 Task: Add a signature Jocelyn Rodriguez containing Have a great National Mens Day, Jocelyn Rodriguez to email address softage.8@softage.net and add a label Social media
Action: Mouse moved to (919, 54)
Screenshot: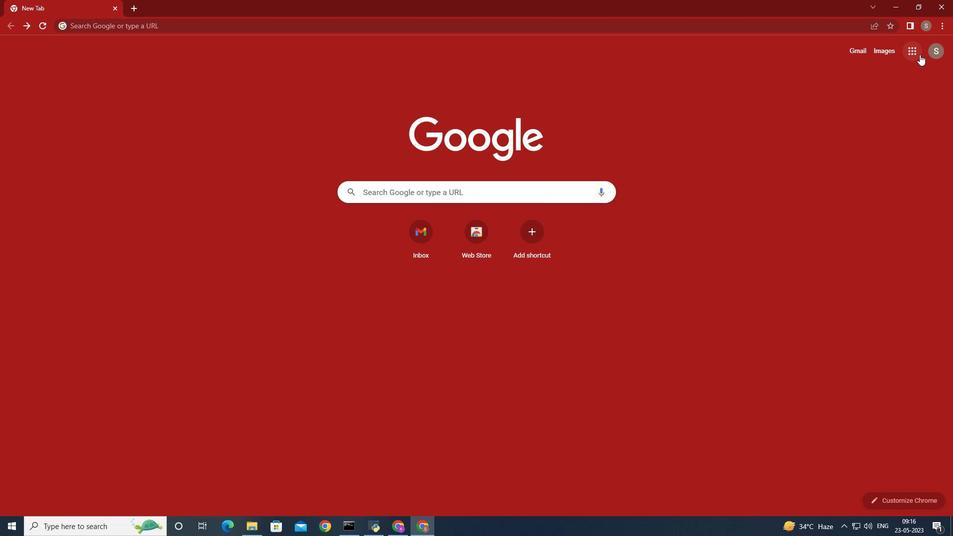 
Action: Mouse pressed left at (919, 54)
Screenshot: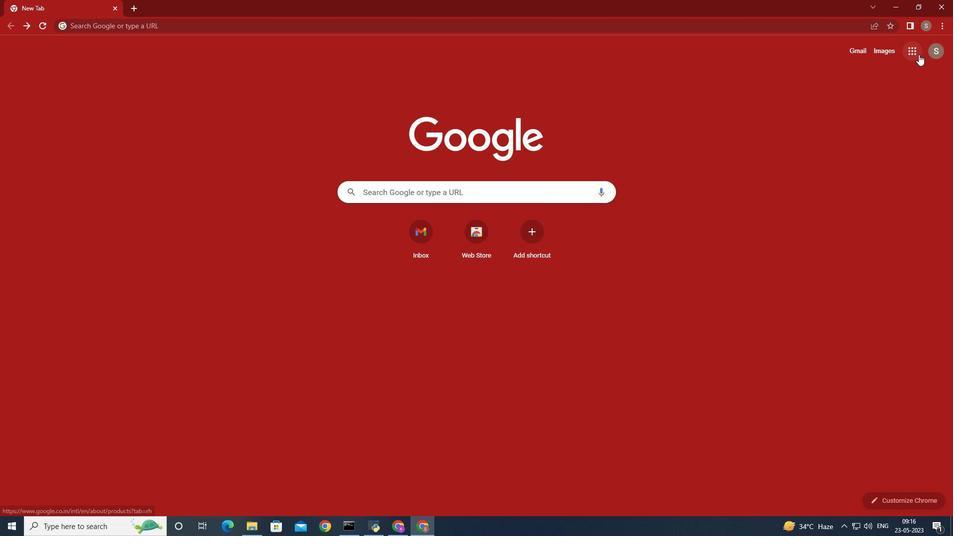 
Action: Mouse moved to (881, 94)
Screenshot: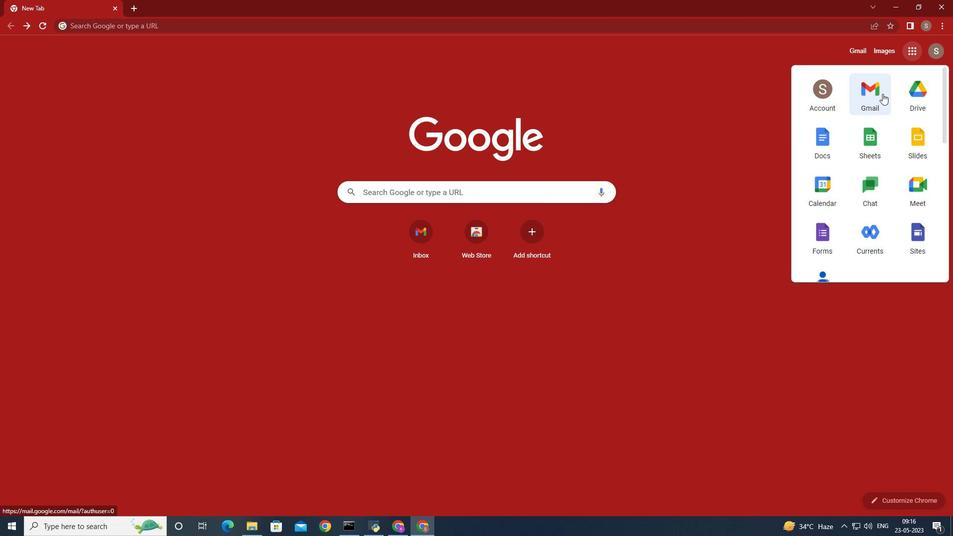 
Action: Mouse pressed left at (881, 94)
Screenshot: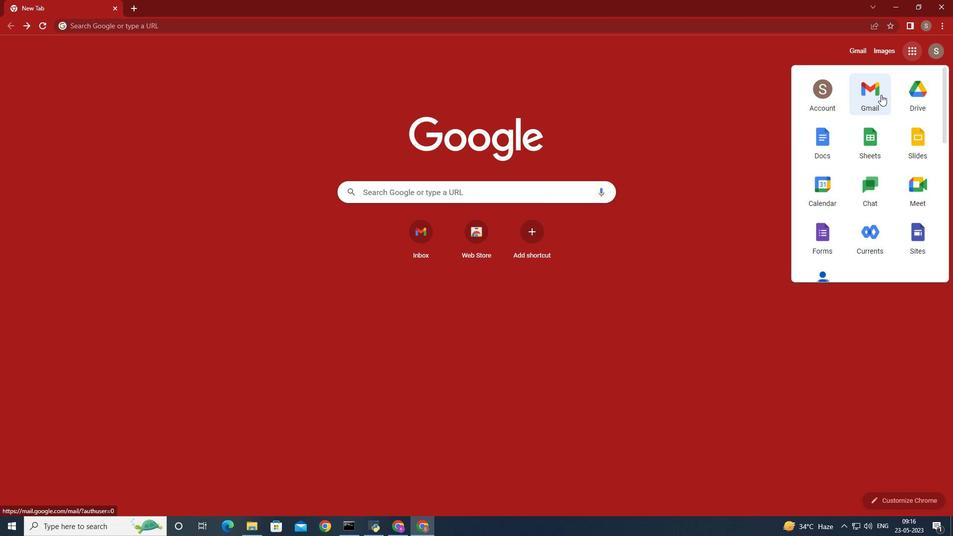 
Action: Mouse moved to (844, 75)
Screenshot: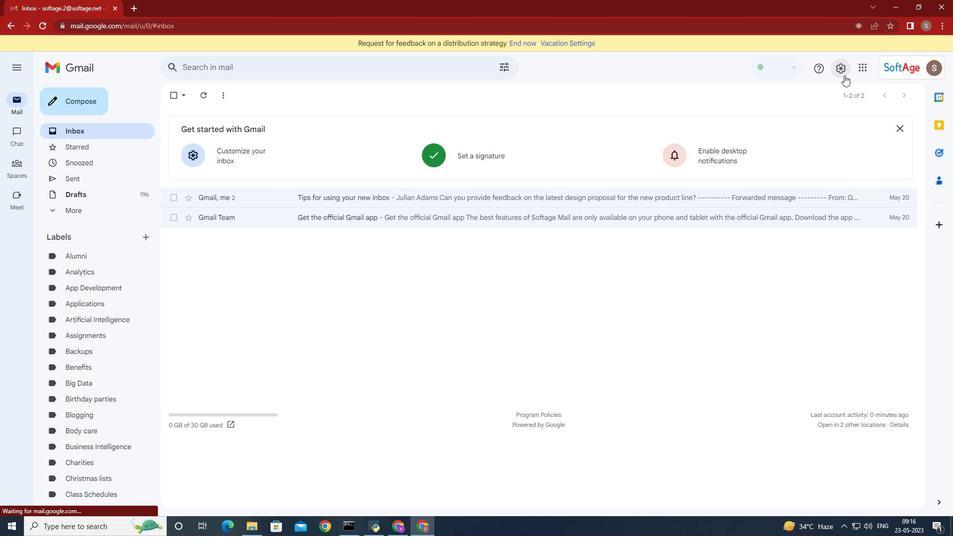 
Action: Mouse pressed left at (844, 75)
Screenshot: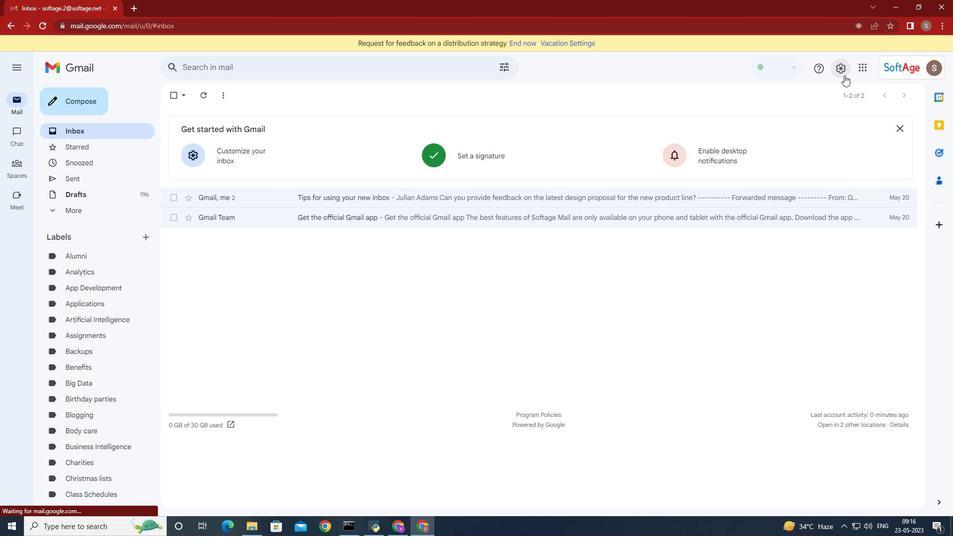 
Action: Mouse moved to (855, 120)
Screenshot: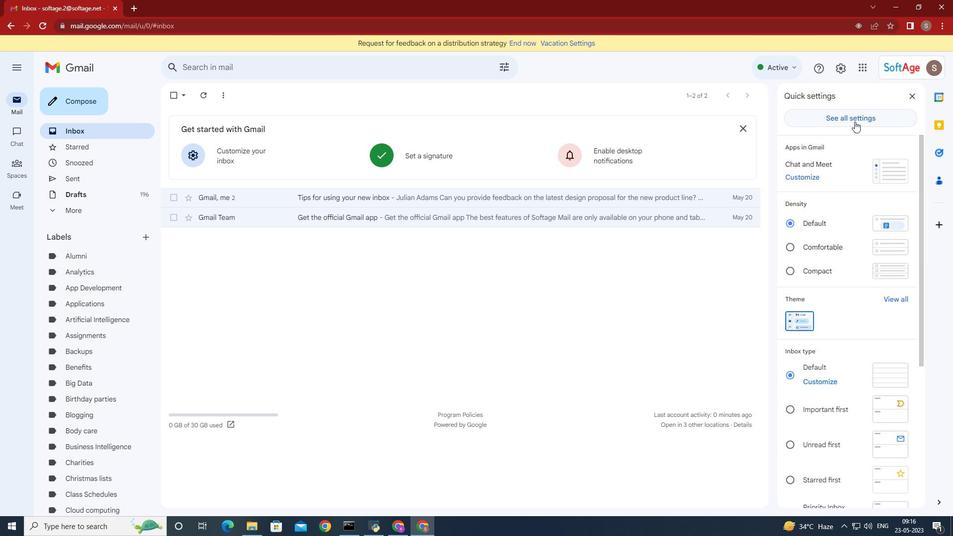 
Action: Mouse pressed left at (855, 120)
Screenshot: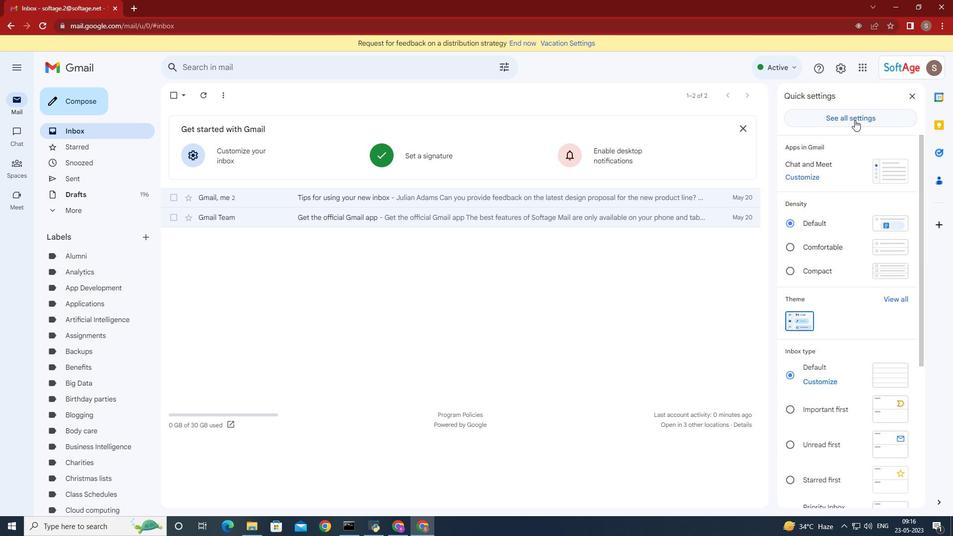 
Action: Mouse moved to (628, 236)
Screenshot: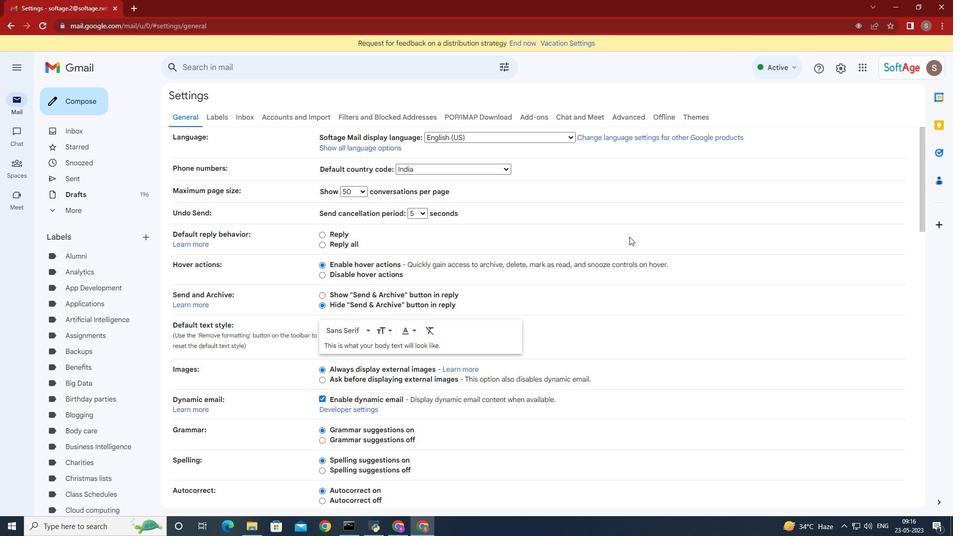 
Action: Mouse scrolled (628, 236) with delta (0, 0)
Screenshot: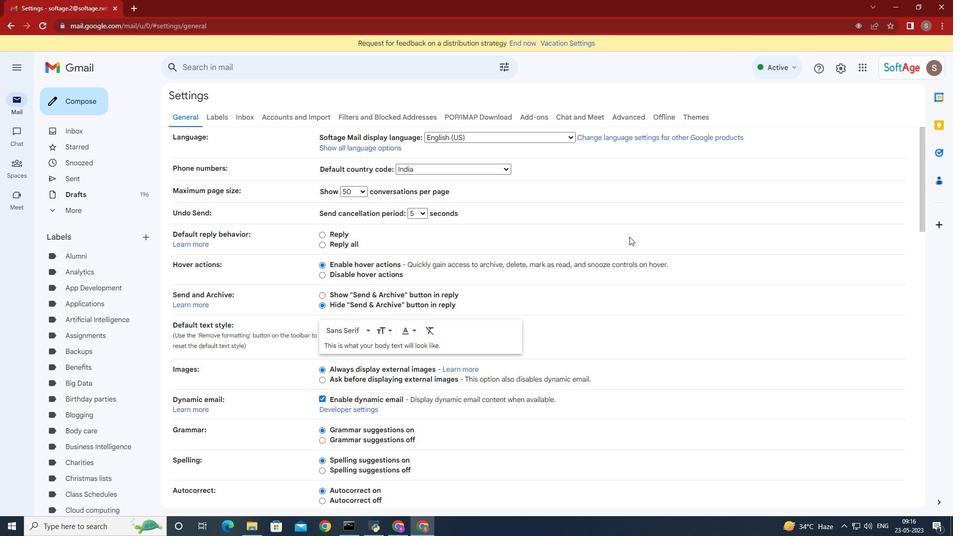 
Action: Mouse moved to (627, 236)
Screenshot: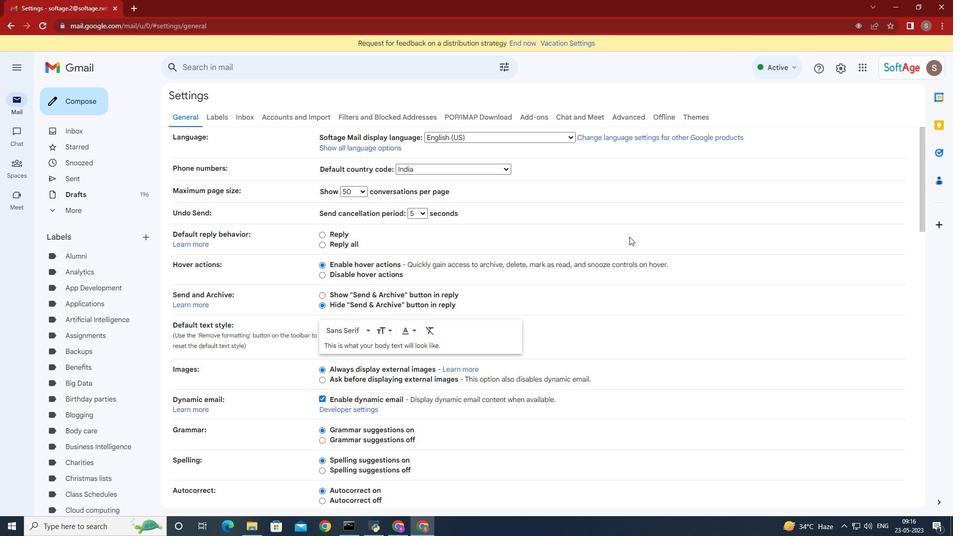 
Action: Mouse scrolled (627, 236) with delta (0, 0)
Screenshot: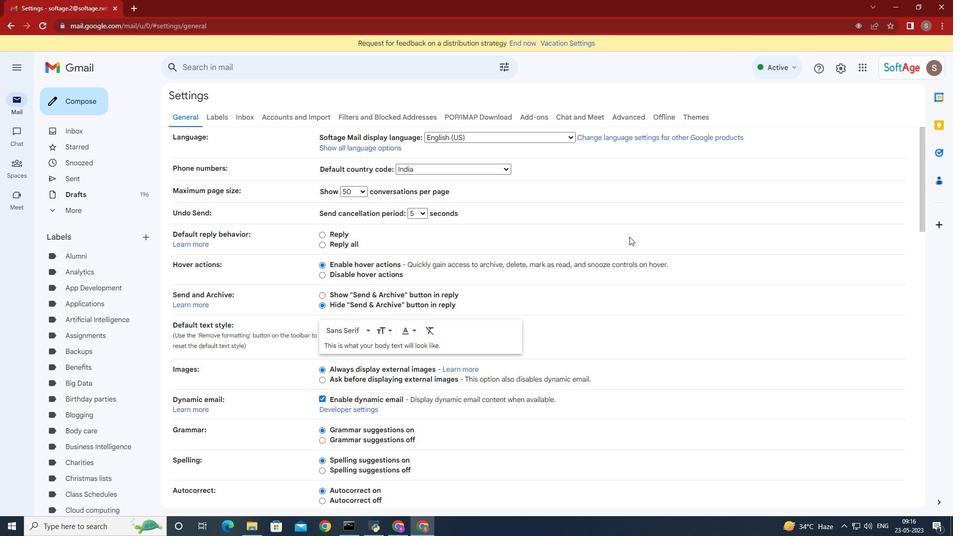 
Action: Mouse moved to (626, 236)
Screenshot: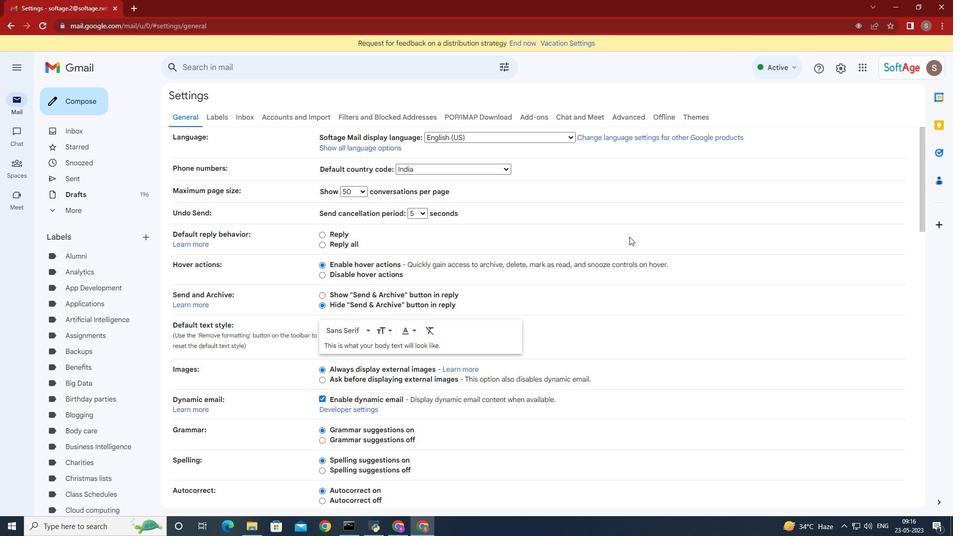 
Action: Mouse scrolled (626, 236) with delta (0, 0)
Screenshot: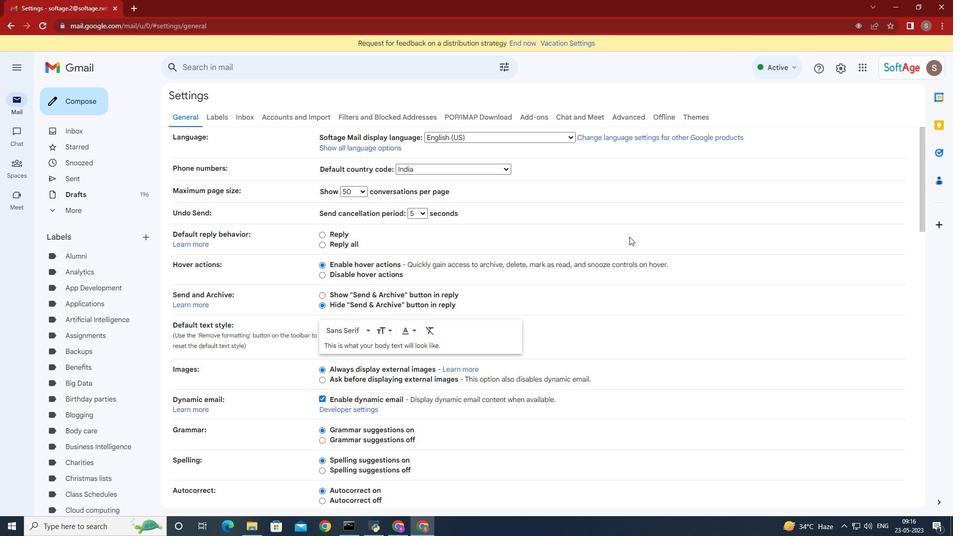 
Action: Mouse moved to (626, 236)
Screenshot: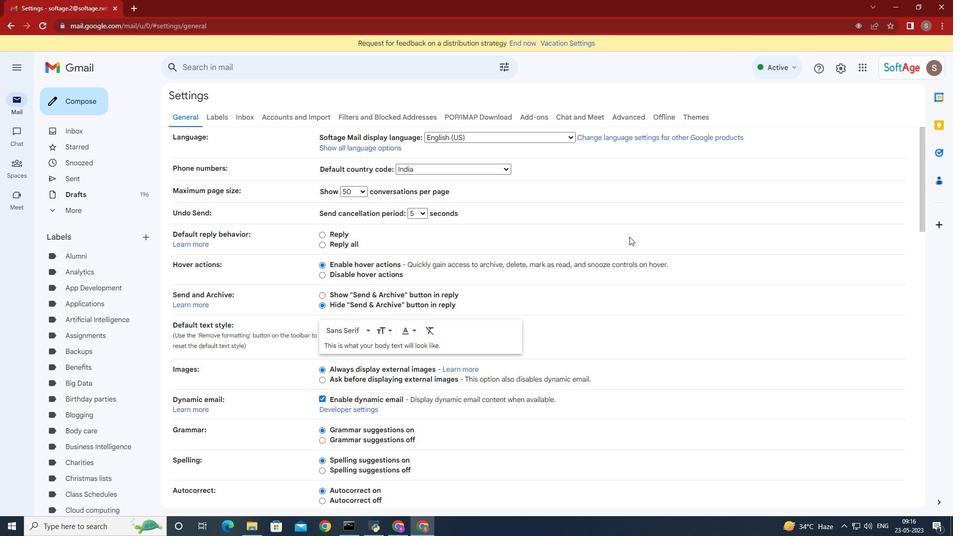 
Action: Mouse scrolled (626, 236) with delta (0, 0)
Screenshot: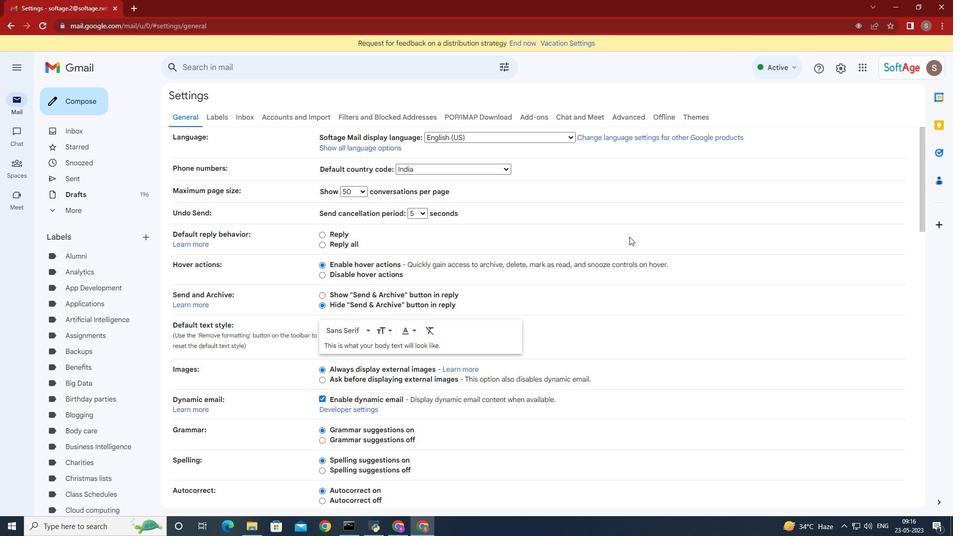 
Action: Mouse moved to (624, 236)
Screenshot: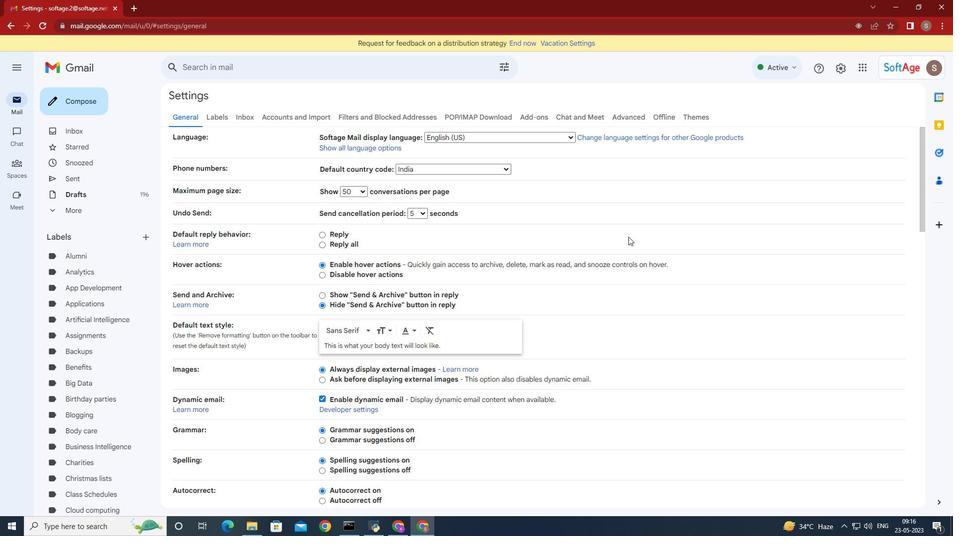 
Action: Mouse scrolled (624, 235) with delta (0, 0)
Screenshot: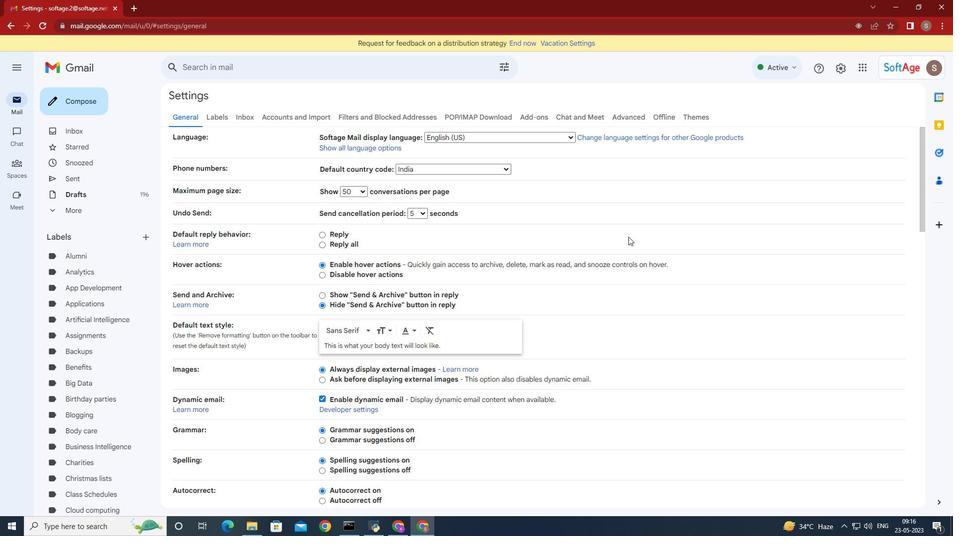 
Action: Mouse moved to (621, 234)
Screenshot: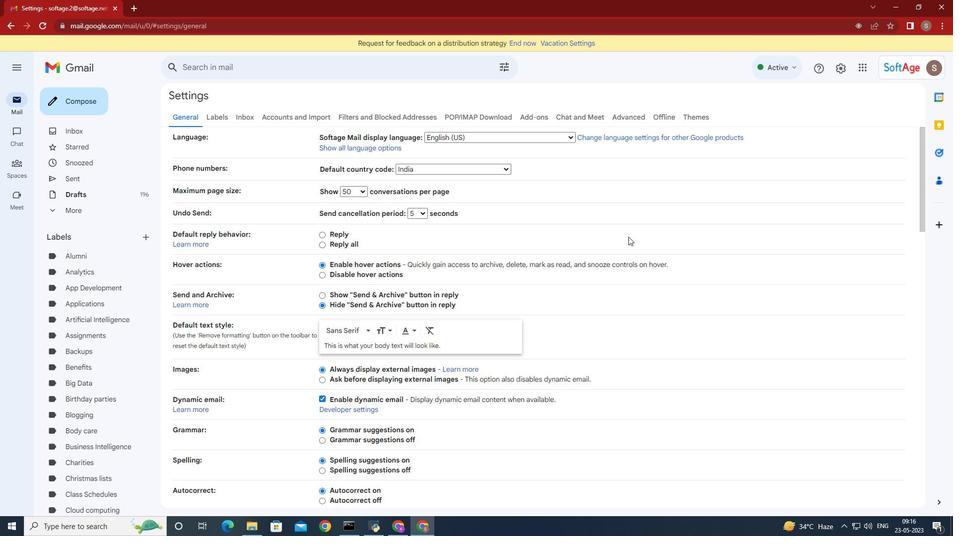 
Action: Mouse scrolled (622, 235) with delta (0, 0)
Screenshot: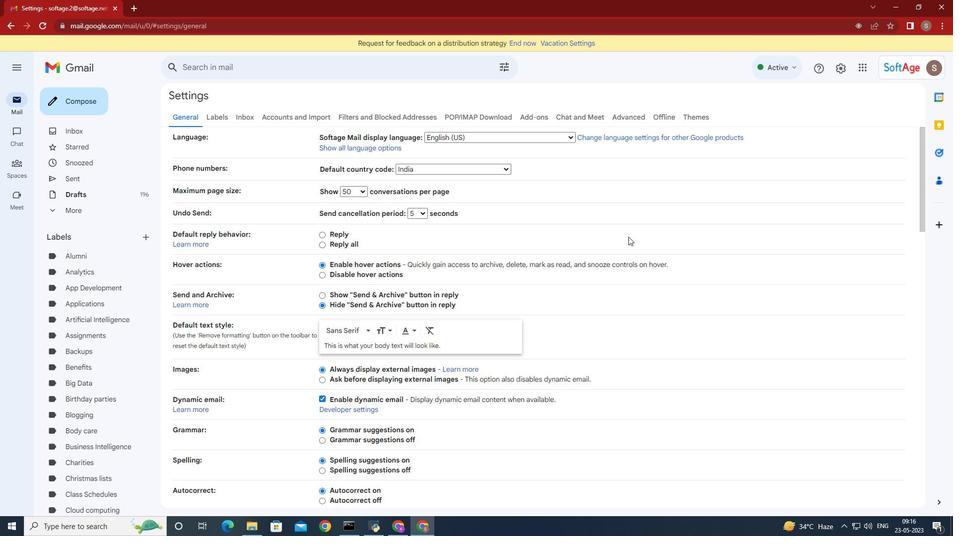 
Action: Mouse moved to (604, 240)
Screenshot: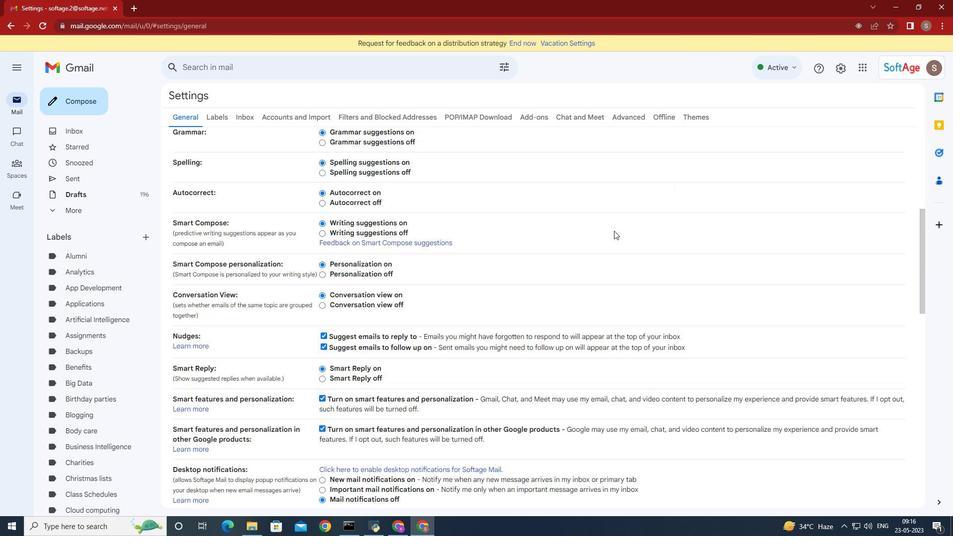 
Action: Mouse scrolled (604, 240) with delta (0, 0)
Screenshot: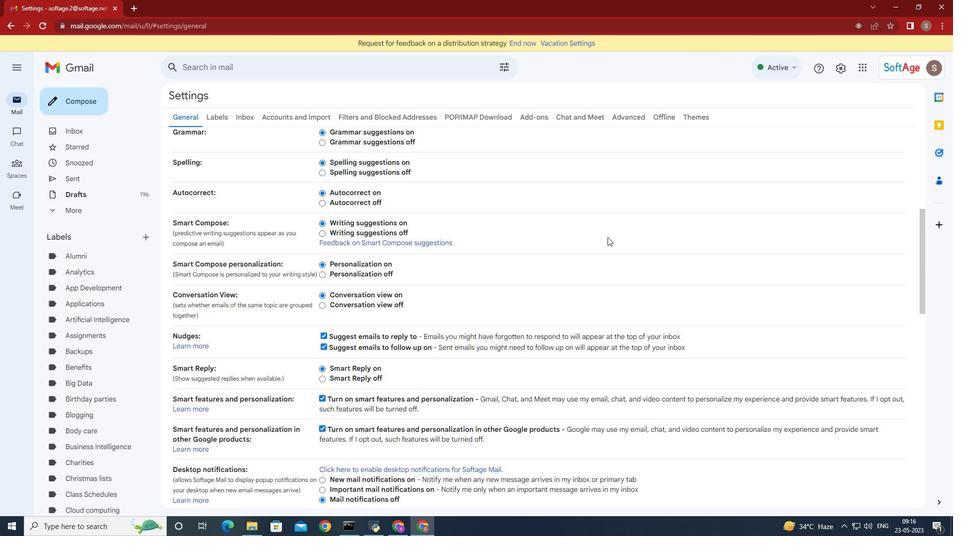 
Action: Mouse moved to (603, 241)
Screenshot: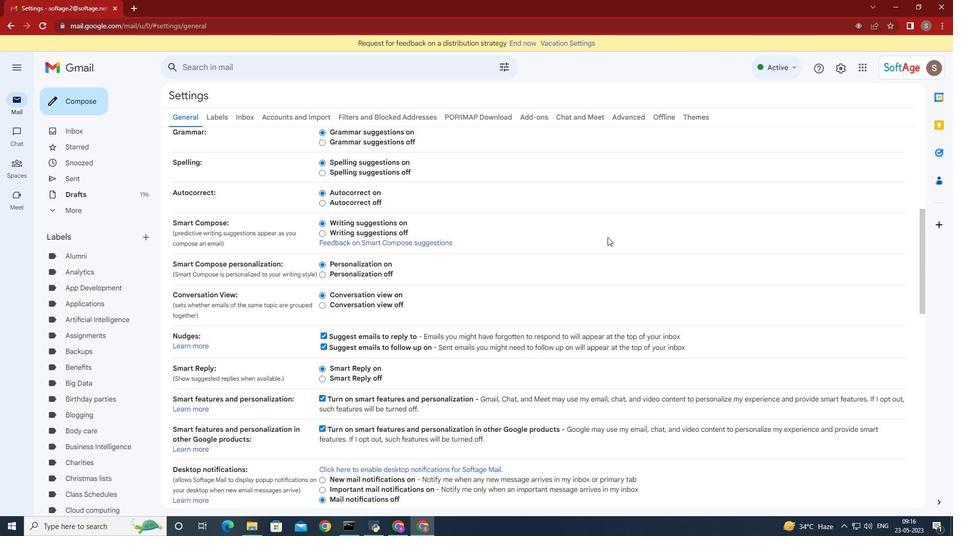 
Action: Mouse scrolled (603, 241) with delta (0, 0)
Screenshot: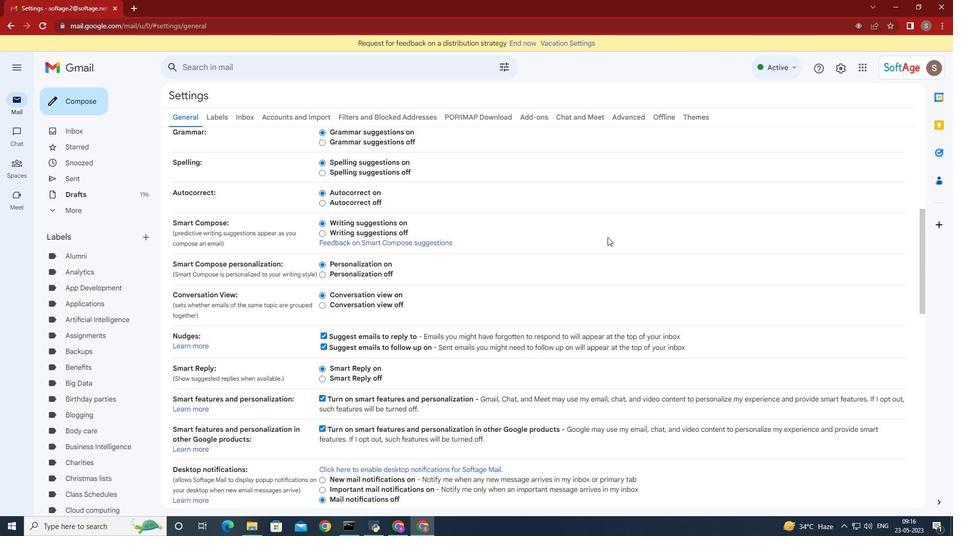 
Action: Mouse moved to (603, 241)
Screenshot: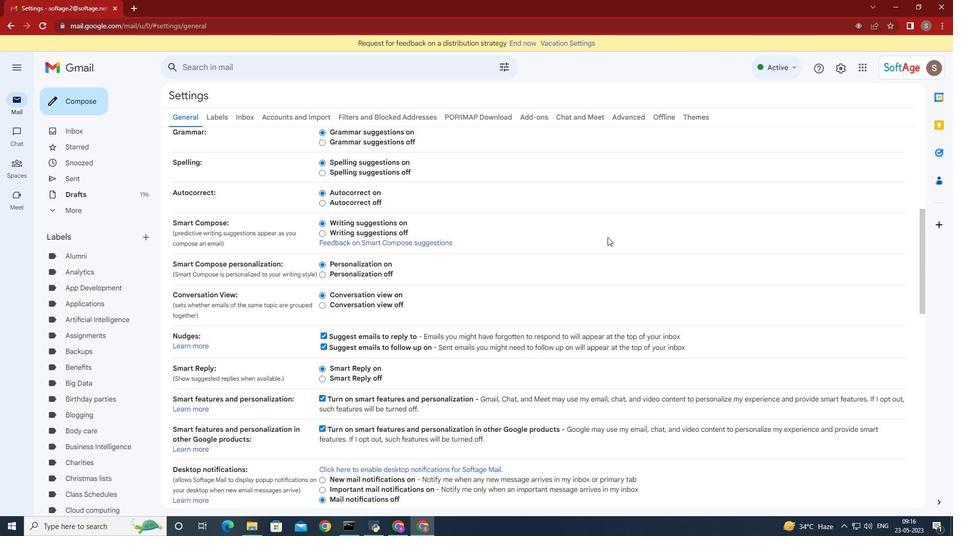 
Action: Mouse scrolled (603, 241) with delta (0, 0)
Screenshot: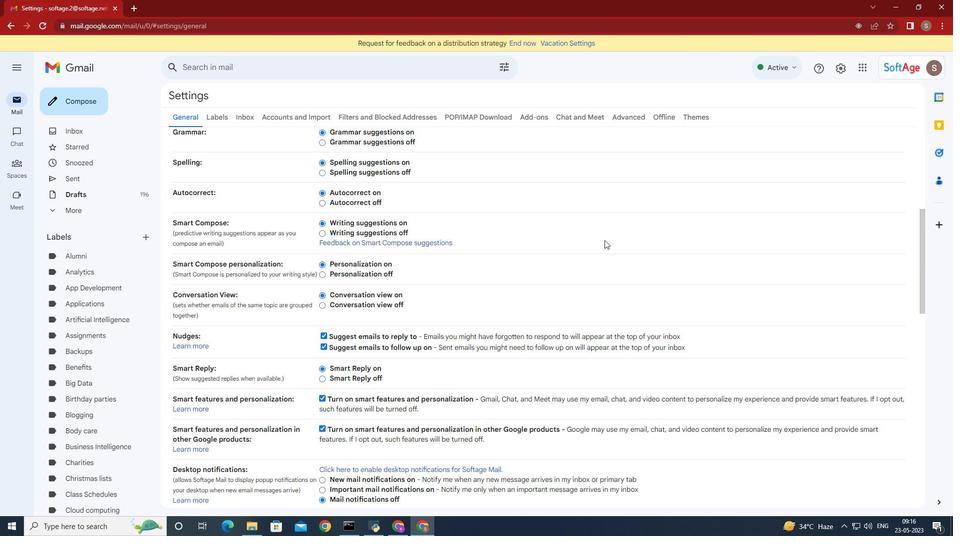 
Action: Mouse scrolled (603, 241) with delta (0, 0)
Screenshot: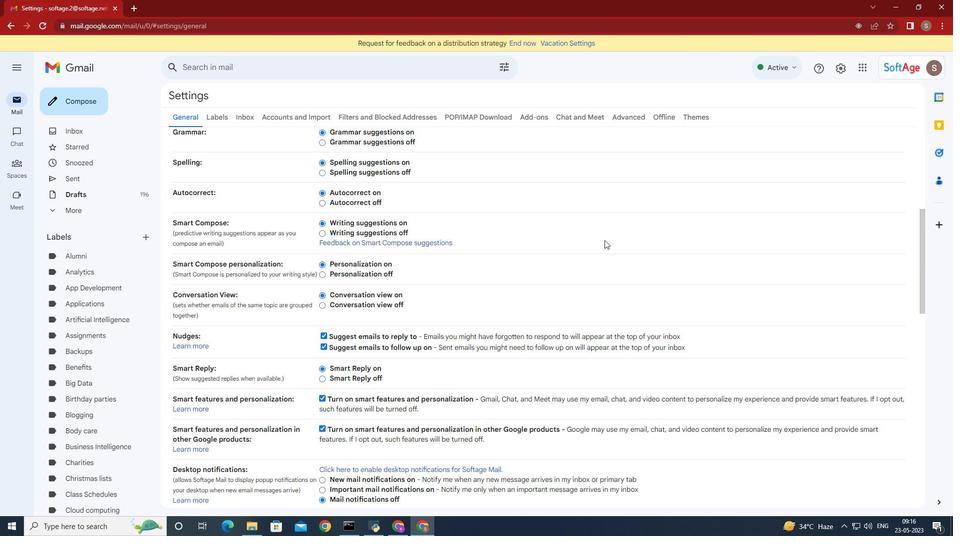 
Action: Mouse scrolled (603, 241) with delta (0, 0)
Screenshot: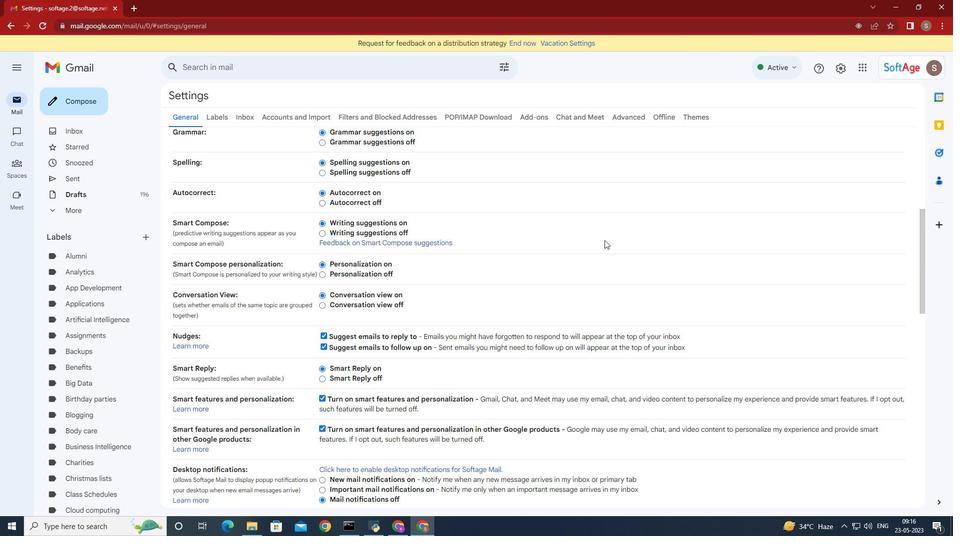 
Action: Mouse moved to (603, 241)
Screenshot: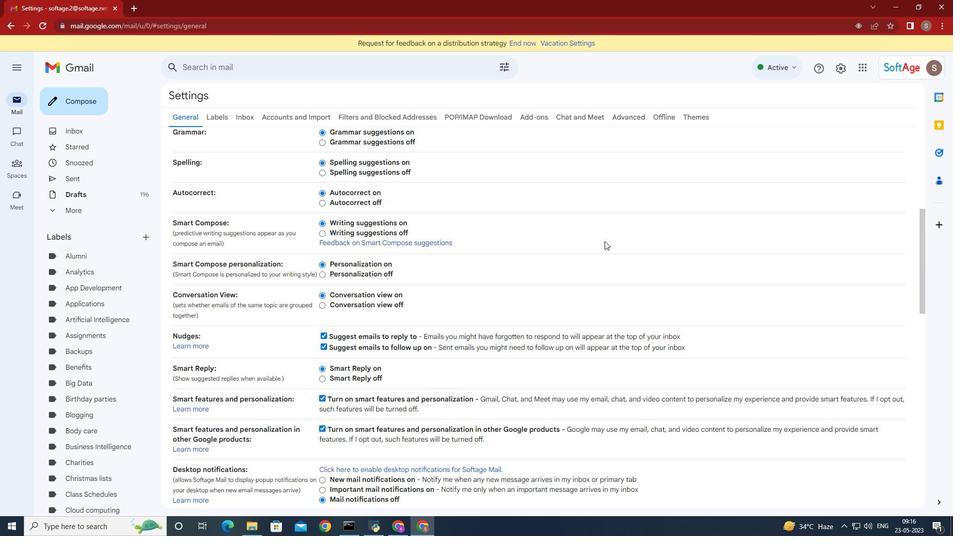 
Action: Mouse scrolled (603, 241) with delta (0, 0)
Screenshot: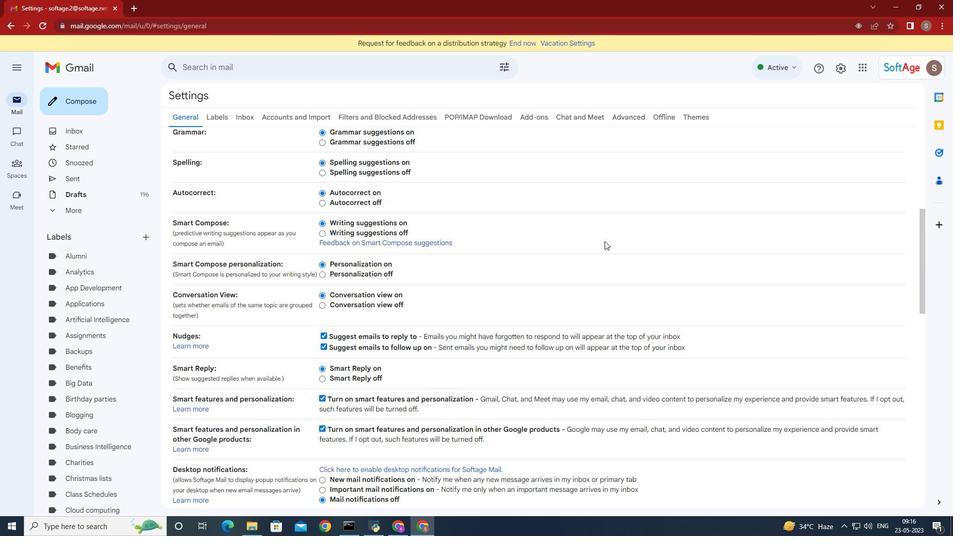 
Action: Mouse moved to (603, 241)
Screenshot: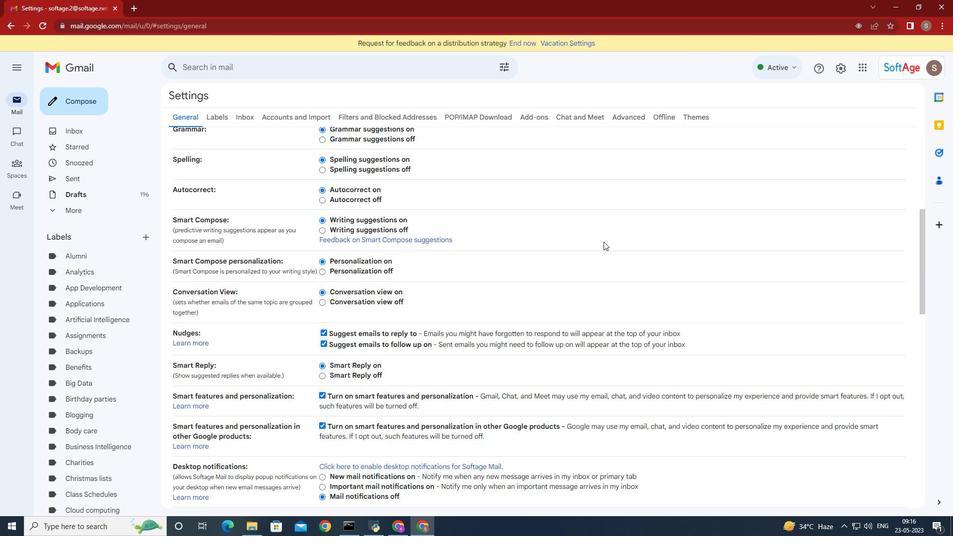 
Action: Mouse scrolled (603, 241) with delta (0, 0)
Screenshot: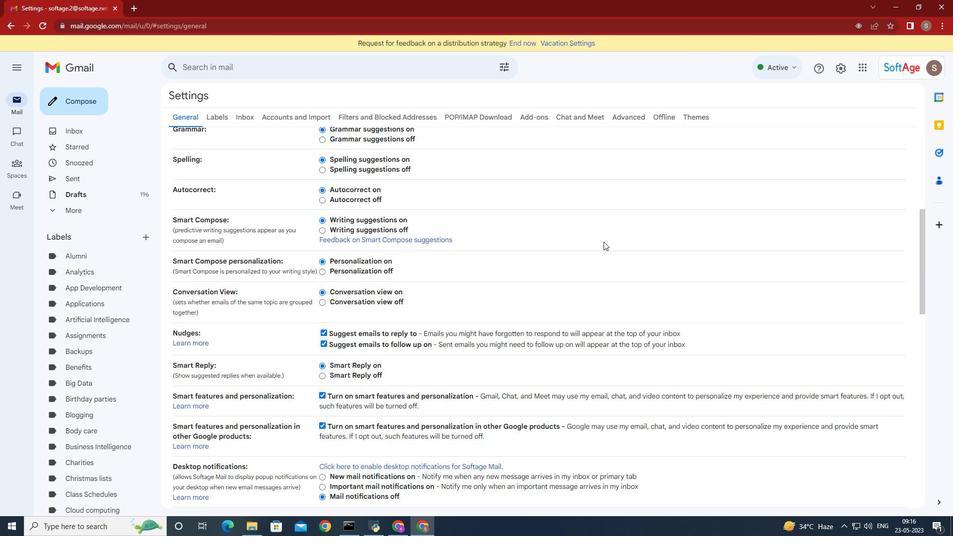 
Action: Mouse moved to (530, 375)
Screenshot: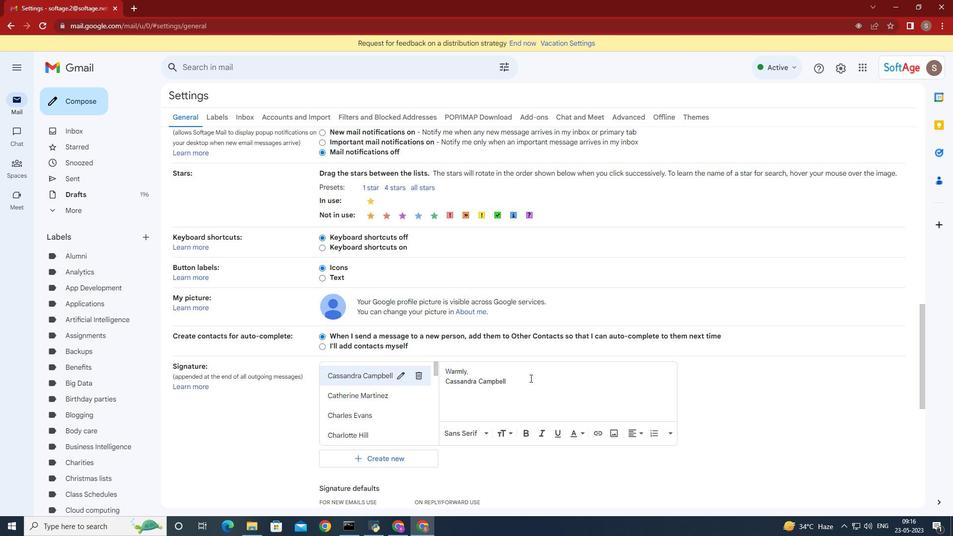 
Action: Mouse scrolled (530, 374) with delta (0, 0)
Screenshot: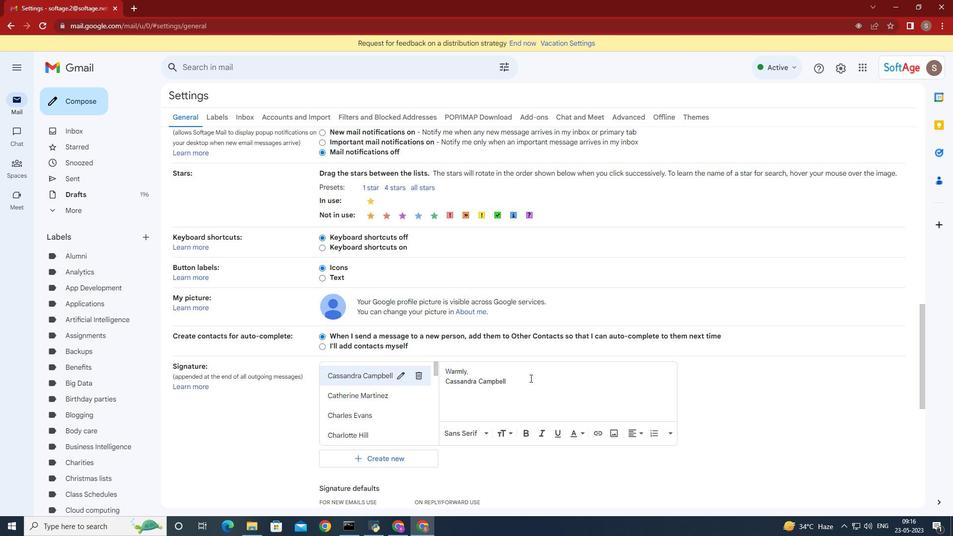 
Action: Mouse moved to (530, 369)
Screenshot: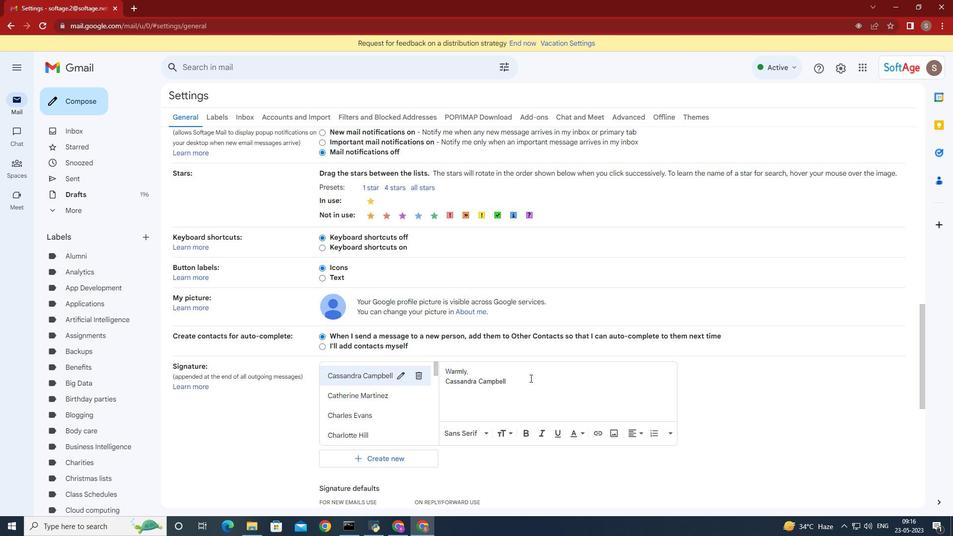 
Action: Mouse scrolled (530, 369) with delta (0, 0)
Screenshot: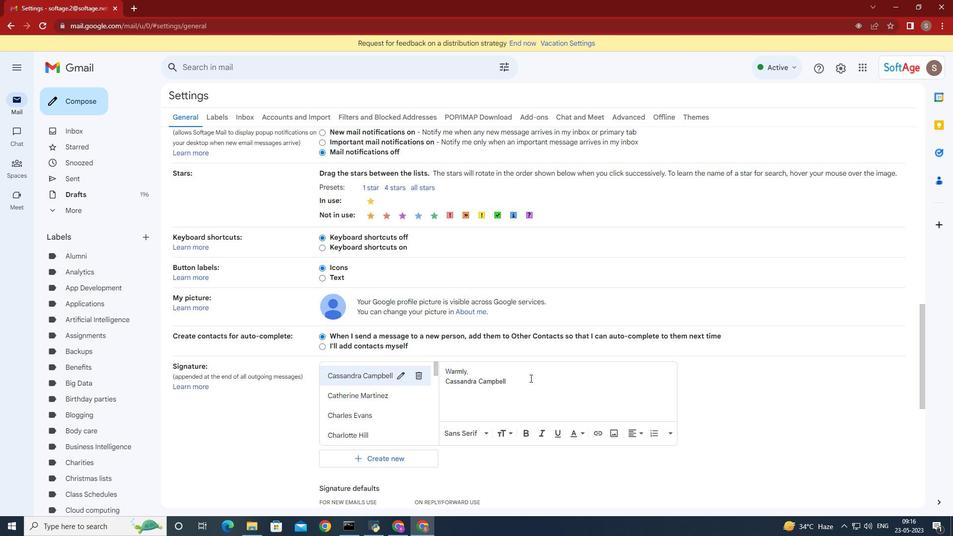 
Action: Mouse moved to (393, 359)
Screenshot: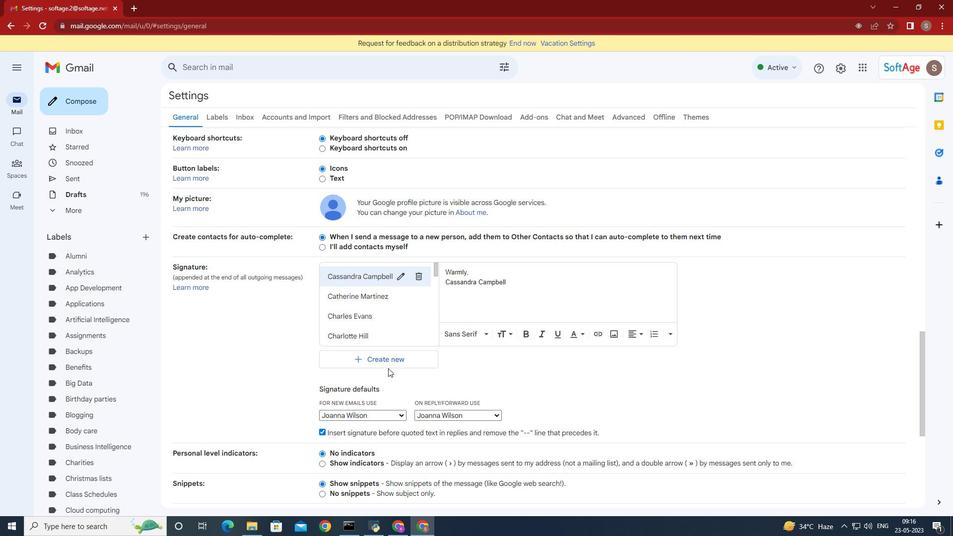 
Action: Mouse pressed left at (393, 359)
Screenshot: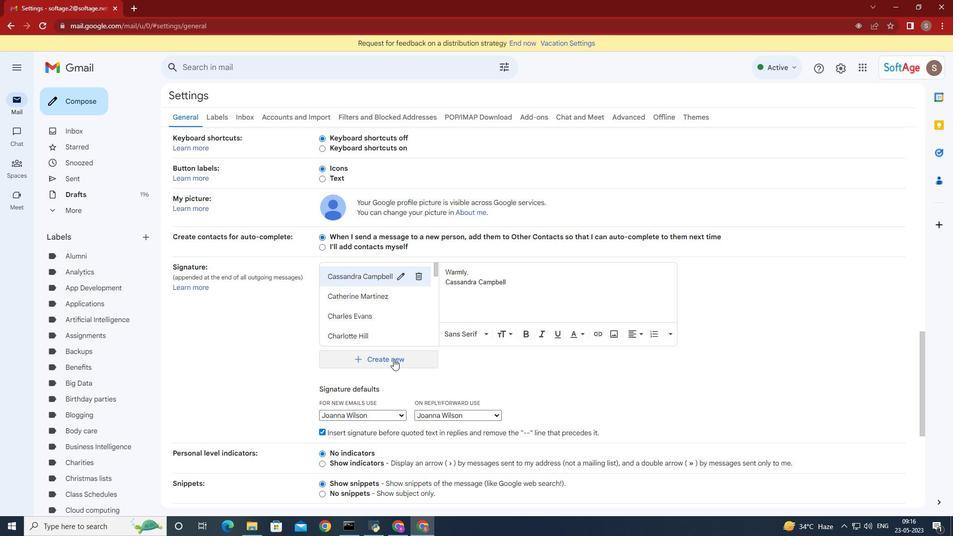 
Action: Mouse moved to (397, 358)
Screenshot: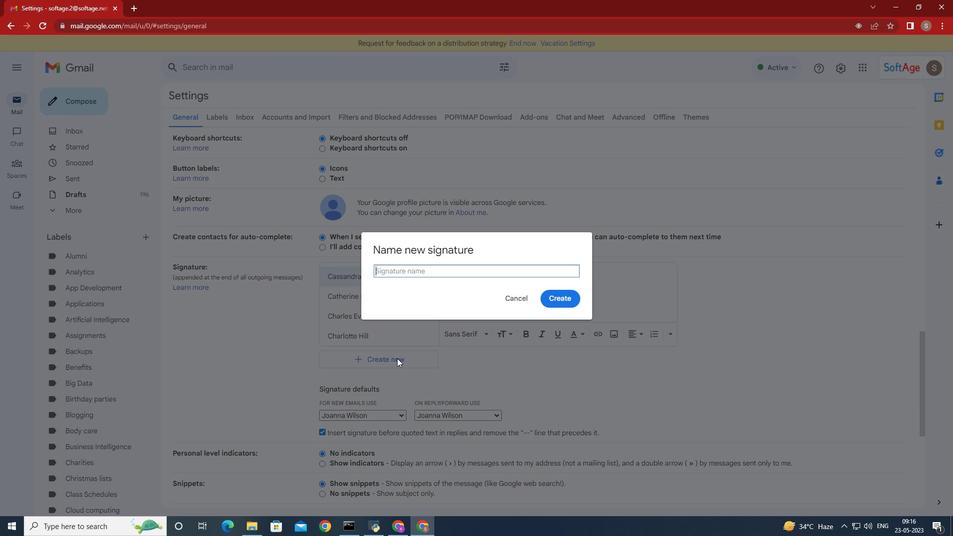 
Action: Key pressed <Key.shift><Key.shift><Key.shift>Jocelyn<Key.space><Key.shift>Rodriguez
Screenshot: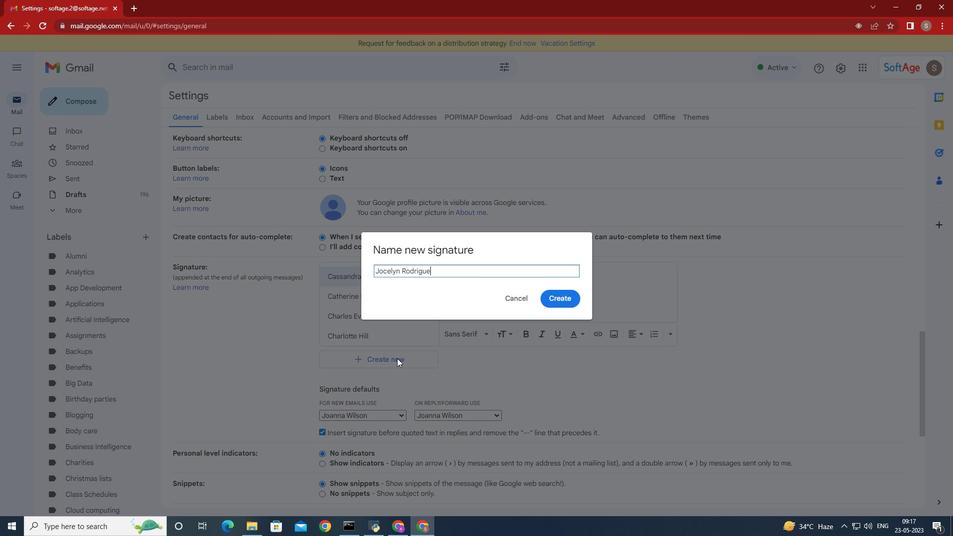 
Action: Mouse moved to (565, 299)
Screenshot: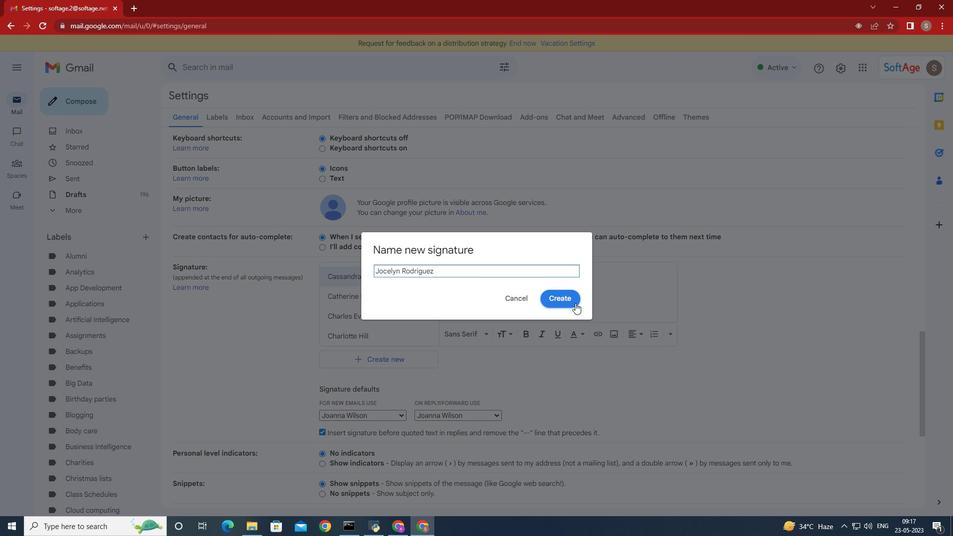 
Action: Mouse pressed left at (565, 299)
Screenshot: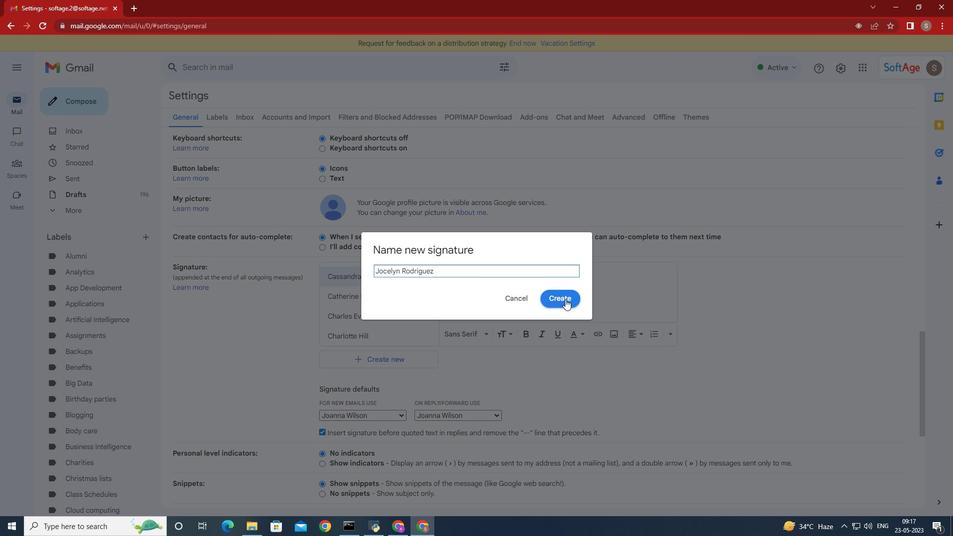 
Action: Key pressed <Key.shift>Have<Key.space>a<Key.space>great<Key.space><Key.shift>National<Key.space><Key.shift>Mens<Key.space><Key.shift>Day,<Key.enter><Key.shift><Key.shift>Jocelyn<Key.space><Key.shift>Rodriguez
Screenshot: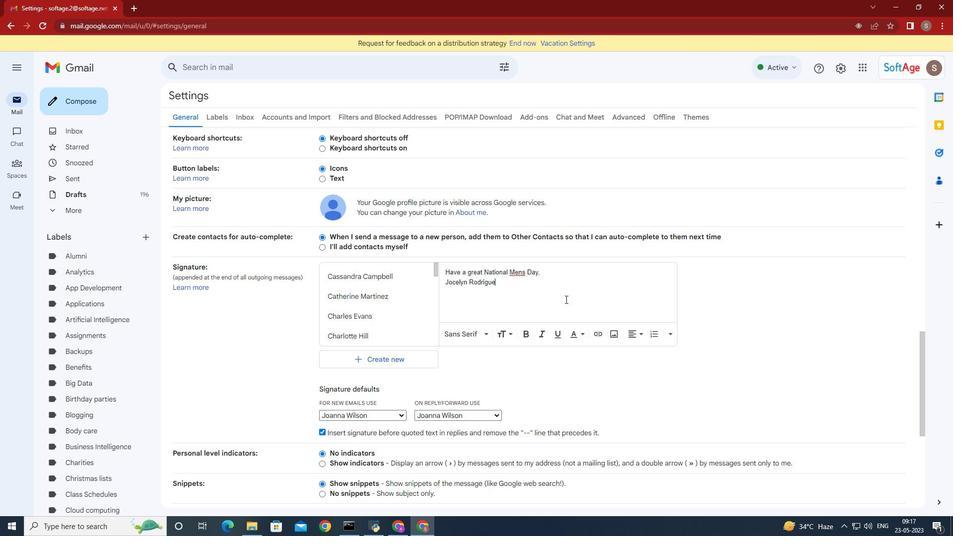 
Action: Mouse moved to (619, 386)
Screenshot: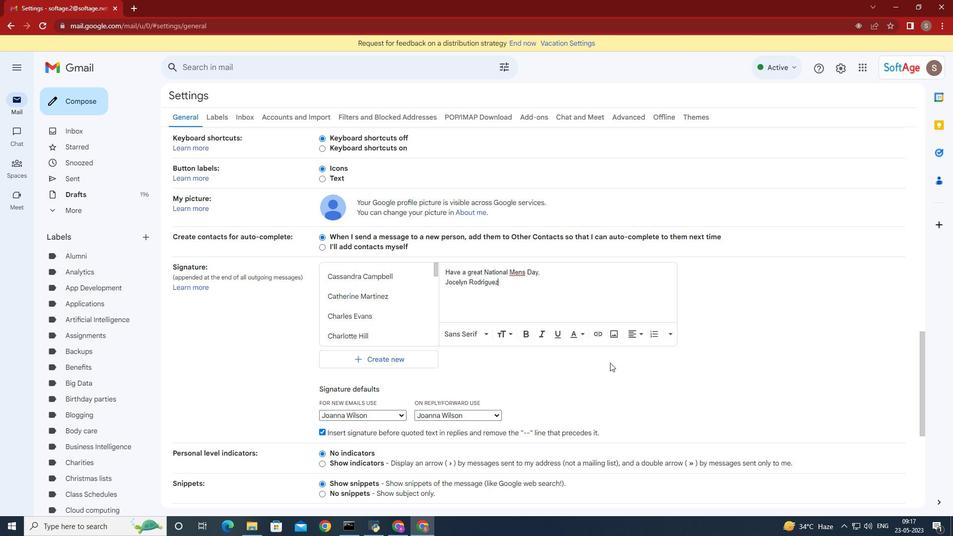 
Action: Mouse scrolled (619, 386) with delta (0, 0)
Screenshot: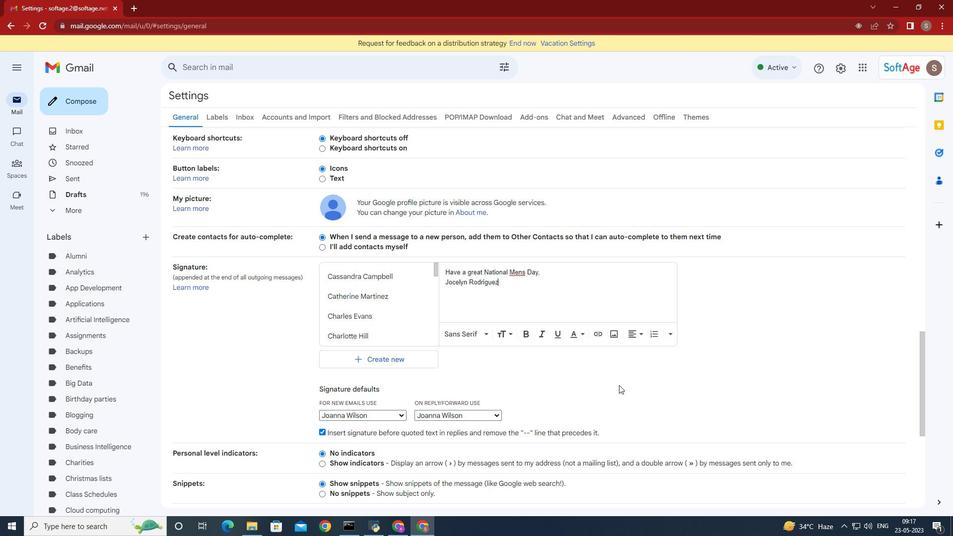 
Action: Mouse moved to (619, 385)
Screenshot: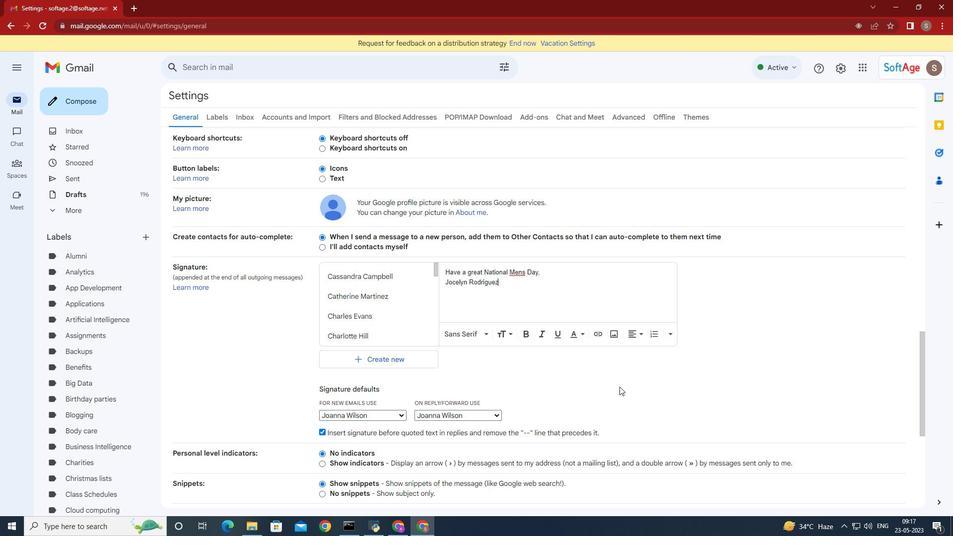 
Action: Mouse scrolled (619, 385) with delta (0, 0)
Screenshot: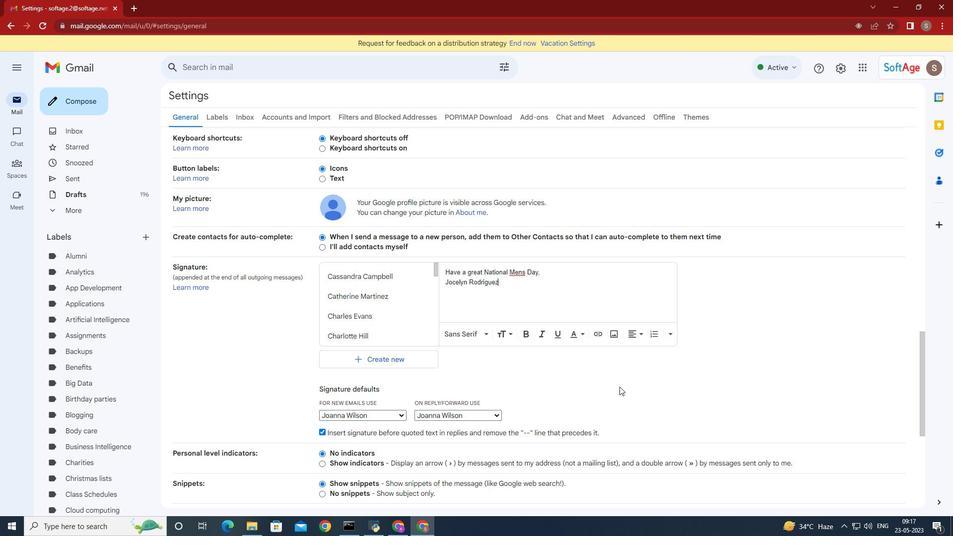 
Action: Mouse moved to (398, 316)
Screenshot: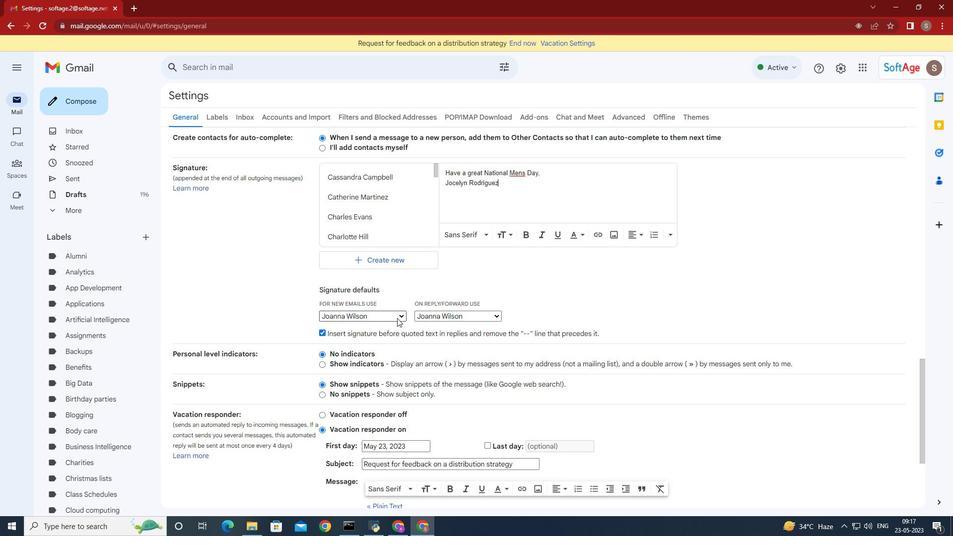 
Action: Mouse pressed left at (398, 316)
Screenshot: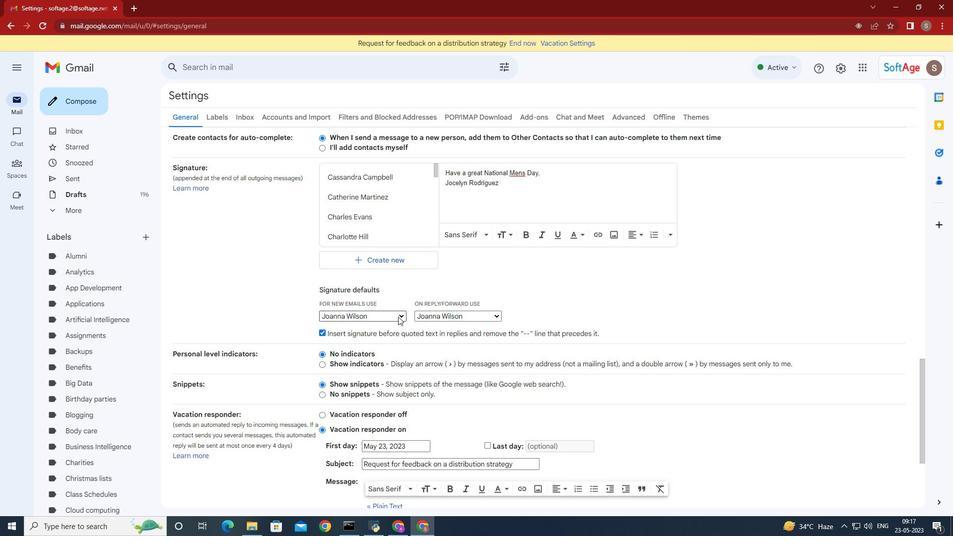
Action: Mouse moved to (356, 491)
Screenshot: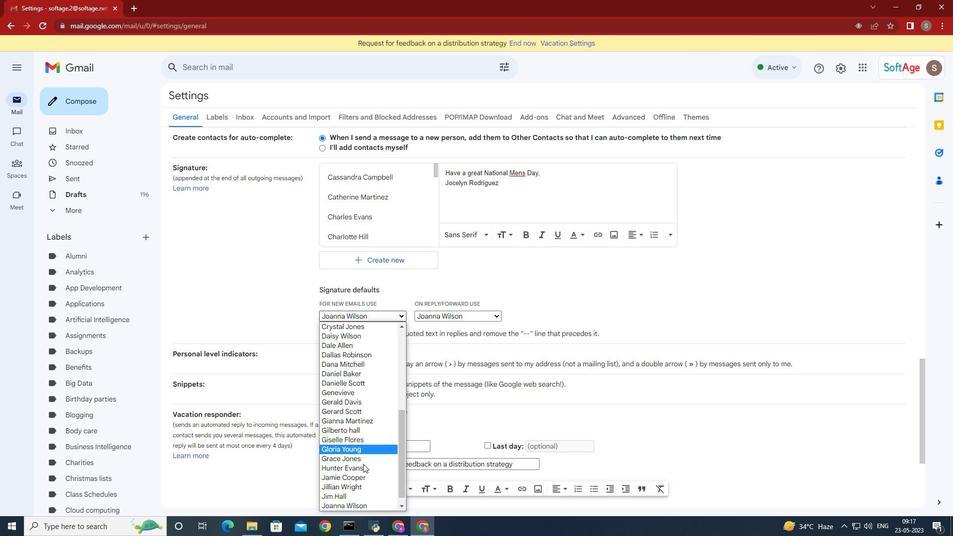 
Action: Mouse scrolled (356, 491) with delta (0, 0)
Screenshot: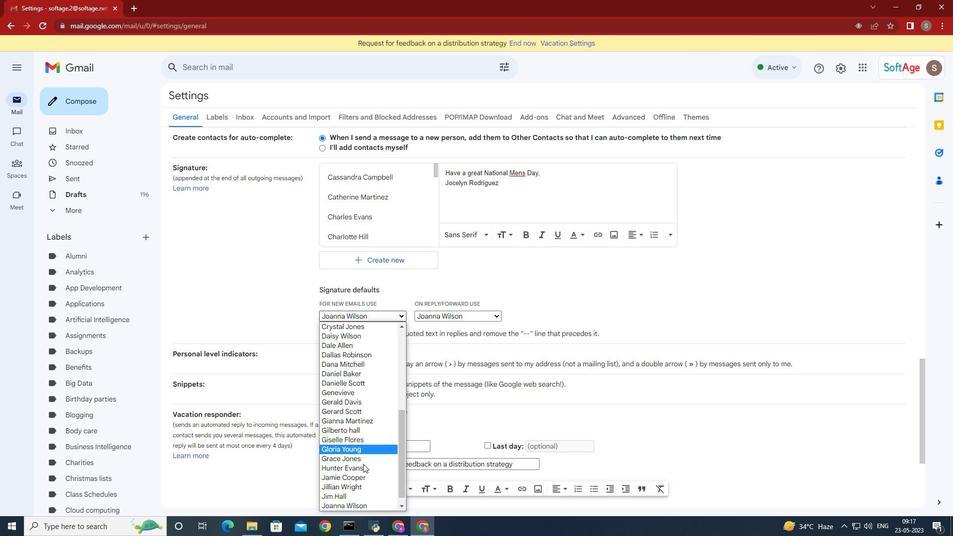 
Action: Mouse moved to (355, 494)
Screenshot: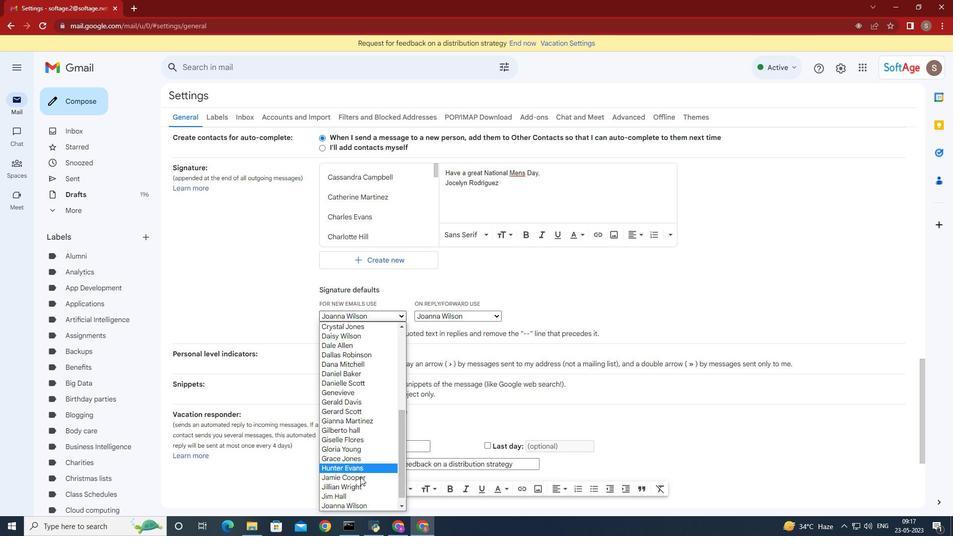 
Action: Mouse scrolled (355, 493) with delta (0, 0)
Screenshot: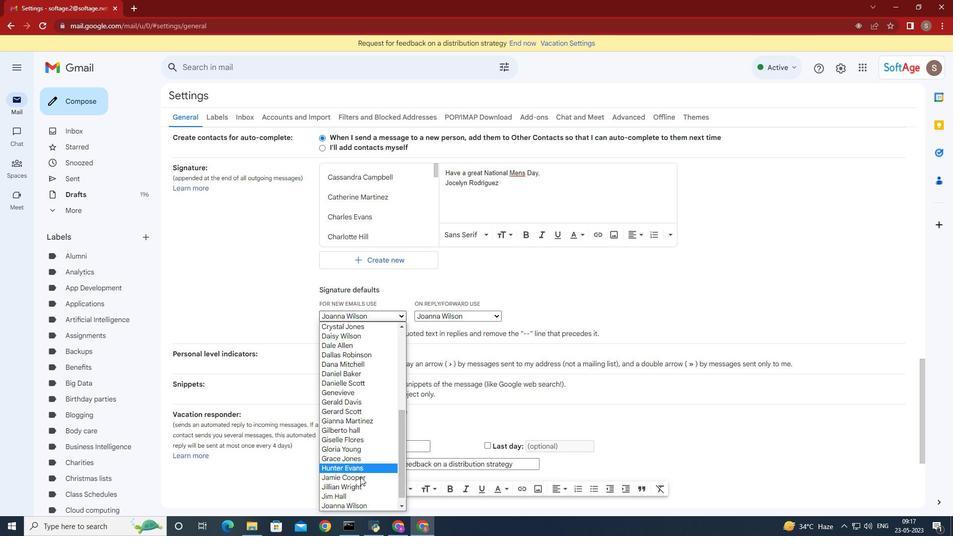 
Action: Mouse moved to (353, 495)
Screenshot: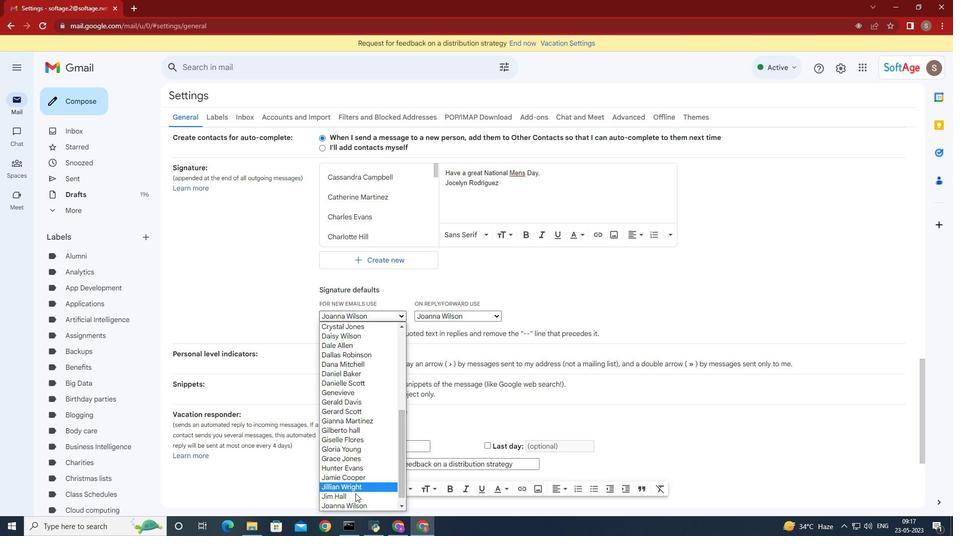 
Action: Mouse scrolled (354, 494) with delta (0, 0)
Screenshot: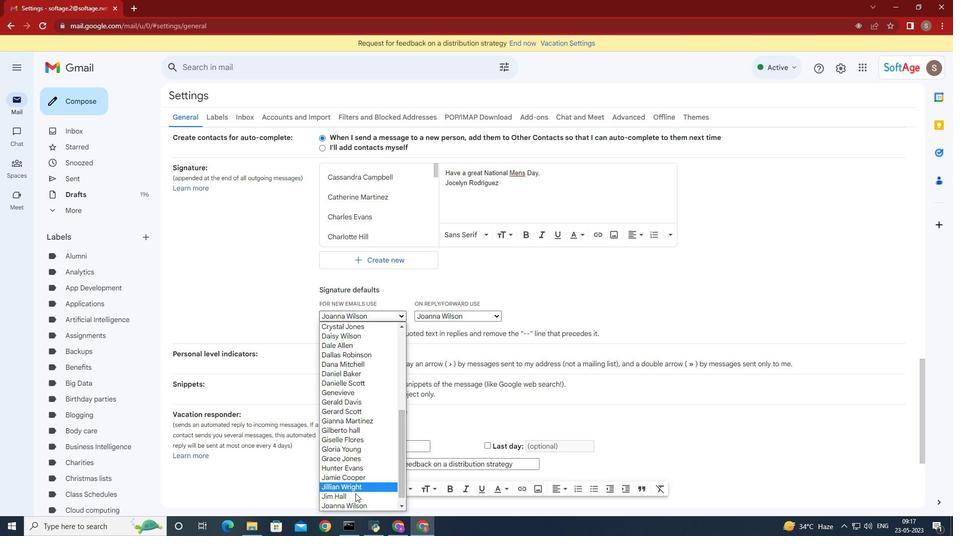 
Action: Mouse moved to (352, 495)
Screenshot: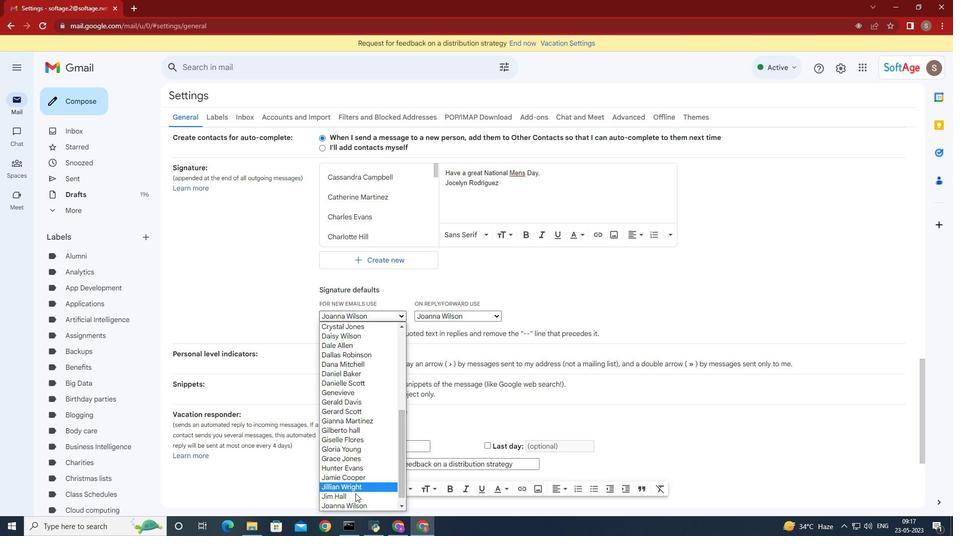 
Action: Mouse scrolled (352, 495) with delta (0, 0)
Screenshot: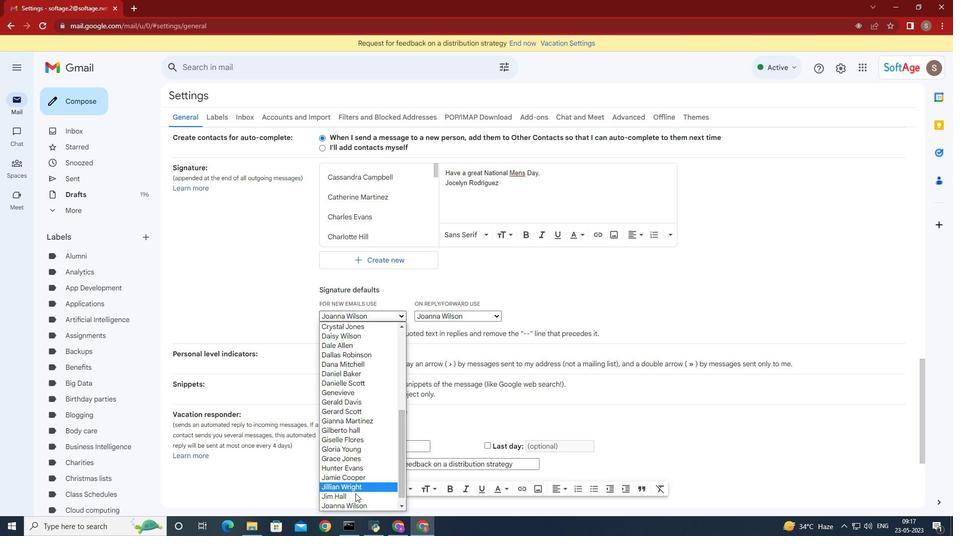 
Action: Mouse moved to (352, 495)
Screenshot: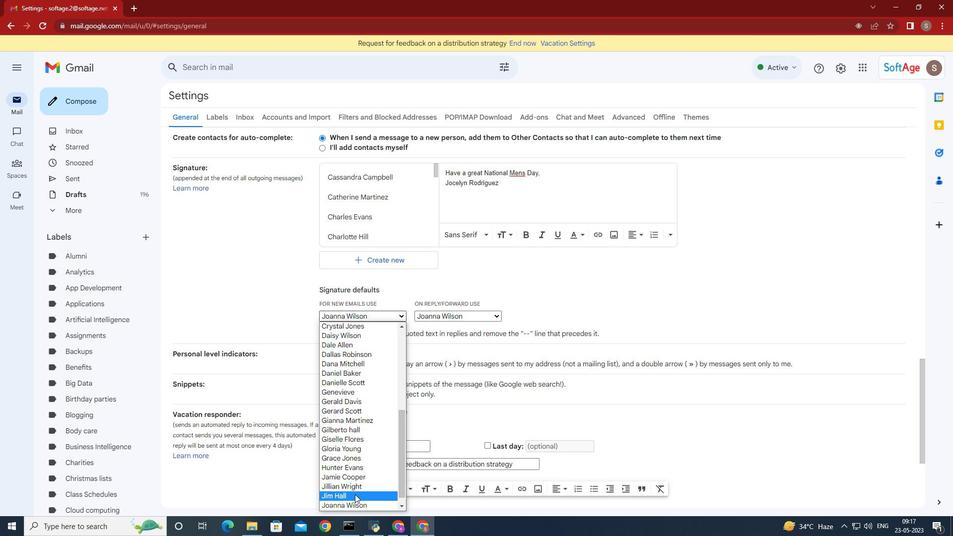 
Action: Mouse scrolled (352, 495) with delta (0, 0)
Screenshot: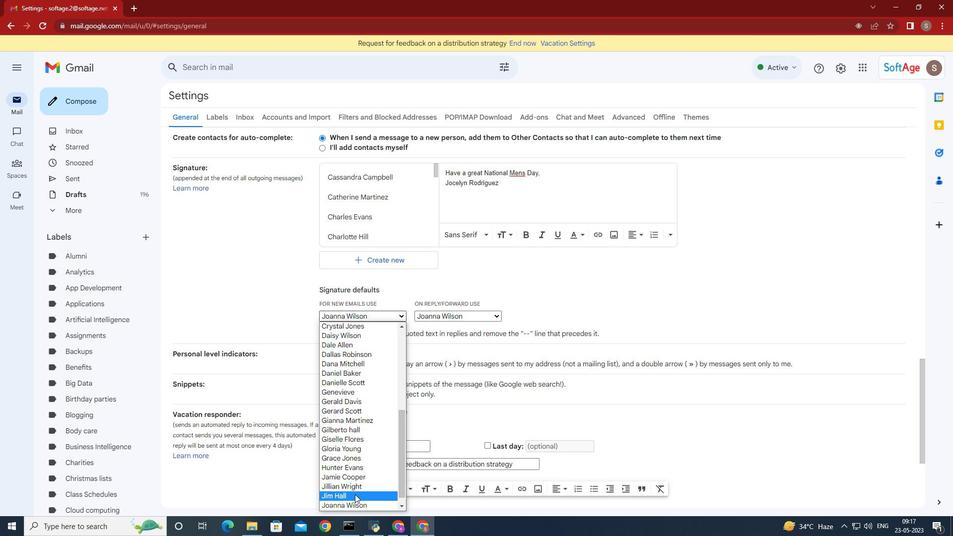 
Action: Mouse moved to (375, 505)
Screenshot: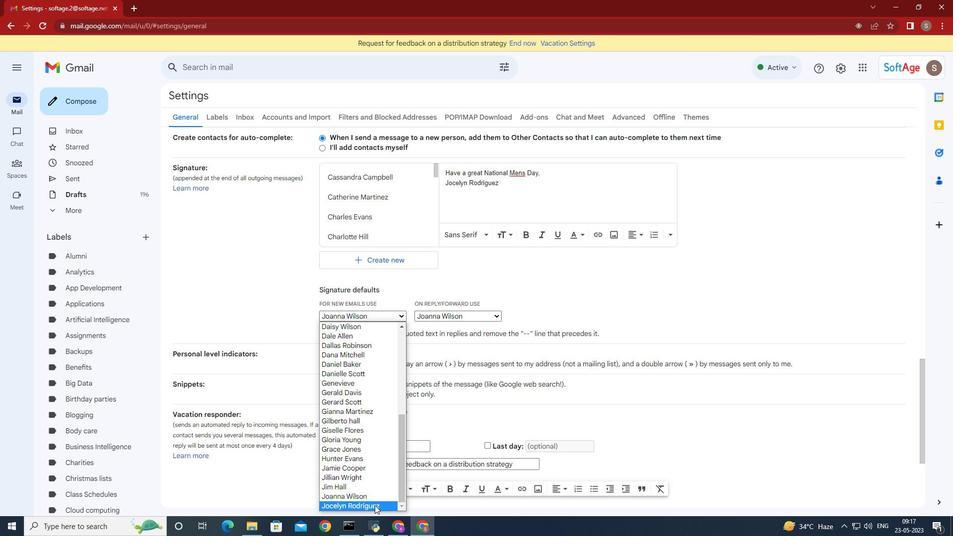 
Action: Mouse pressed left at (375, 505)
Screenshot: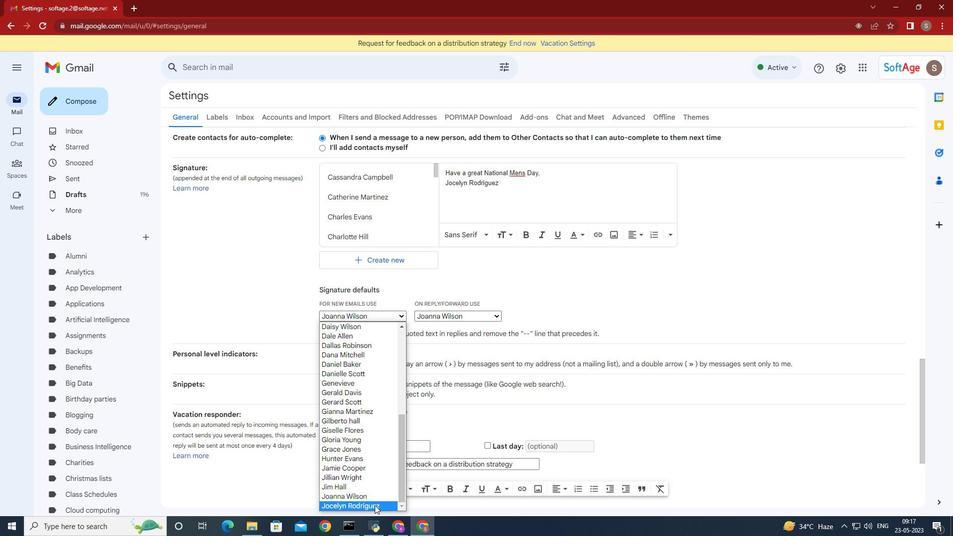 
Action: Mouse moved to (490, 318)
Screenshot: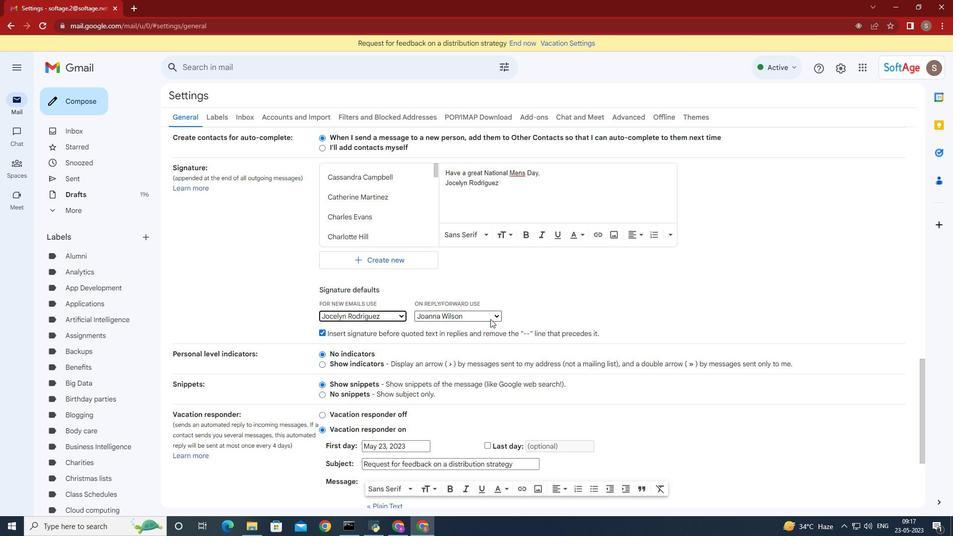 
Action: Mouse pressed left at (490, 318)
Screenshot: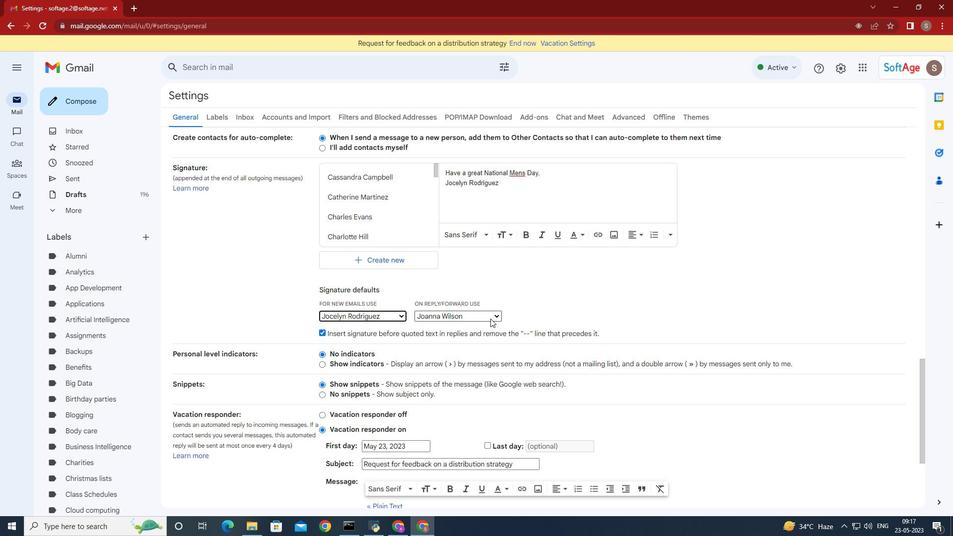 
Action: Mouse moved to (435, 479)
Screenshot: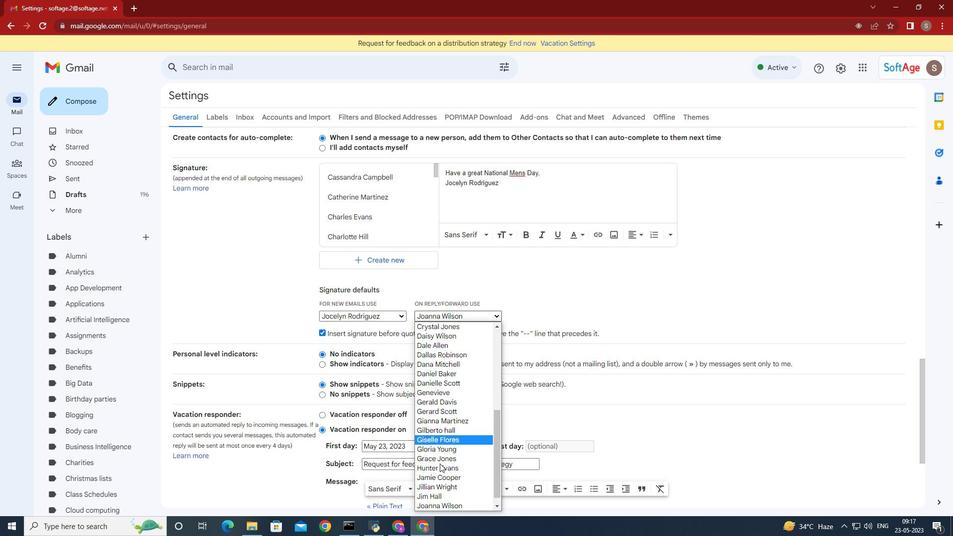 
Action: Mouse scrolled (435, 478) with delta (0, 0)
Screenshot: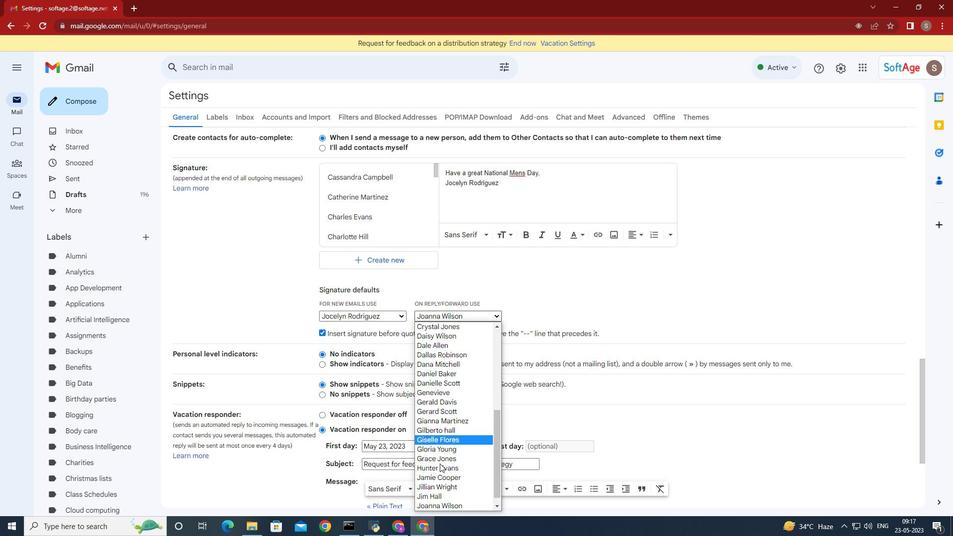 
Action: Mouse moved to (435, 481)
Screenshot: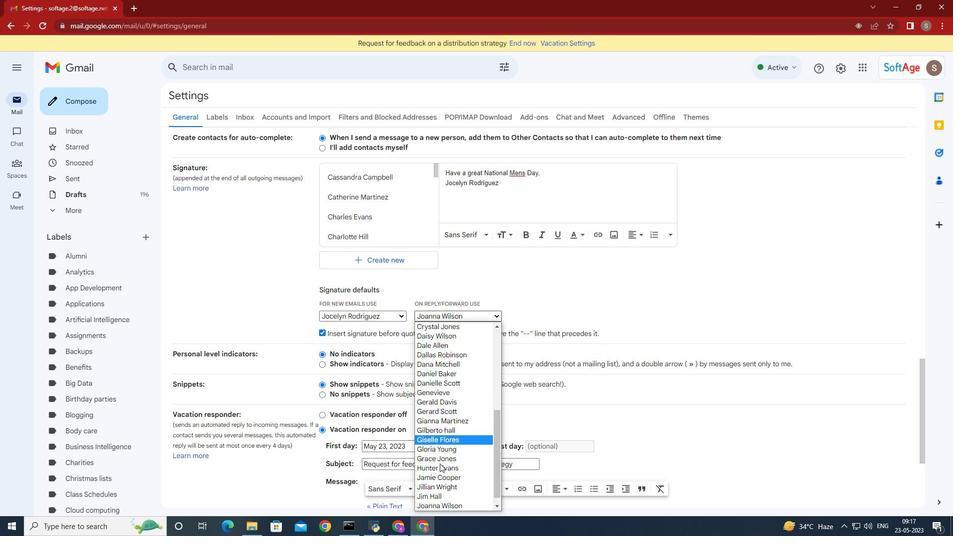 
Action: Mouse scrolled (435, 480) with delta (0, 0)
Screenshot: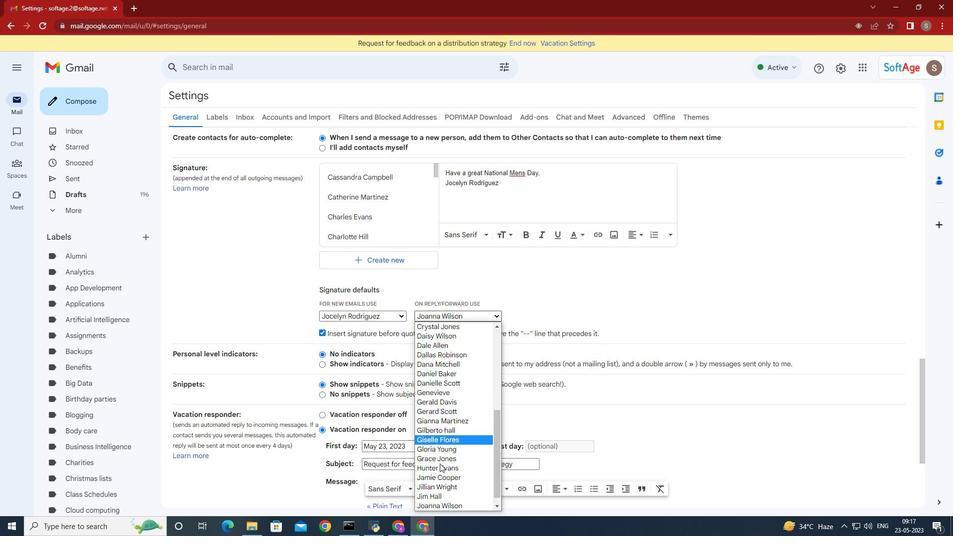 
Action: Mouse moved to (435, 482)
Screenshot: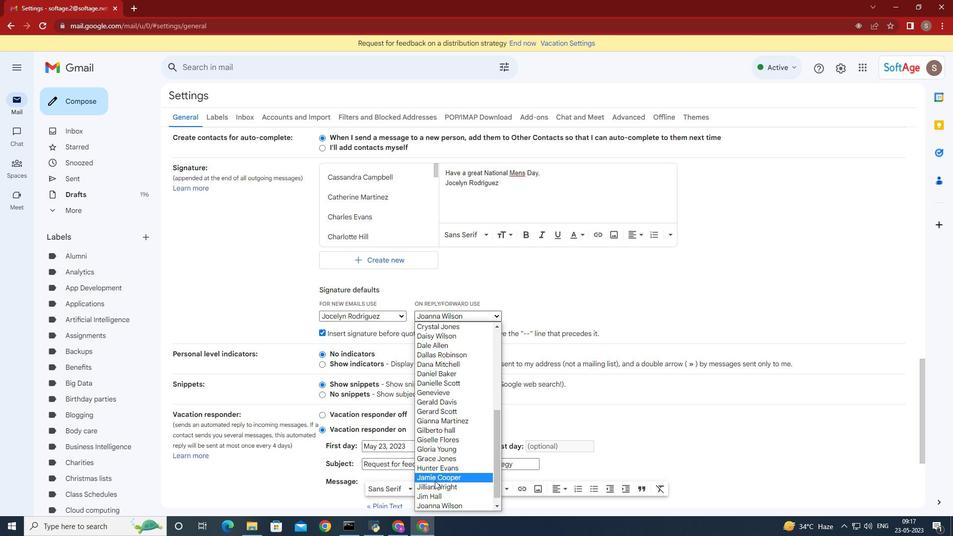 
Action: Mouse scrolled (435, 481) with delta (0, 0)
Screenshot: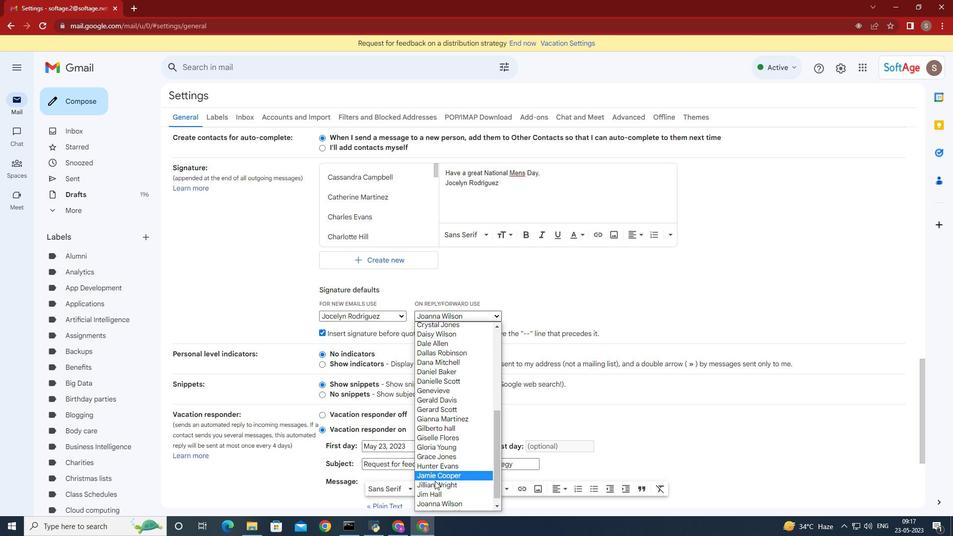 
Action: Mouse moved to (435, 482)
Screenshot: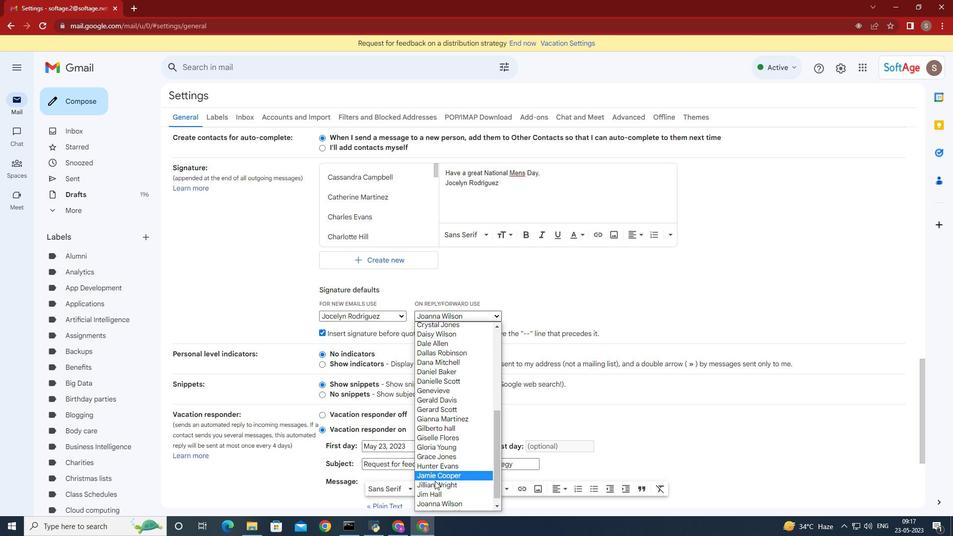 
Action: Mouse scrolled (435, 482) with delta (0, 0)
Screenshot: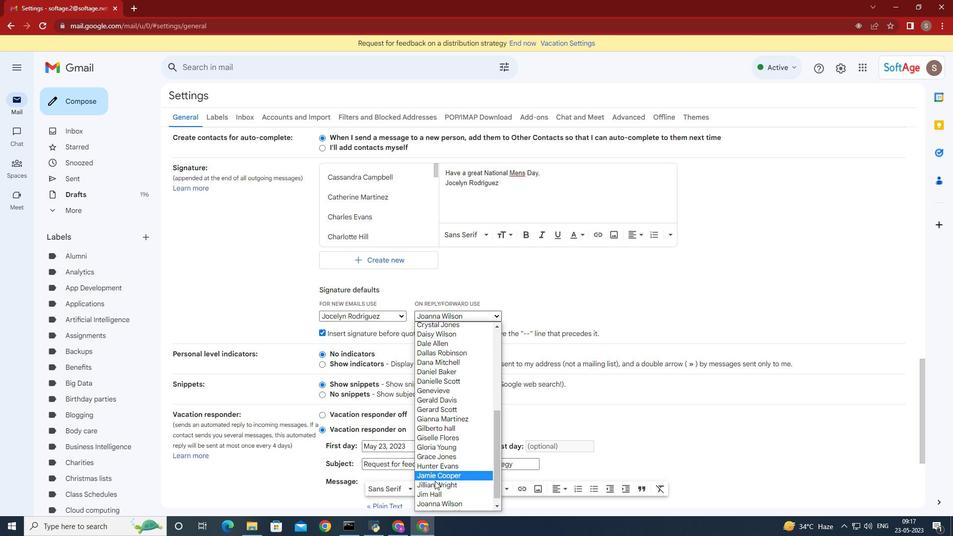 
Action: Mouse scrolled (435, 482) with delta (0, 0)
Screenshot: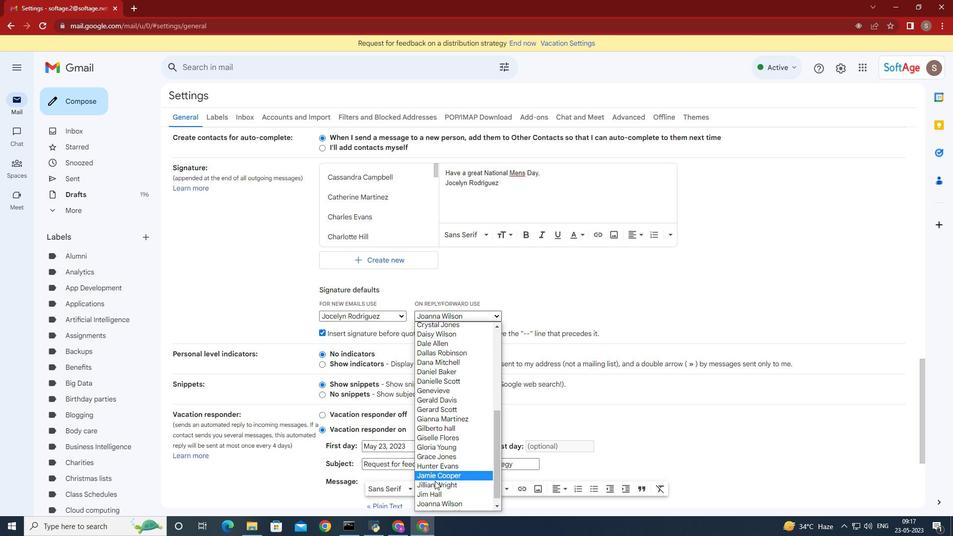 
Action: Mouse moved to (435, 482)
Screenshot: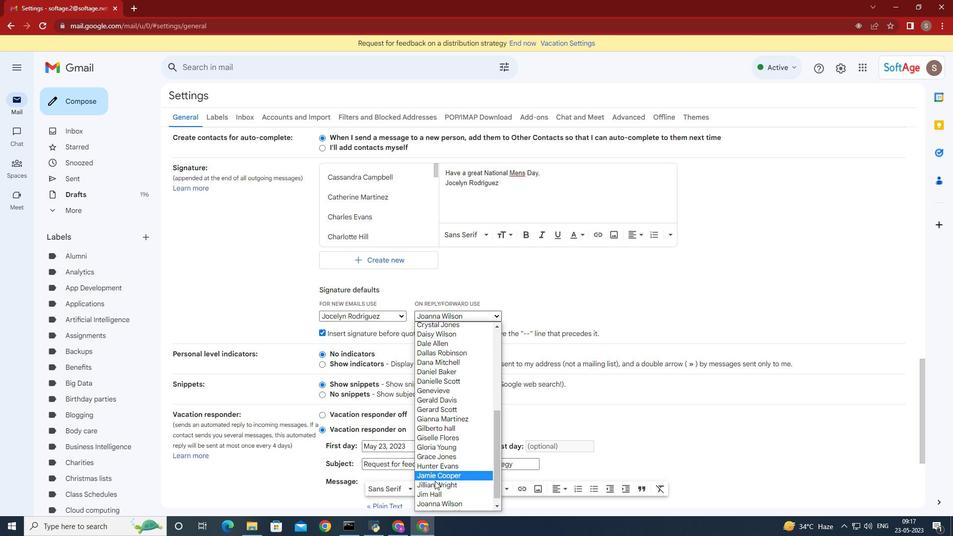 
Action: Mouse scrolled (435, 482) with delta (0, 0)
Screenshot: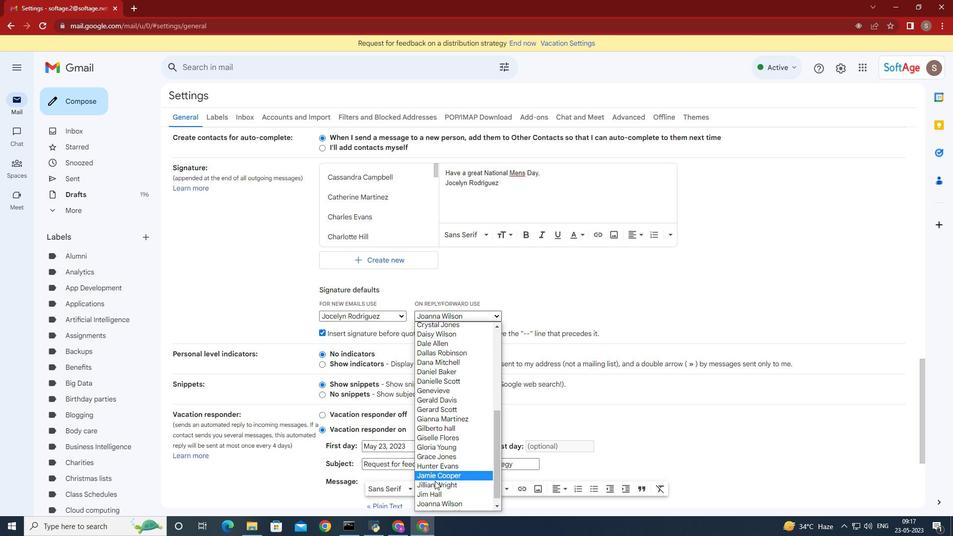 
Action: Mouse scrolled (435, 482) with delta (0, 0)
Screenshot: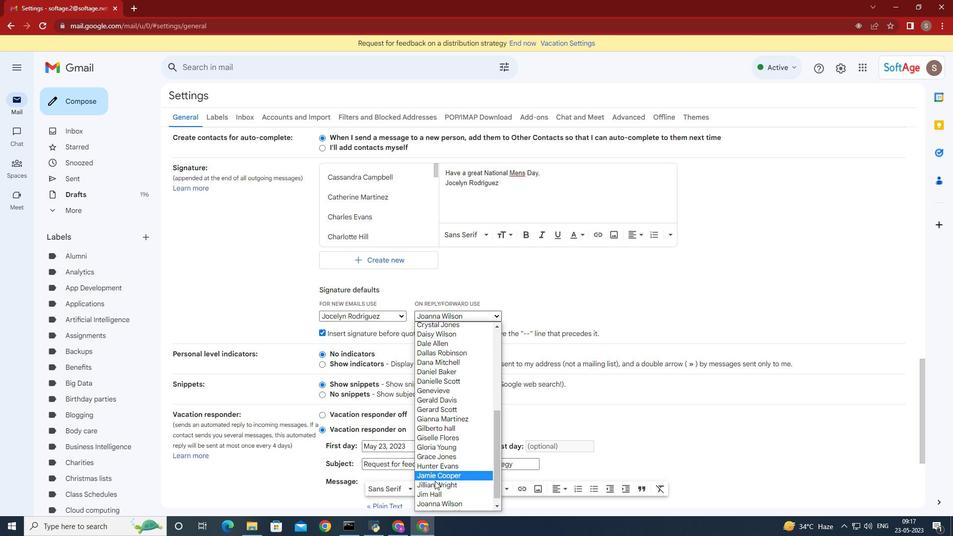
Action: Mouse moved to (463, 501)
Screenshot: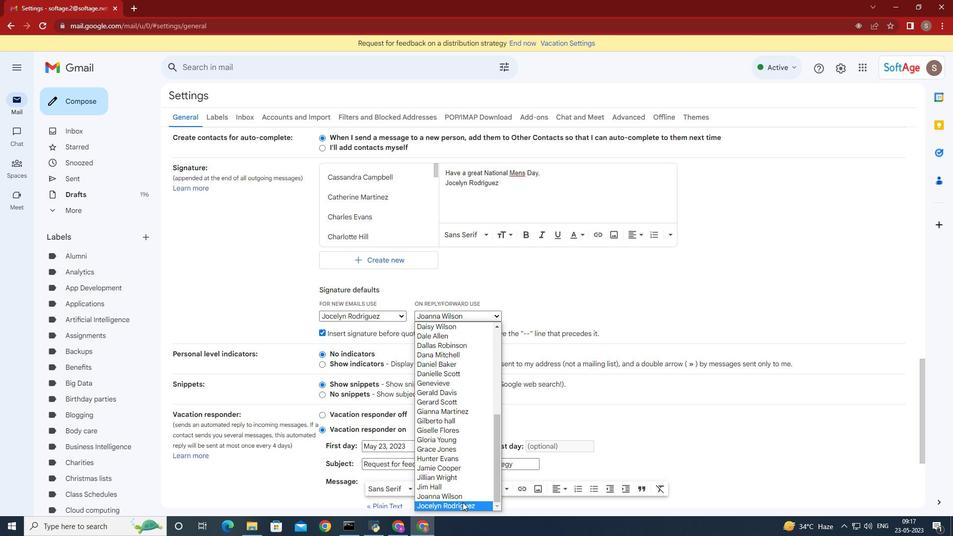 
Action: Mouse pressed left at (463, 501)
Screenshot: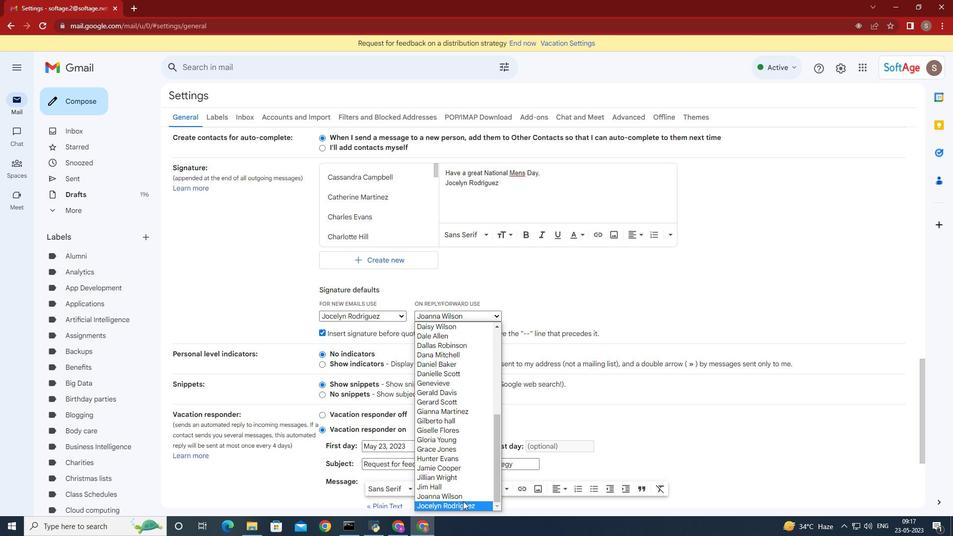 
Action: Mouse moved to (636, 405)
Screenshot: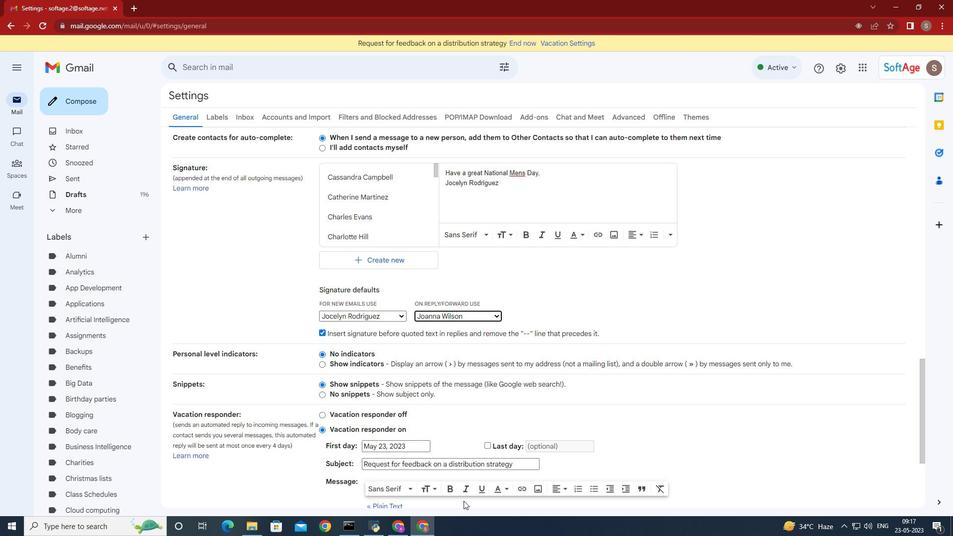 
Action: Mouse scrolled (636, 405) with delta (0, 0)
Screenshot: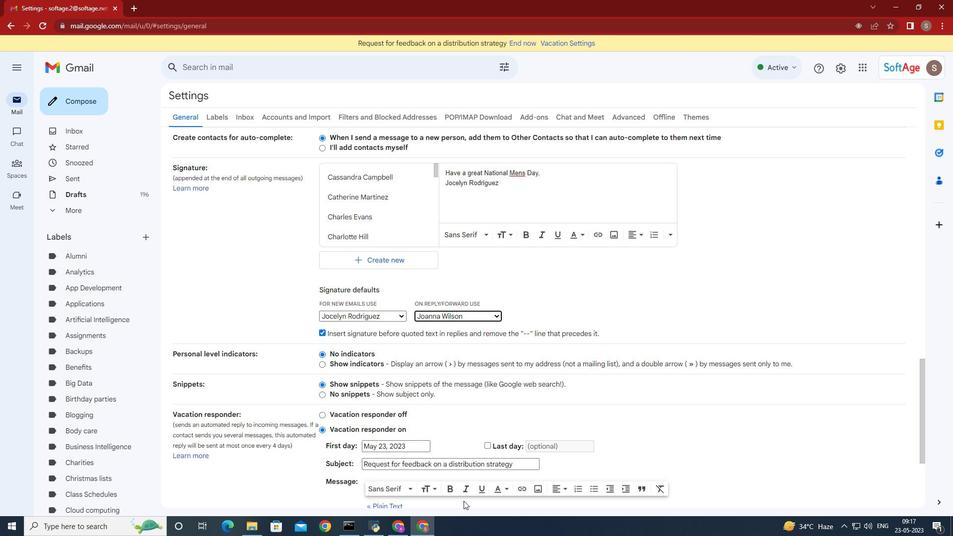 
Action: Mouse moved to (636, 406)
Screenshot: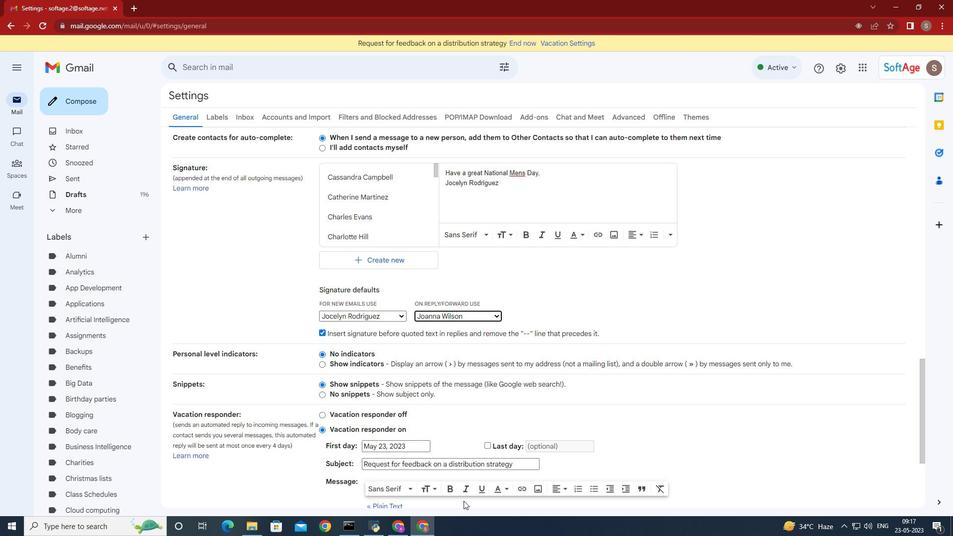 
Action: Mouse scrolled (636, 405) with delta (0, 0)
Screenshot: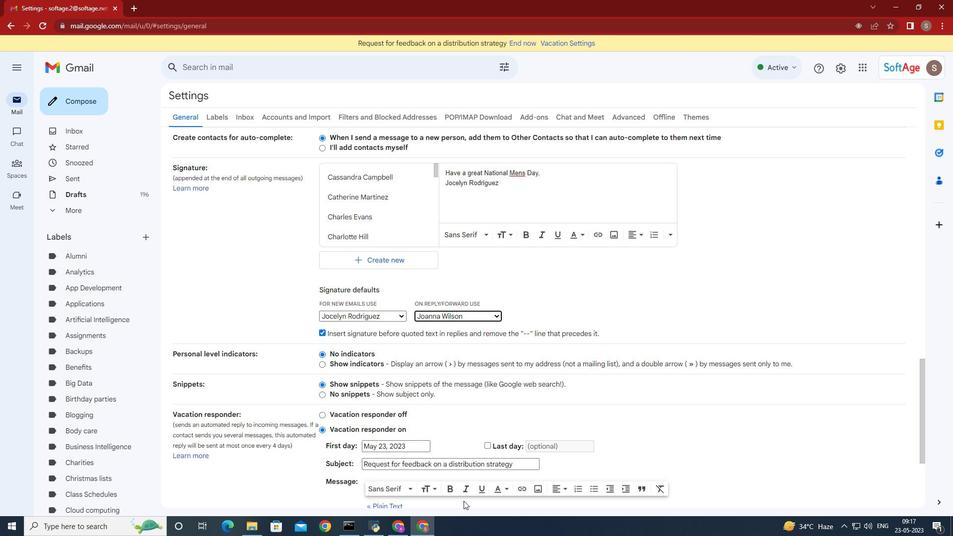 
Action: Mouse moved to (636, 406)
Screenshot: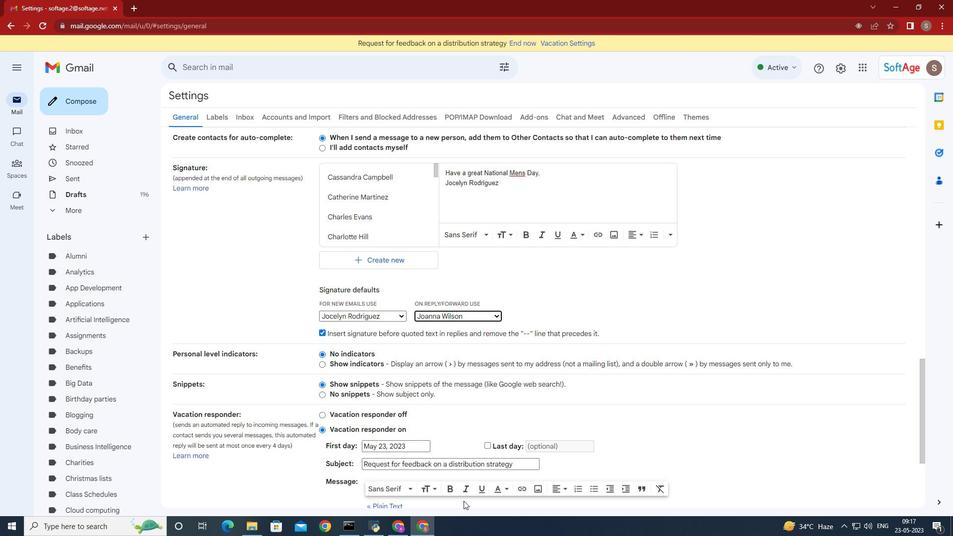 
Action: Mouse scrolled (636, 405) with delta (0, 0)
Screenshot: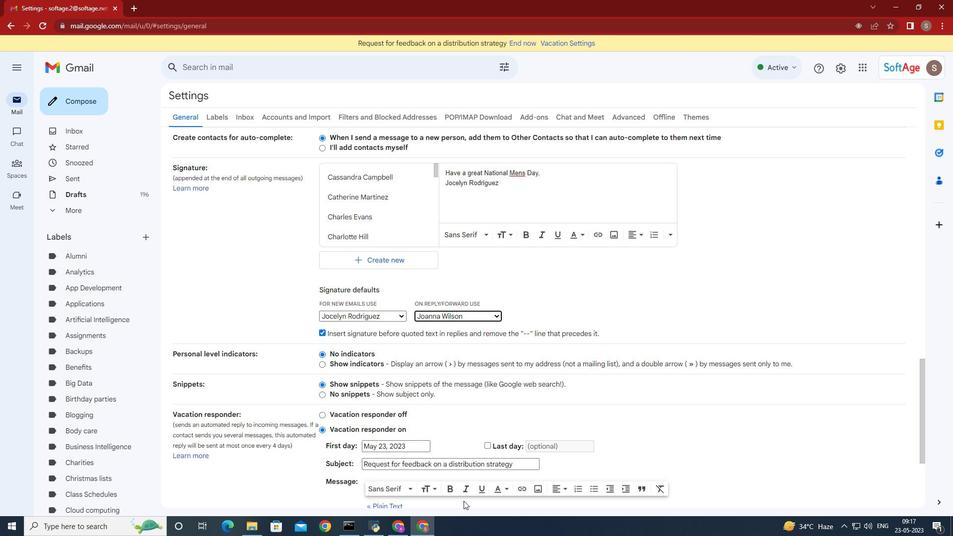 
Action: Mouse moved to (636, 406)
Screenshot: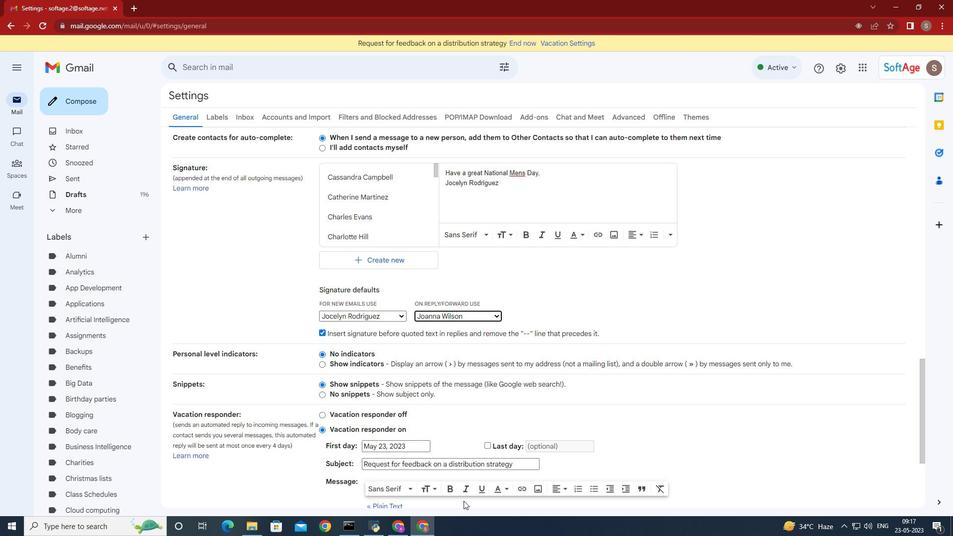 
Action: Mouse scrolled (636, 405) with delta (0, 0)
Screenshot: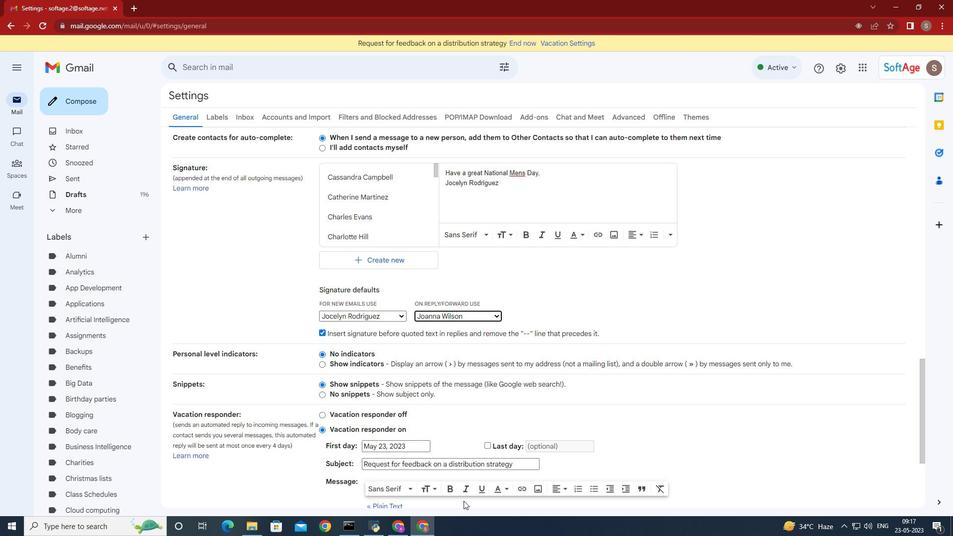 
Action: Mouse moved to (636, 406)
Screenshot: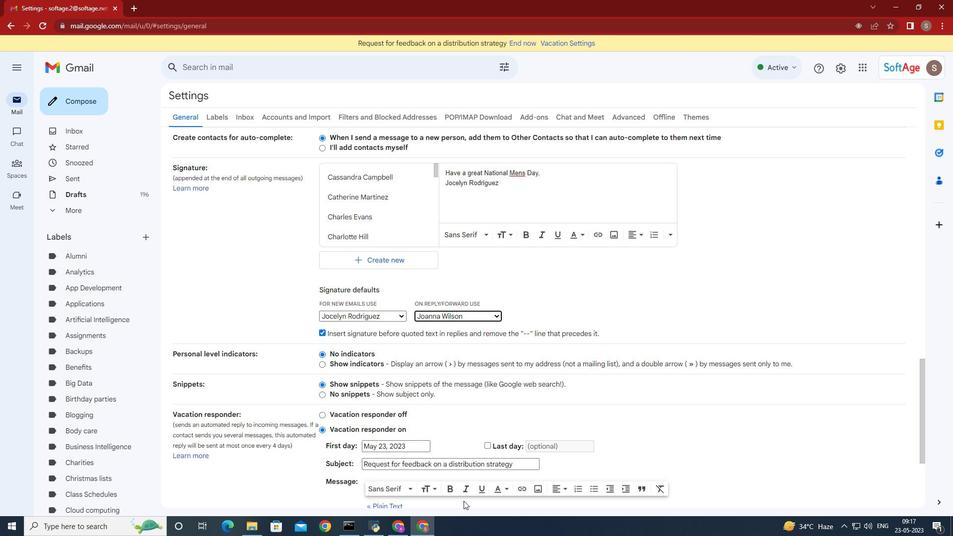 
Action: Mouse scrolled (636, 405) with delta (0, 0)
Screenshot: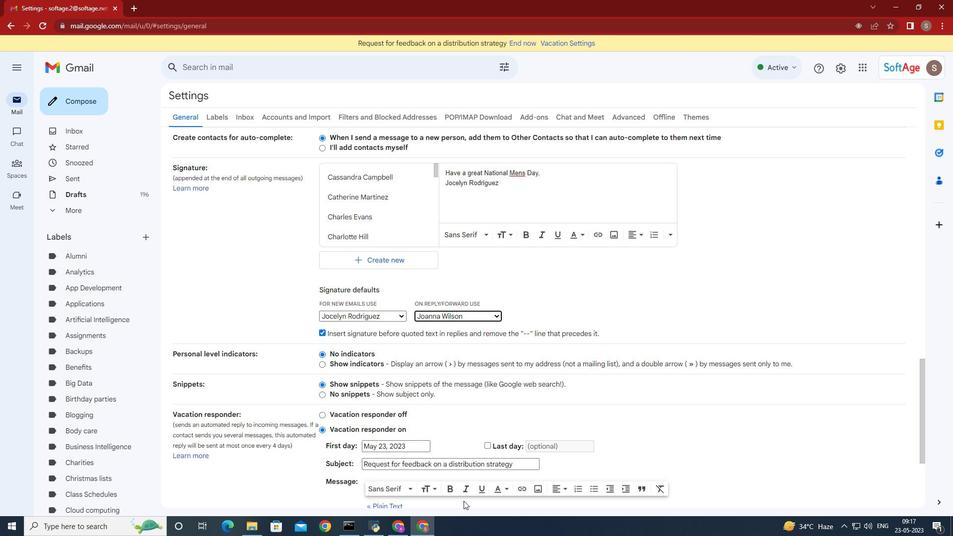 
Action: Mouse moved to (635, 406)
Screenshot: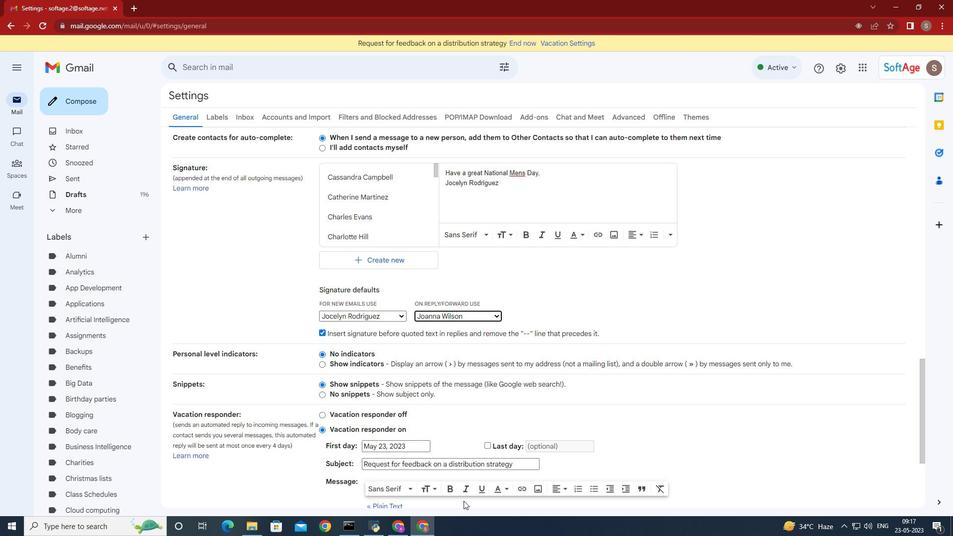 
Action: Mouse scrolled (636, 405) with delta (0, 0)
Screenshot: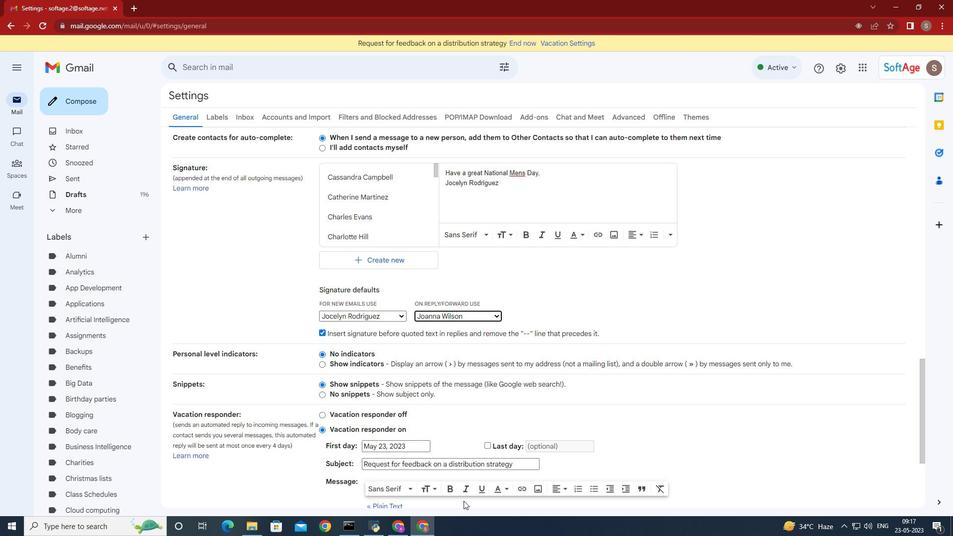 
Action: Mouse scrolled (635, 406) with delta (0, 0)
Screenshot: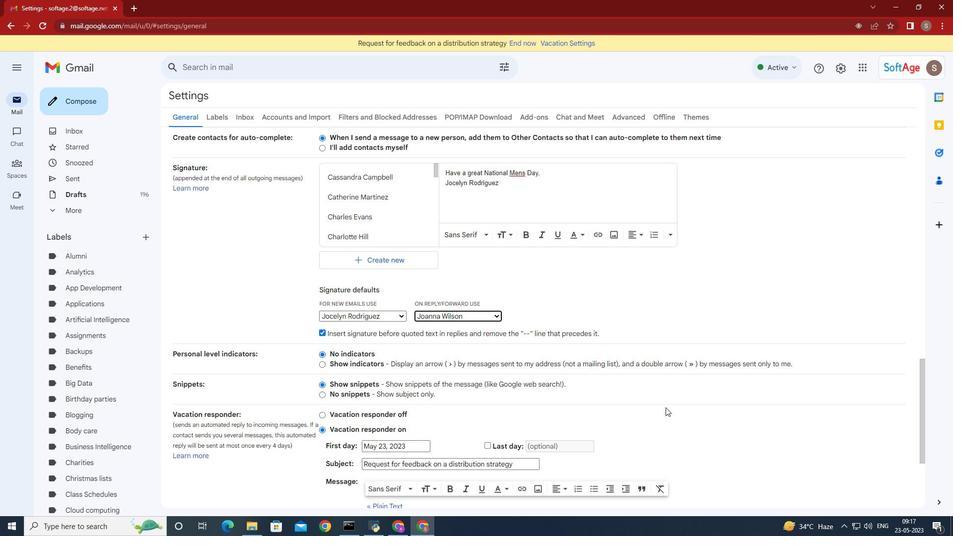 
Action: Mouse moved to (493, 155)
Screenshot: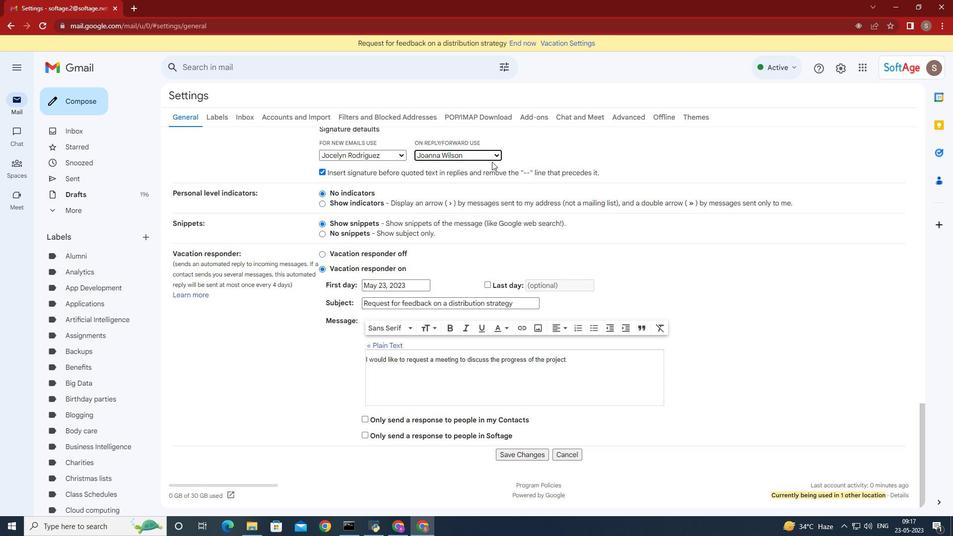 
Action: Mouse pressed left at (493, 155)
Screenshot: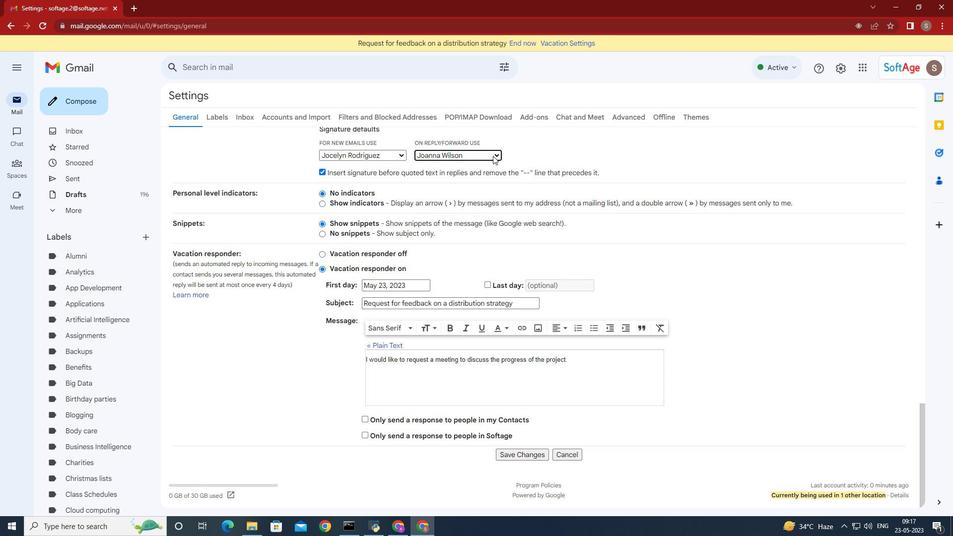 
Action: Mouse moved to (460, 291)
Screenshot: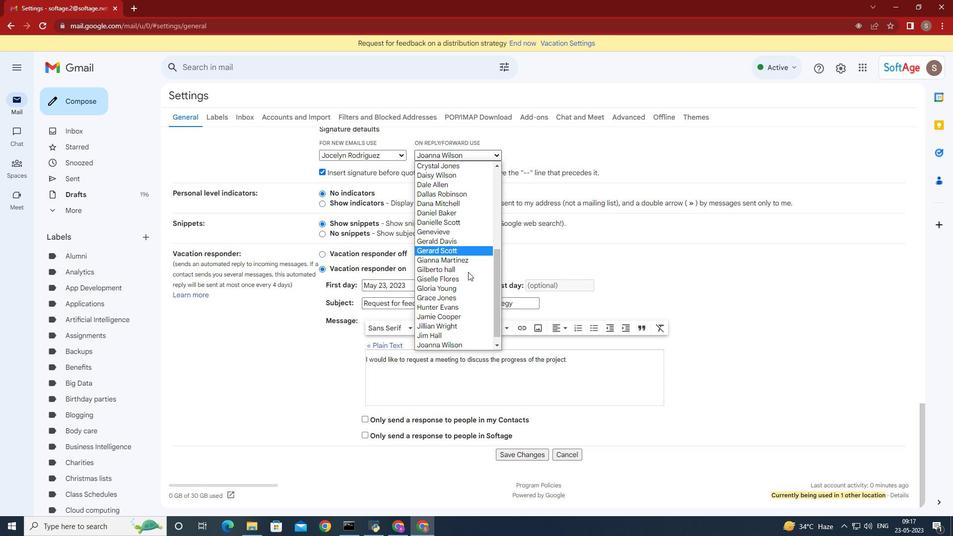 
Action: Mouse scrolled (460, 291) with delta (0, 0)
Screenshot: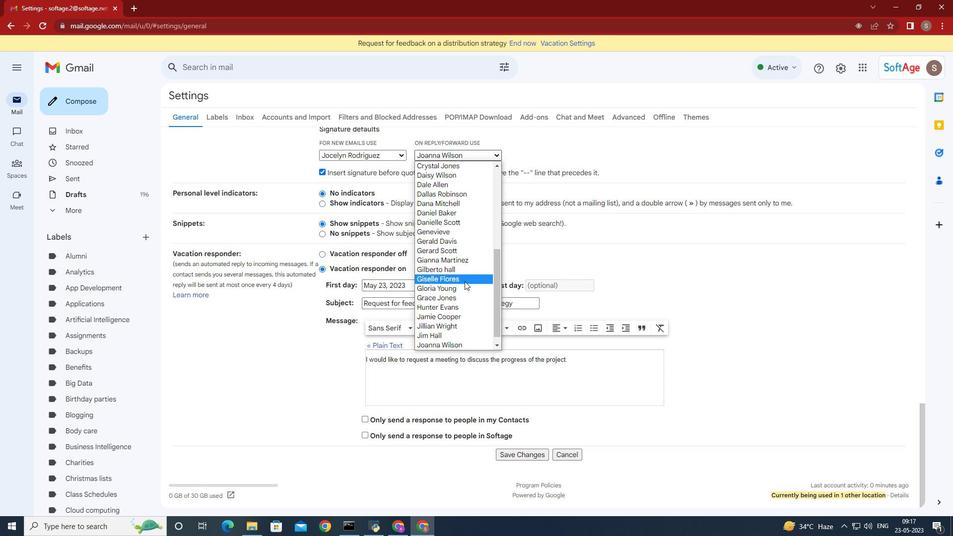 
Action: Mouse moved to (459, 296)
Screenshot: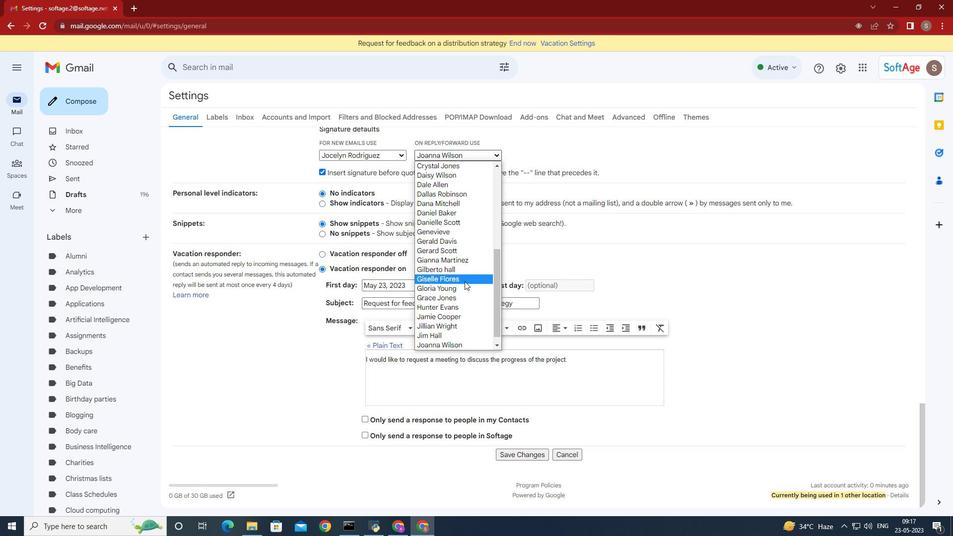 
Action: Mouse scrolled (459, 295) with delta (0, 0)
Screenshot: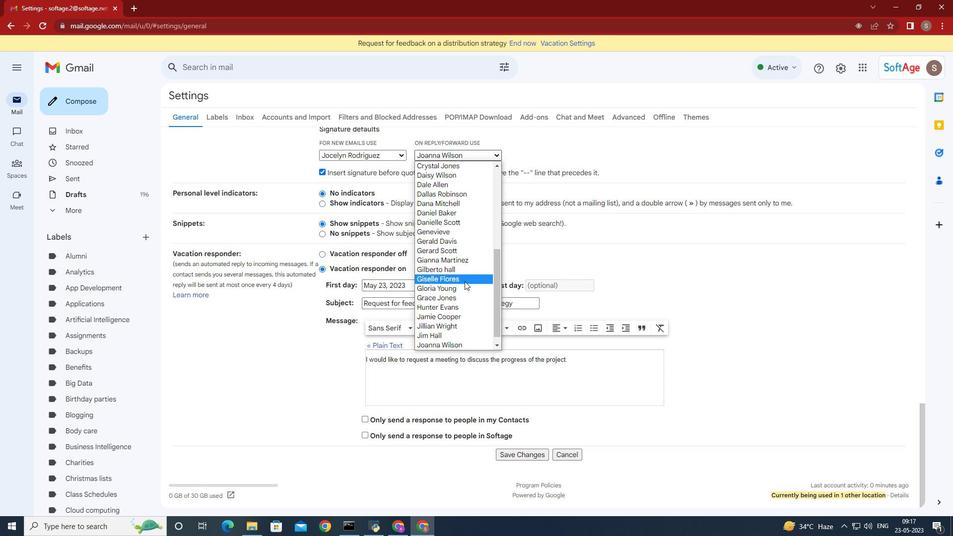 
Action: Mouse moved to (458, 299)
Screenshot: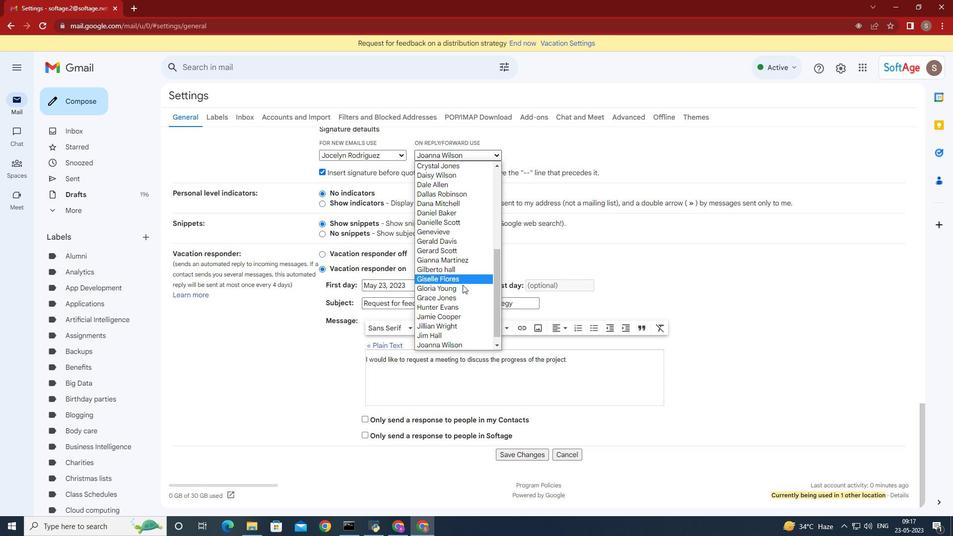 
Action: Mouse scrolled (458, 298) with delta (0, 0)
Screenshot: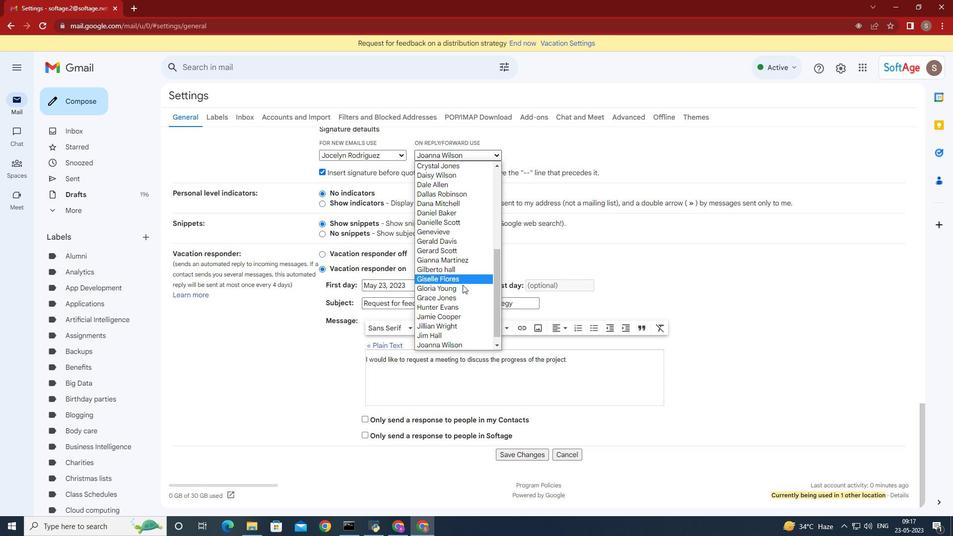 
Action: Mouse moved to (457, 300)
Screenshot: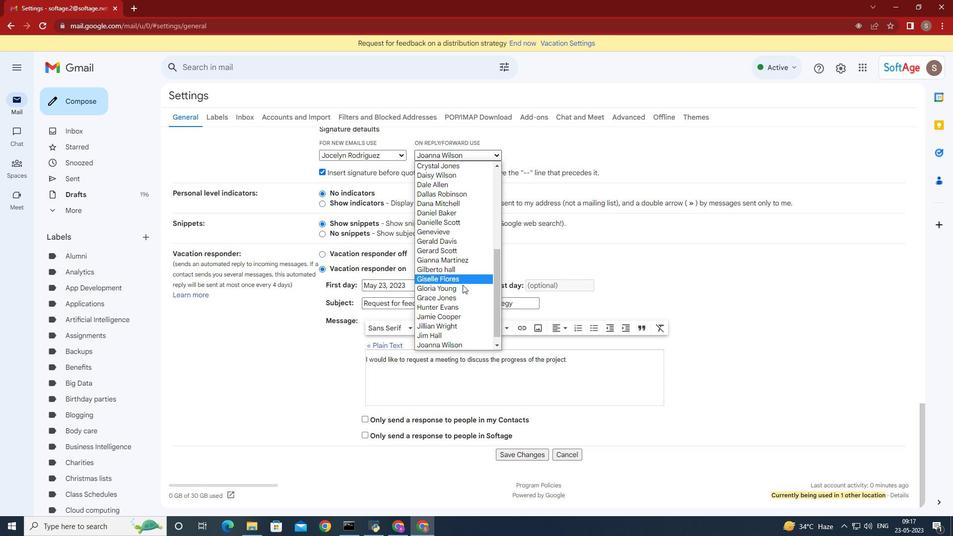 
Action: Mouse scrolled (457, 300) with delta (0, 0)
Screenshot: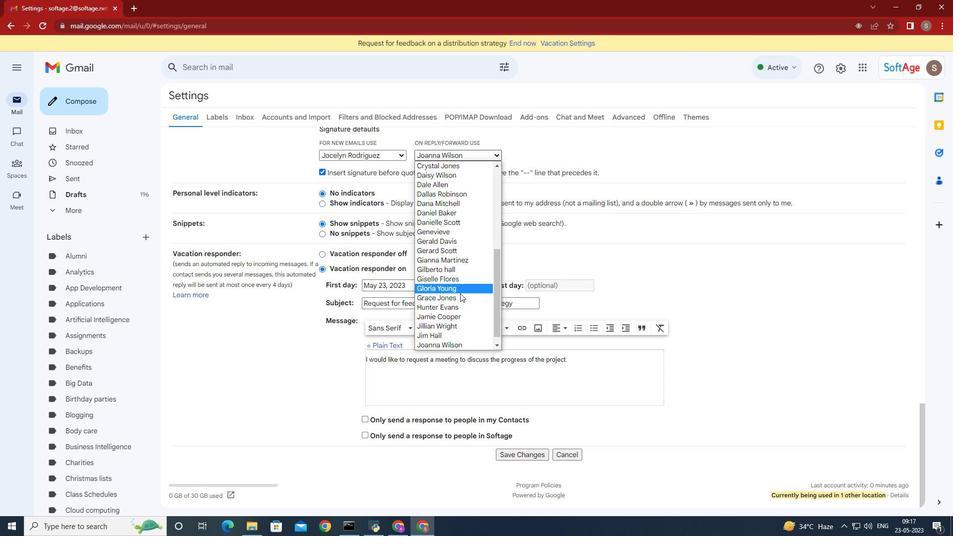 
Action: Mouse moved to (456, 301)
Screenshot: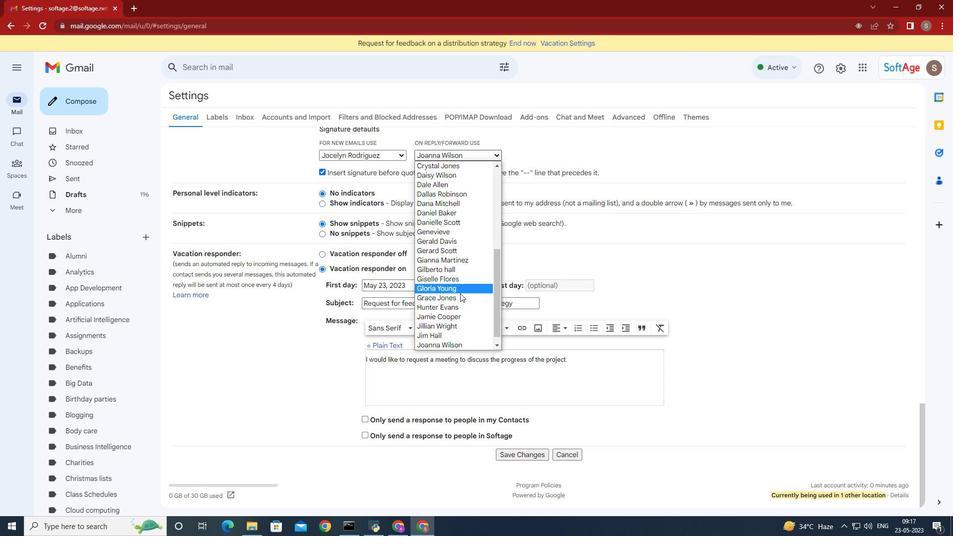 
Action: Mouse scrolled (456, 300) with delta (0, 0)
Screenshot: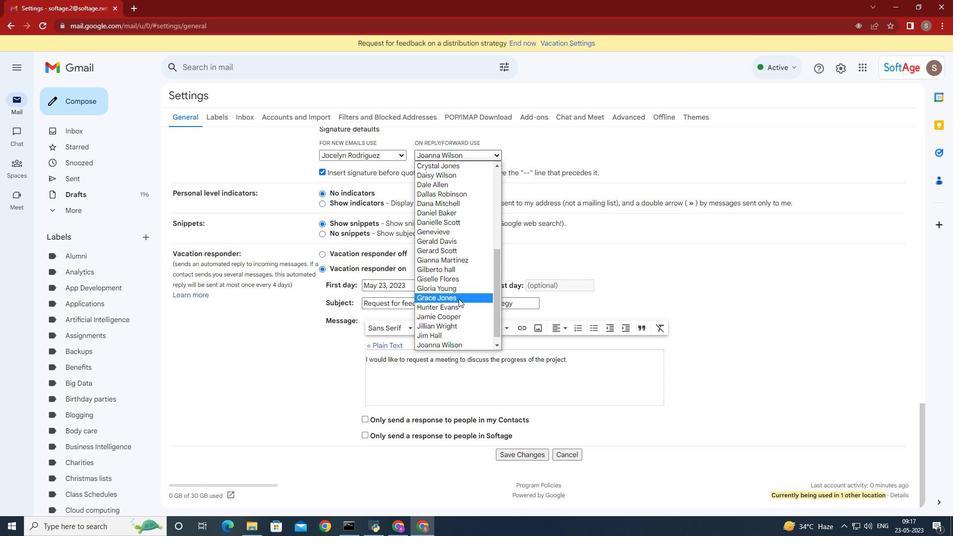 
Action: Mouse moved to (456, 301)
Screenshot: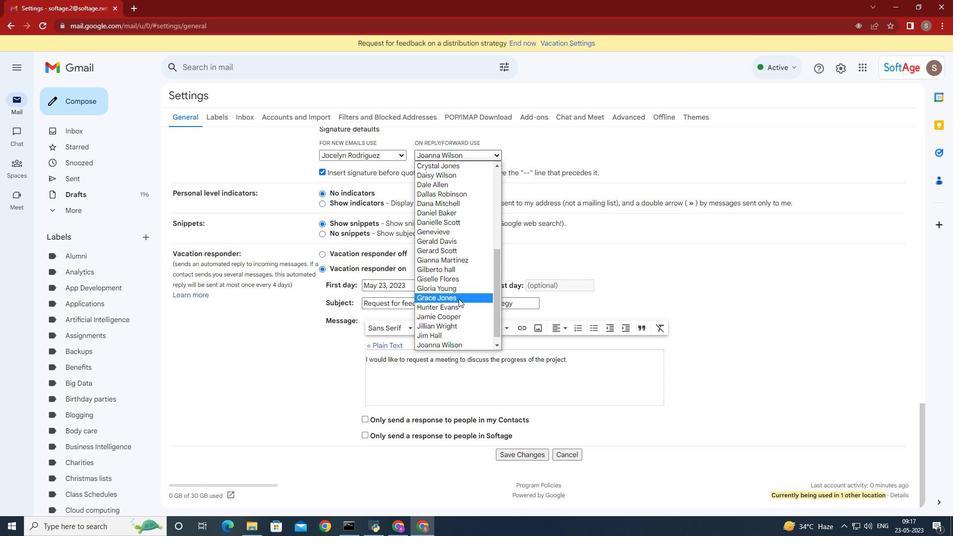 
Action: Mouse scrolled (456, 300) with delta (0, 0)
Screenshot: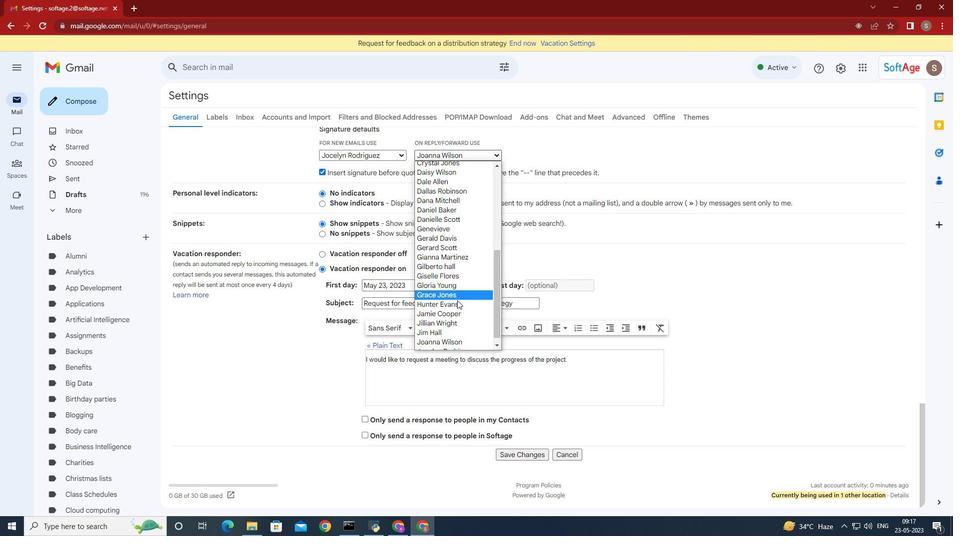 
Action: Mouse moved to (466, 341)
Screenshot: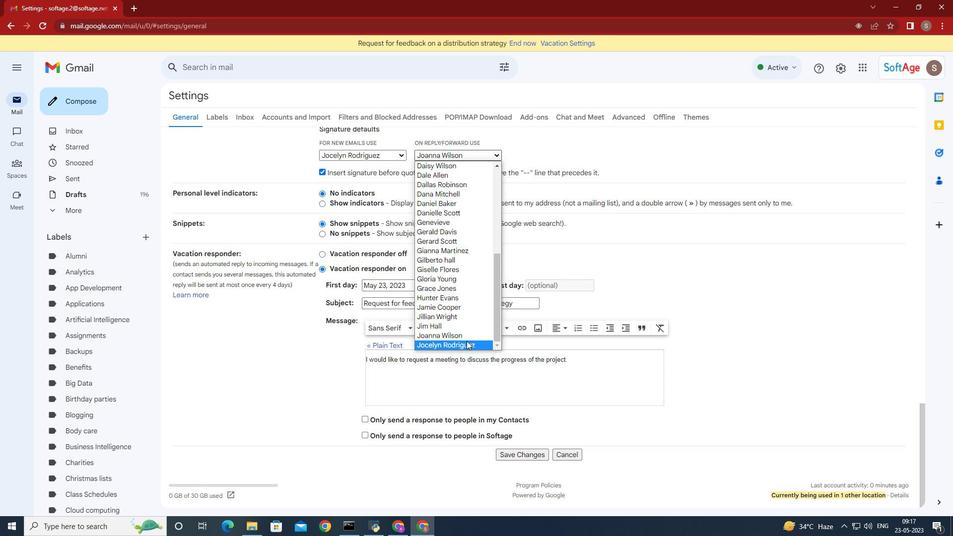 
Action: Mouse pressed left at (466, 341)
Screenshot: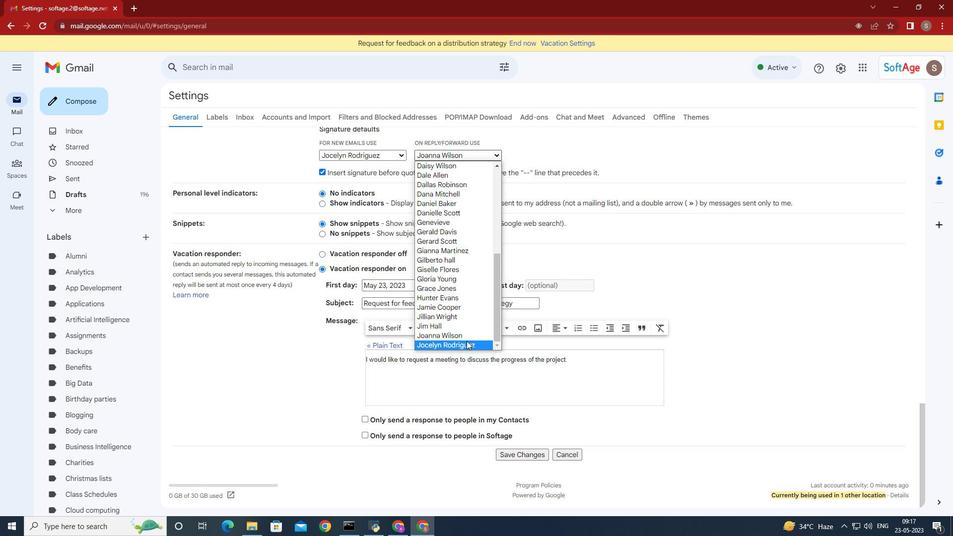 
Action: Mouse moved to (508, 456)
Screenshot: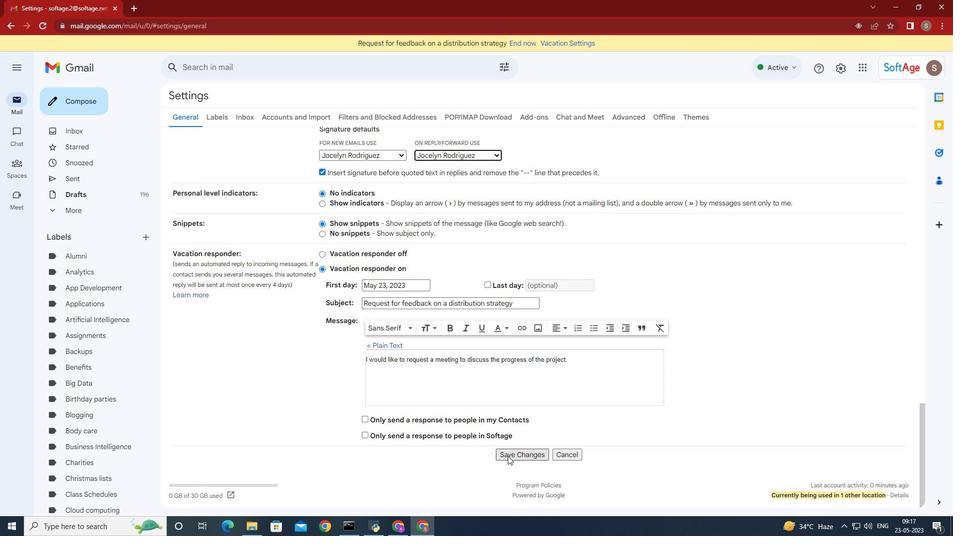 
Action: Mouse pressed left at (508, 456)
Screenshot: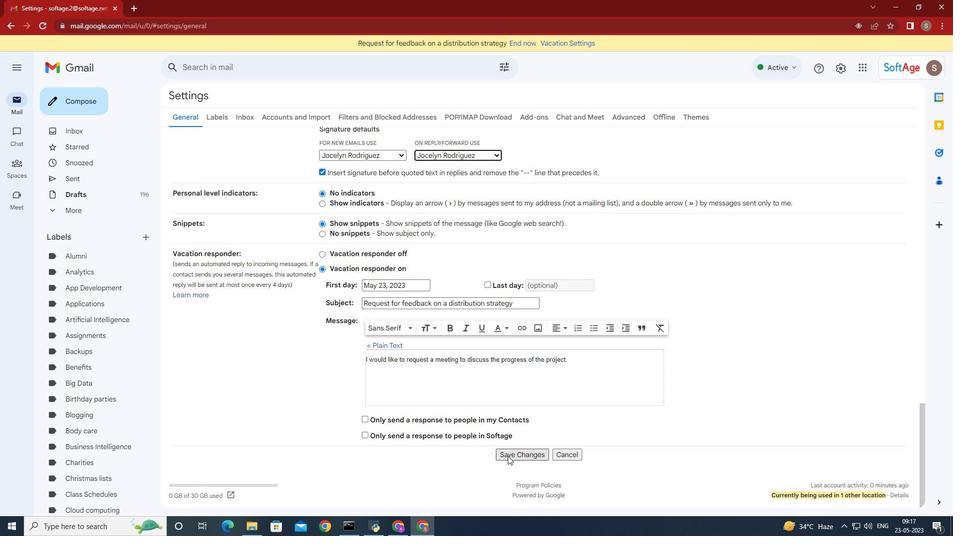 
Action: Mouse moved to (96, 102)
Screenshot: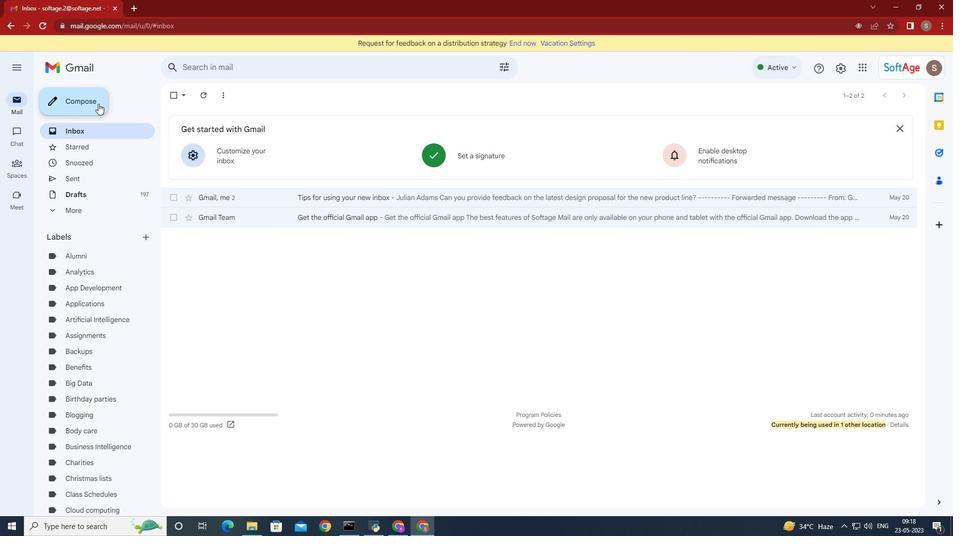 
Action: Mouse pressed left at (96, 102)
Screenshot: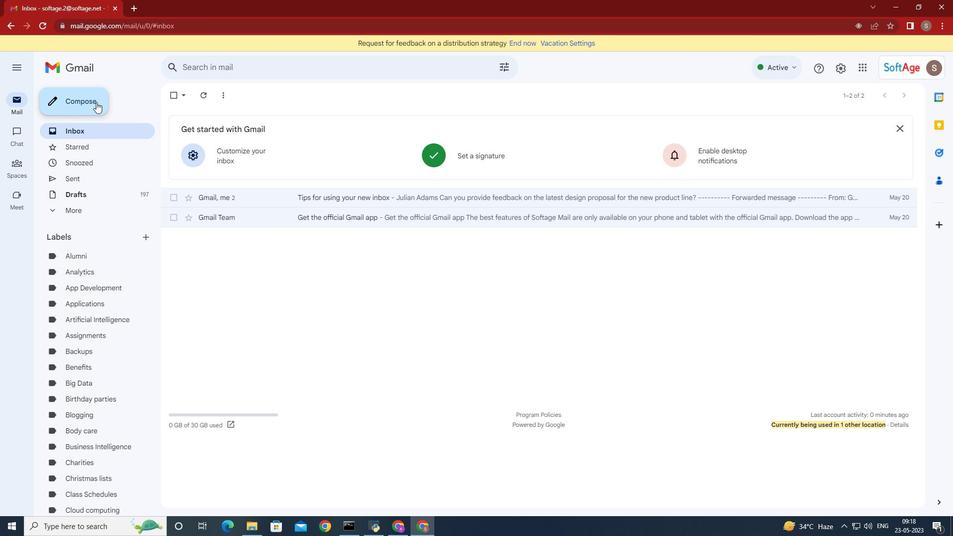 
Action: Mouse moved to (737, 285)
Screenshot: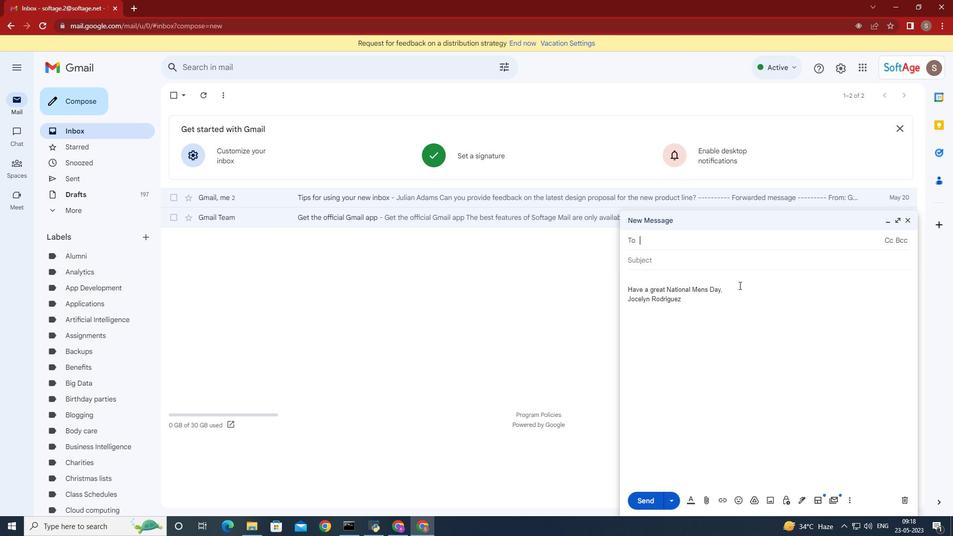 
Action: Key pressed <Key.shift>Softage.8
Screenshot: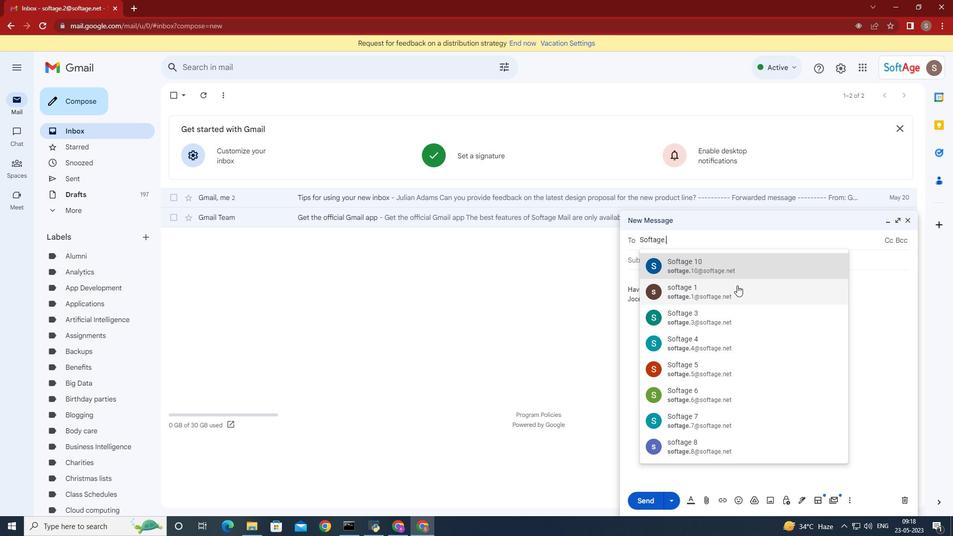 
Action: Mouse moved to (702, 269)
Screenshot: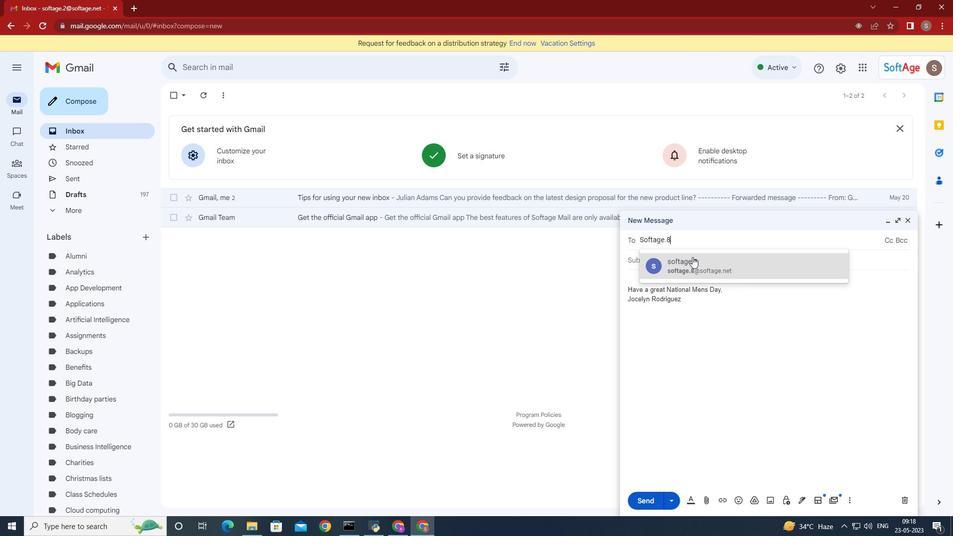
Action: Mouse pressed left at (702, 269)
Screenshot: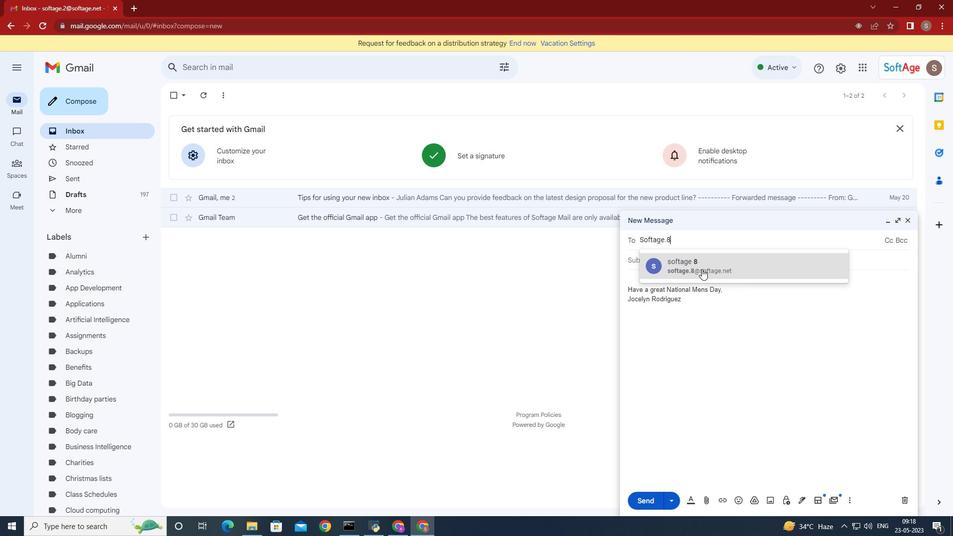 
Action: Mouse moved to (150, 293)
Screenshot: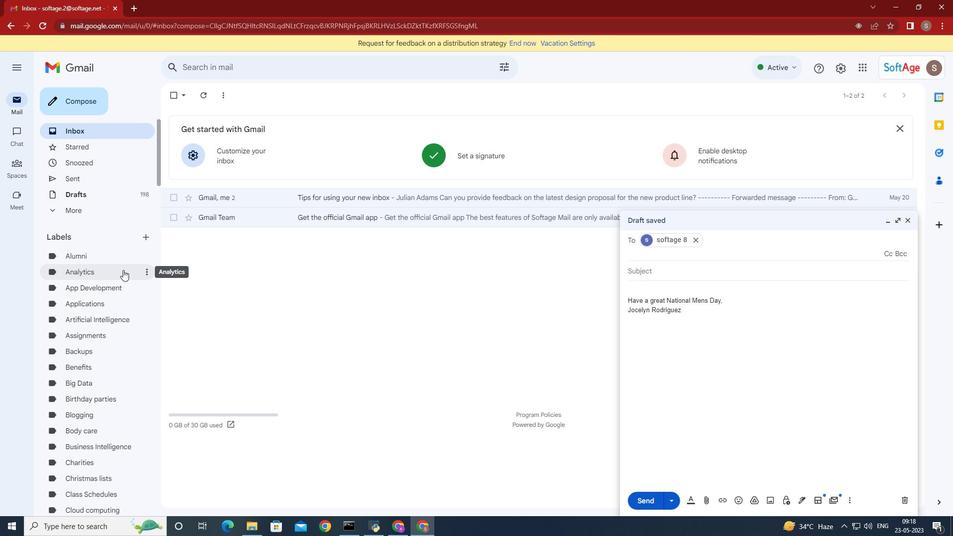 
Action: Mouse scrolled (150, 292) with delta (0, 0)
Screenshot: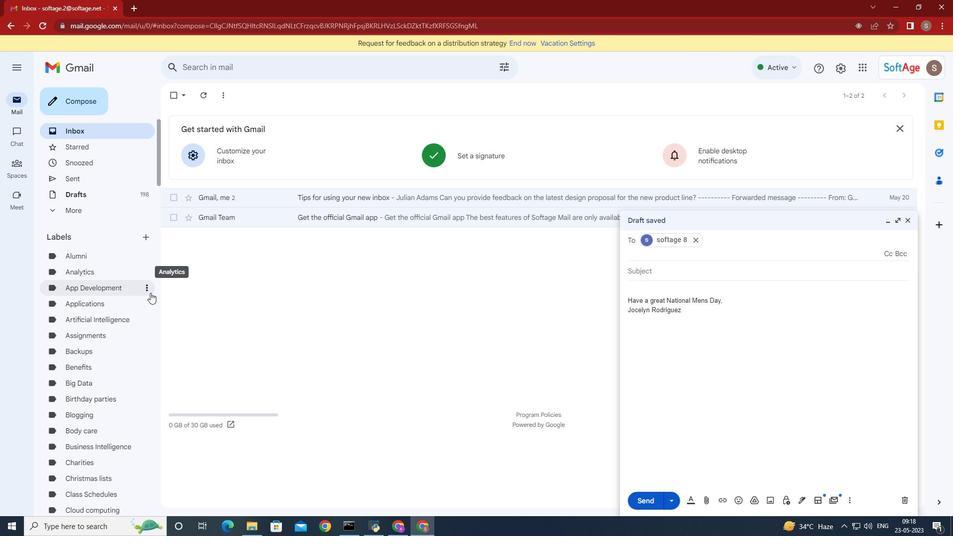 
Action: Mouse moved to (150, 293)
Screenshot: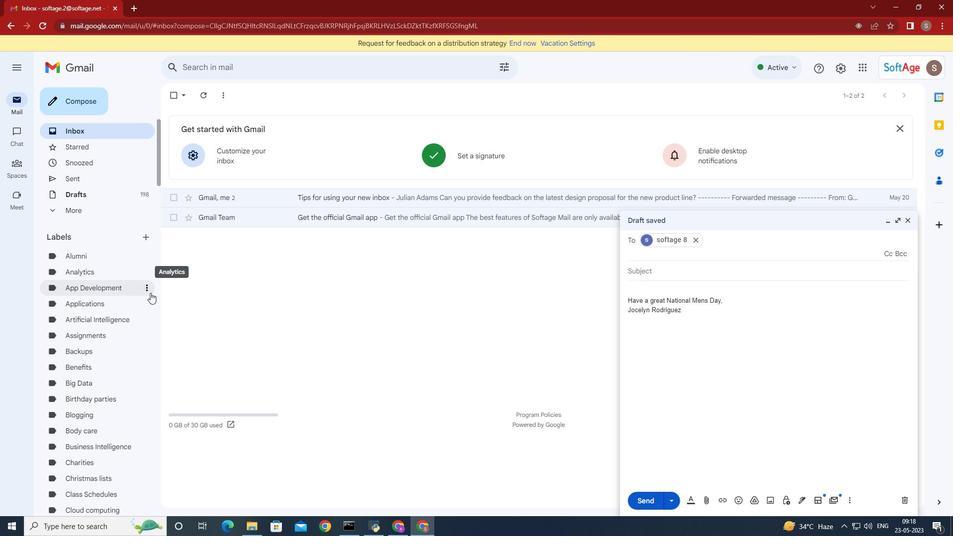 
Action: Mouse scrolled (150, 293) with delta (0, 0)
Screenshot: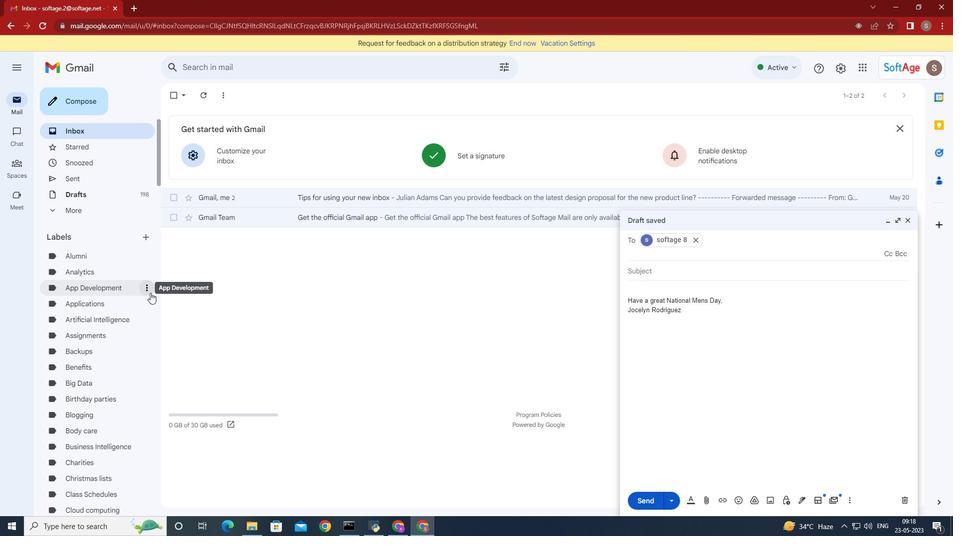 
Action: Mouse moved to (150, 294)
Screenshot: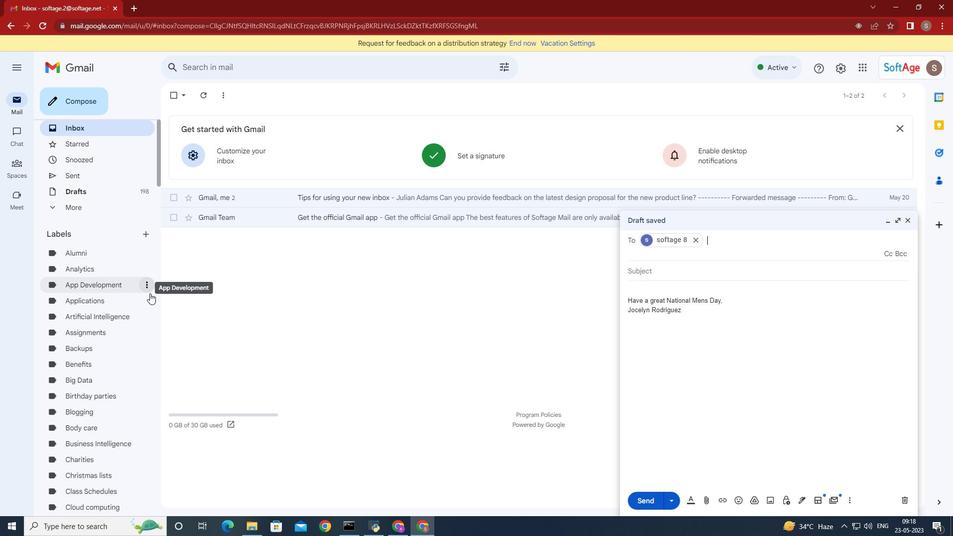 
Action: Mouse scrolled (150, 293) with delta (0, 0)
Screenshot: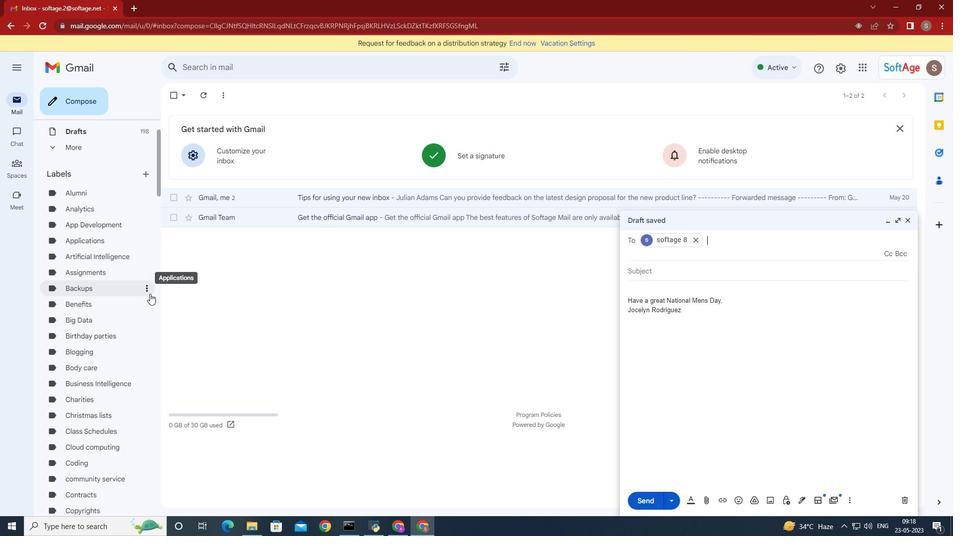 
Action: Mouse moved to (149, 294)
Screenshot: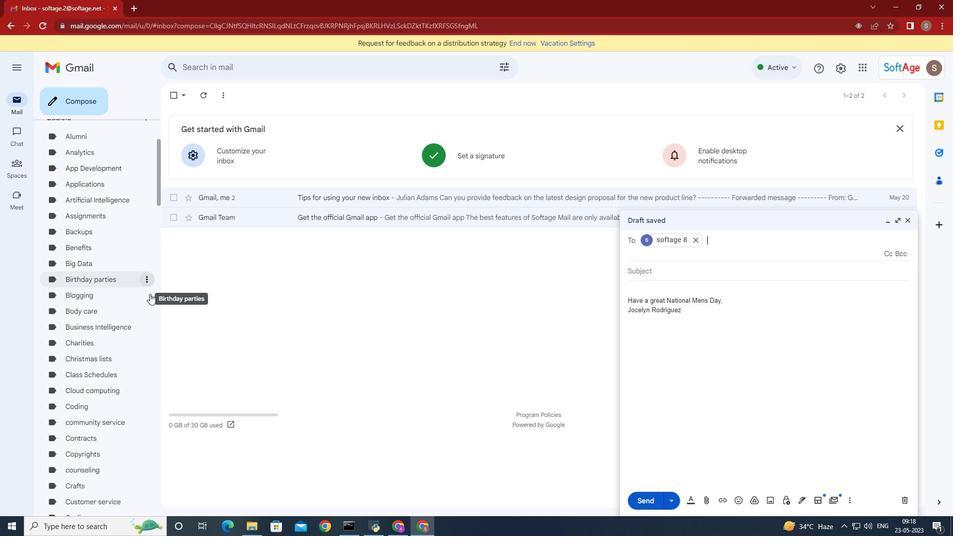 
Action: Mouse scrolled (149, 293) with delta (0, 0)
Screenshot: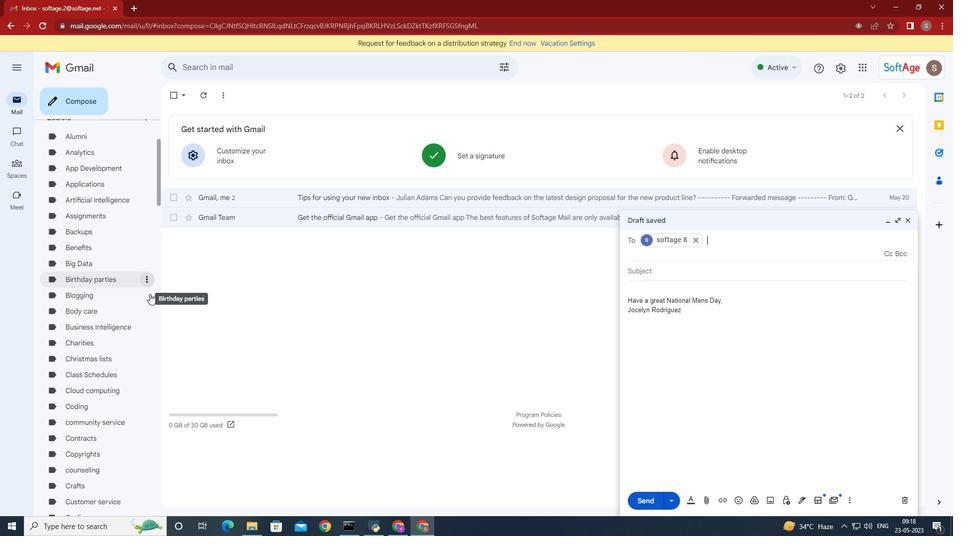 
Action: Mouse moved to (148, 294)
Screenshot: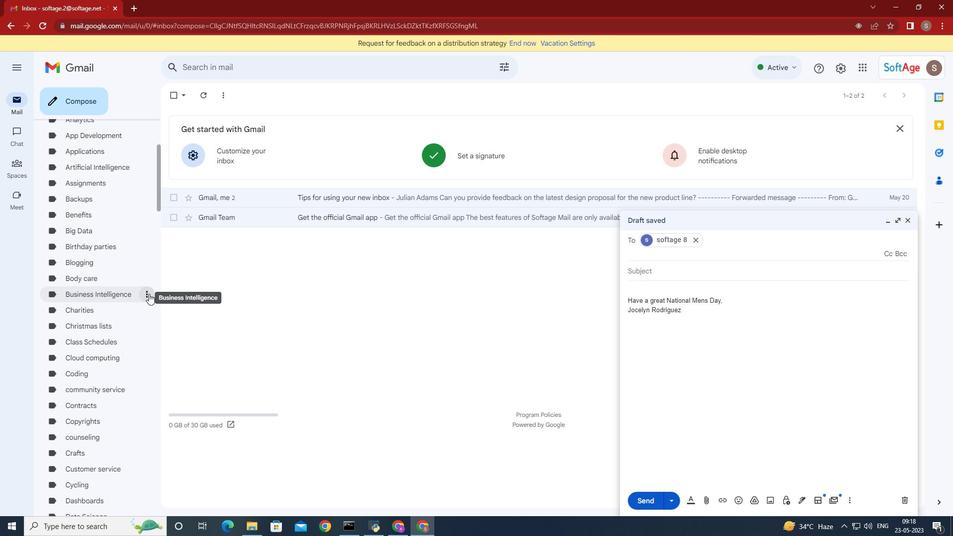 
Action: Mouse scrolled (148, 293) with delta (0, 0)
Screenshot: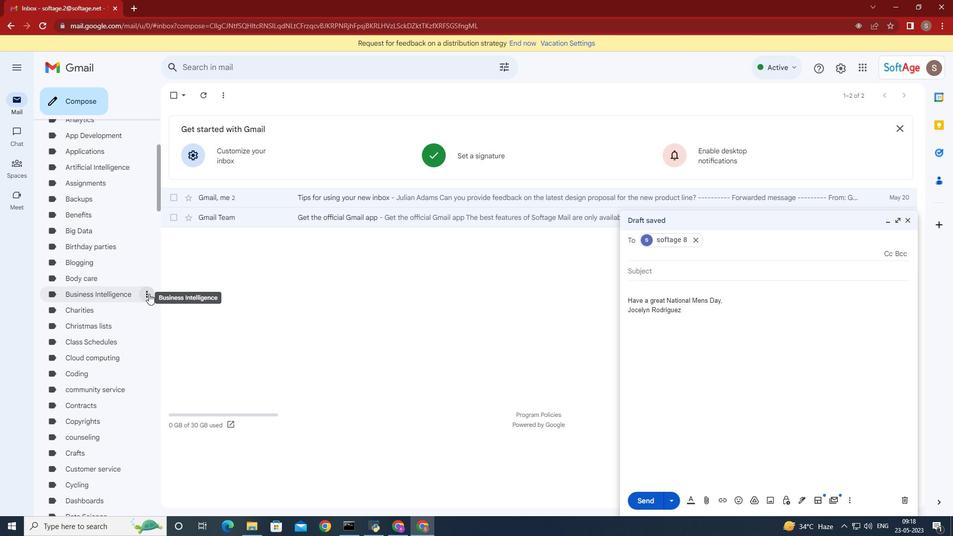
Action: Mouse moved to (147, 293)
Screenshot: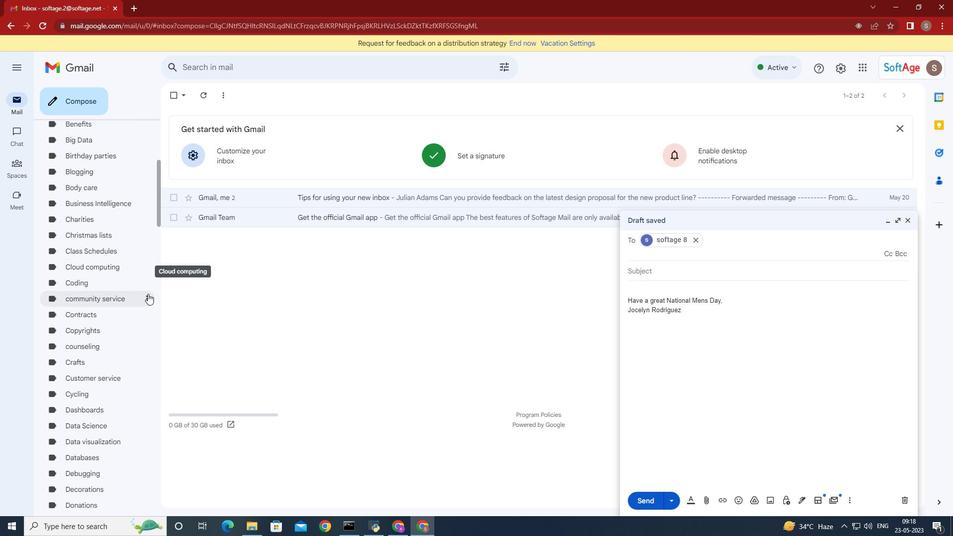 
Action: Mouse scrolled (147, 293) with delta (0, 0)
Screenshot: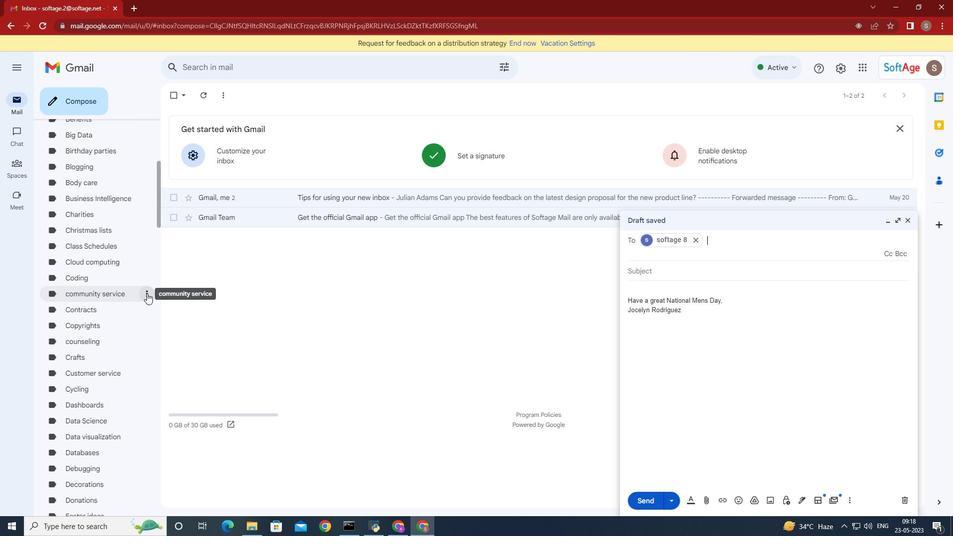 
Action: Mouse moved to (147, 293)
Screenshot: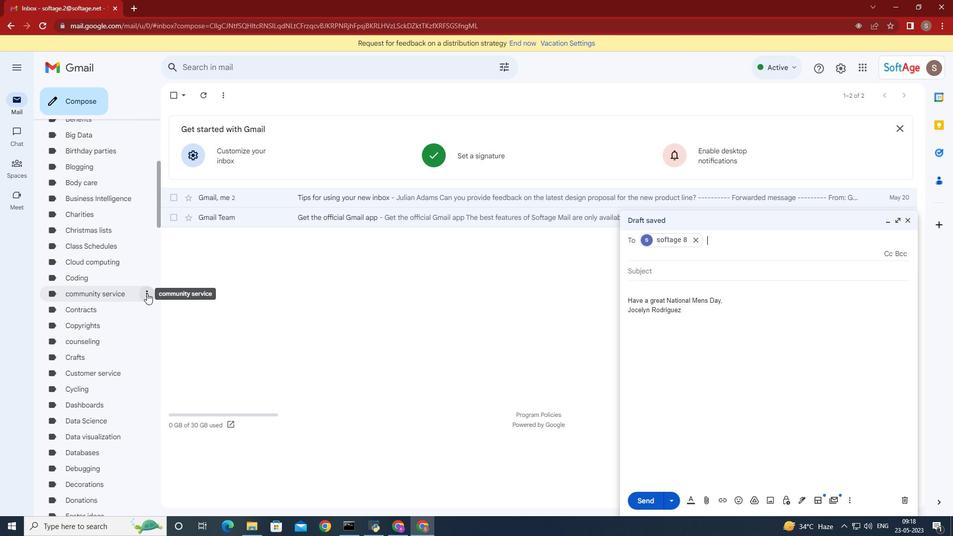 
Action: Mouse scrolled (147, 293) with delta (0, 0)
Screenshot: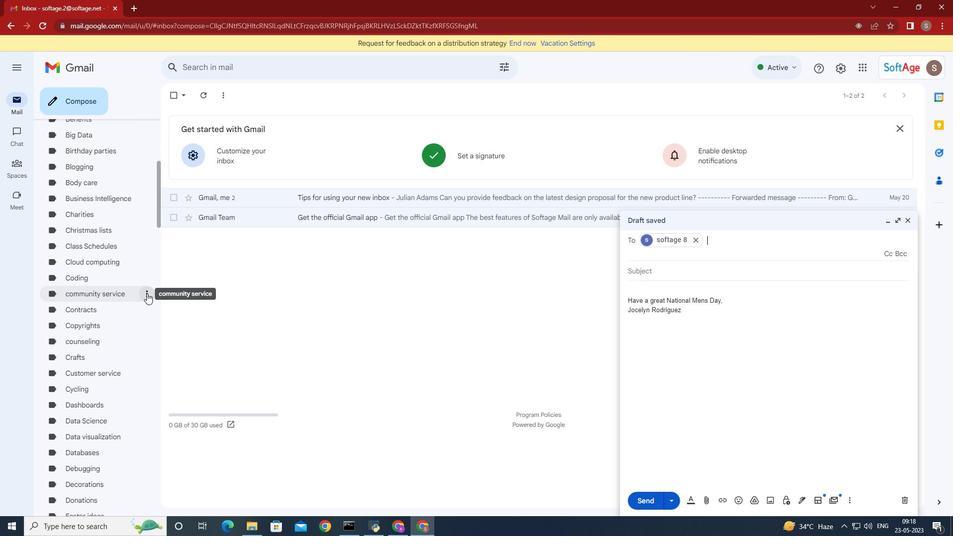
Action: Mouse moved to (147, 294)
Screenshot: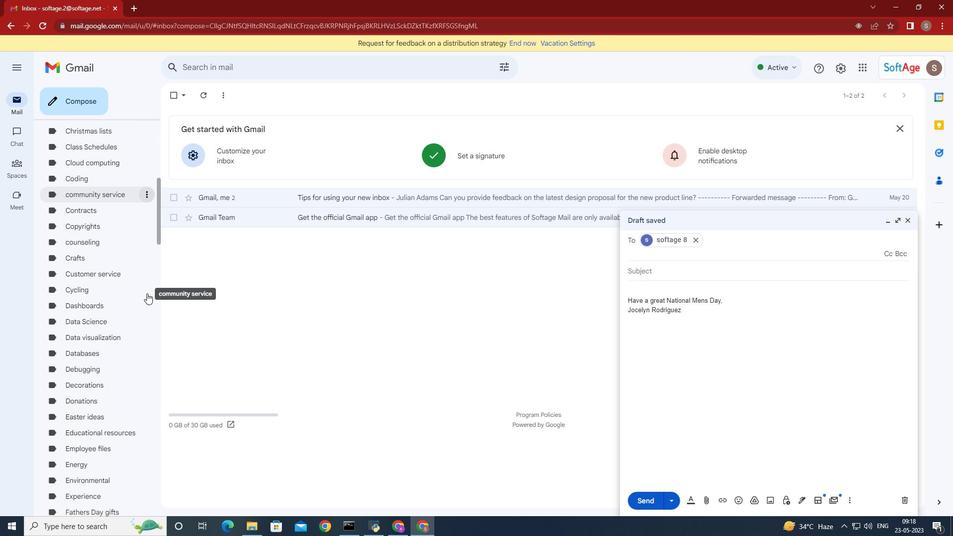 
Action: Mouse scrolled (147, 293) with delta (0, 0)
Screenshot: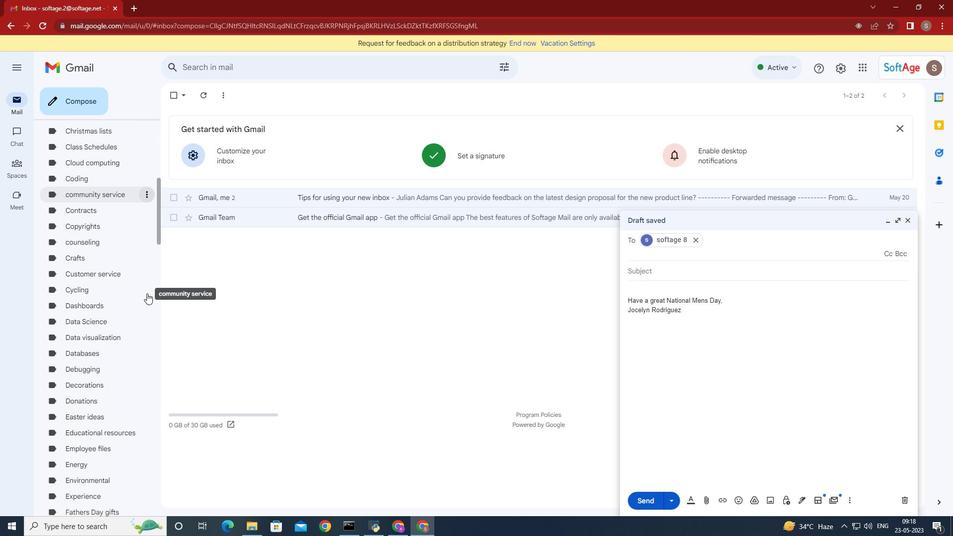 
Action: Mouse moved to (147, 296)
Screenshot: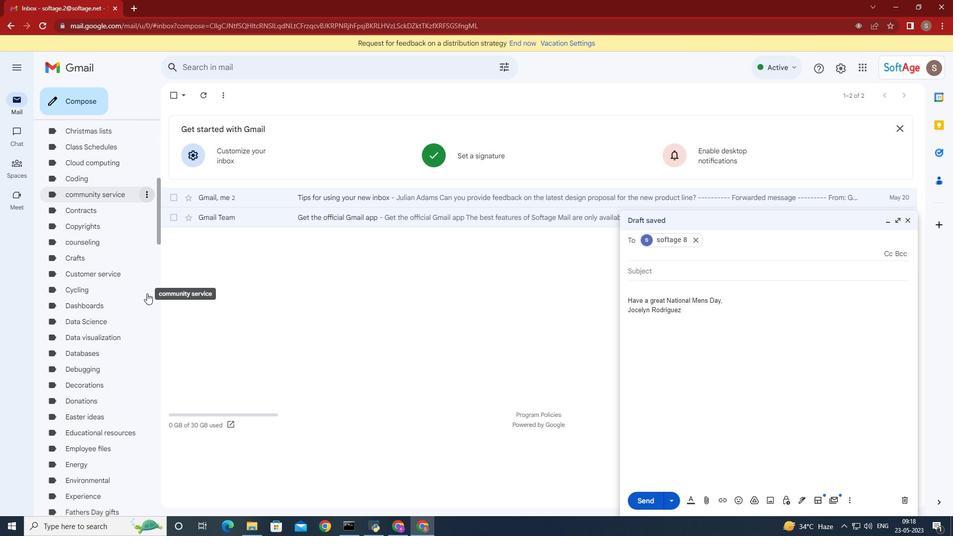 
Action: Mouse scrolled (147, 295) with delta (0, 0)
Screenshot: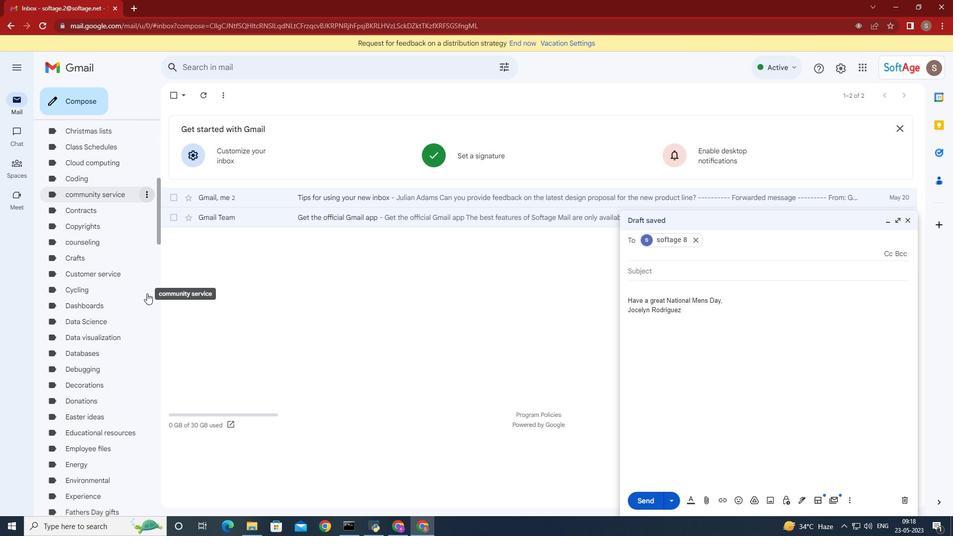 
Action: Mouse moved to (146, 296)
Screenshot: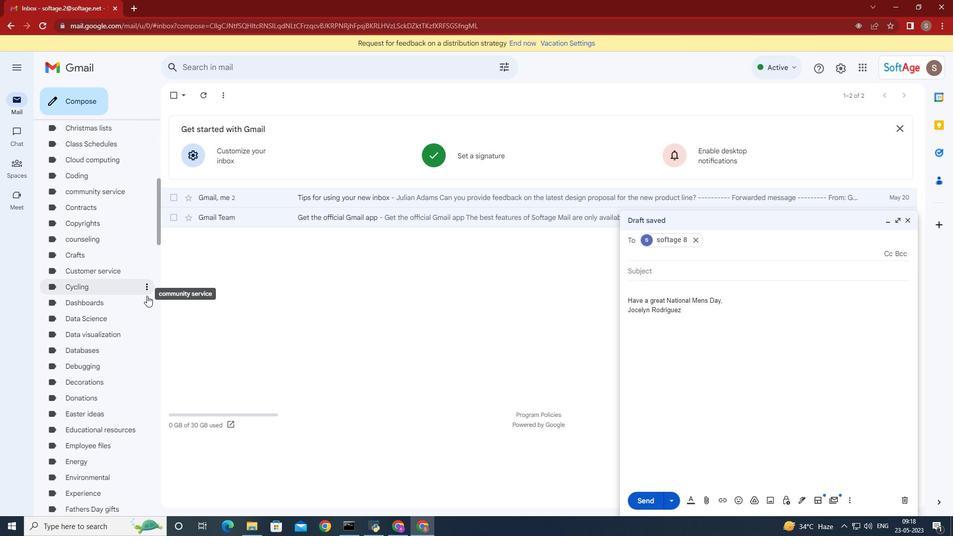 
Action: Mouse scrolled (146, 295) with delta (0, 0)
Screenshot: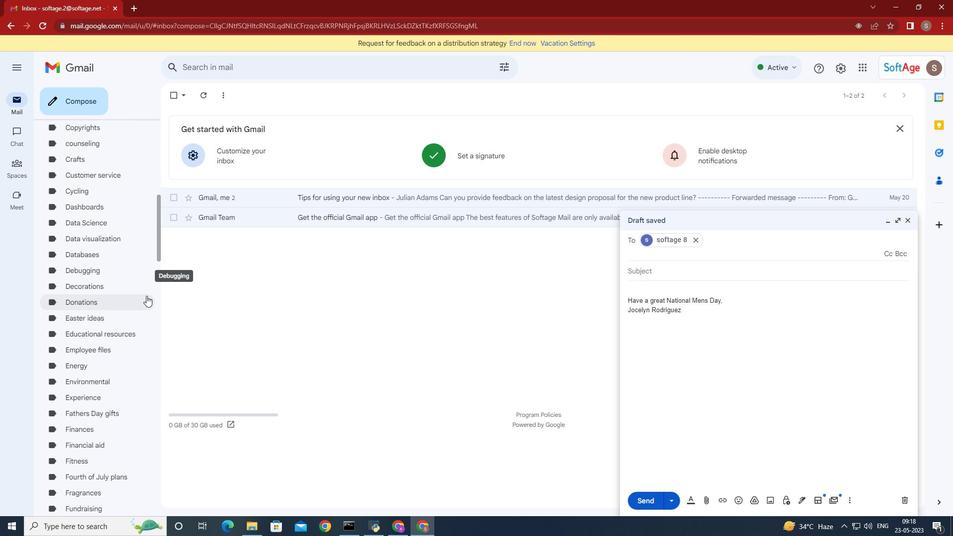 
Action: Mouse moved to (146, 296)
Screenshot: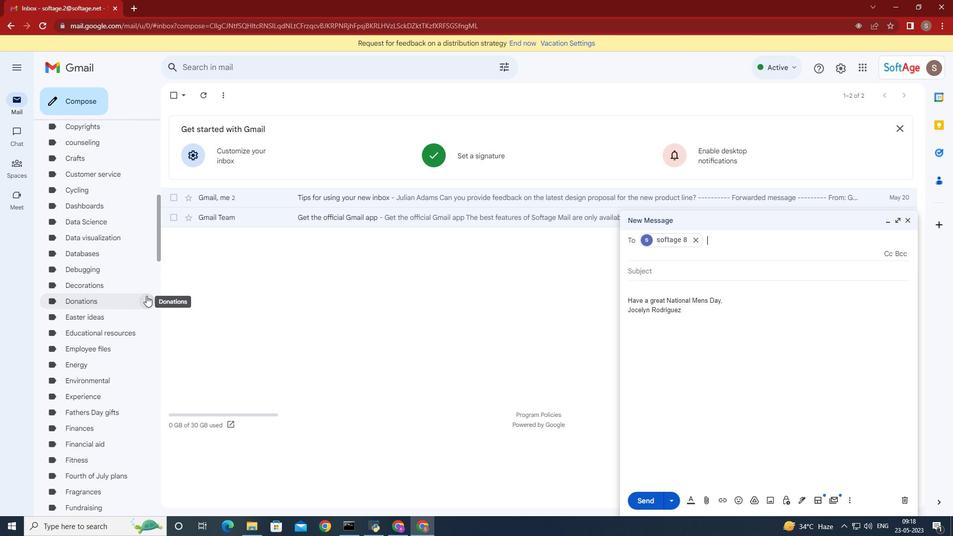 
Action: Mouse scrolled (146, 296) with delta (0, 0)
Screenshot: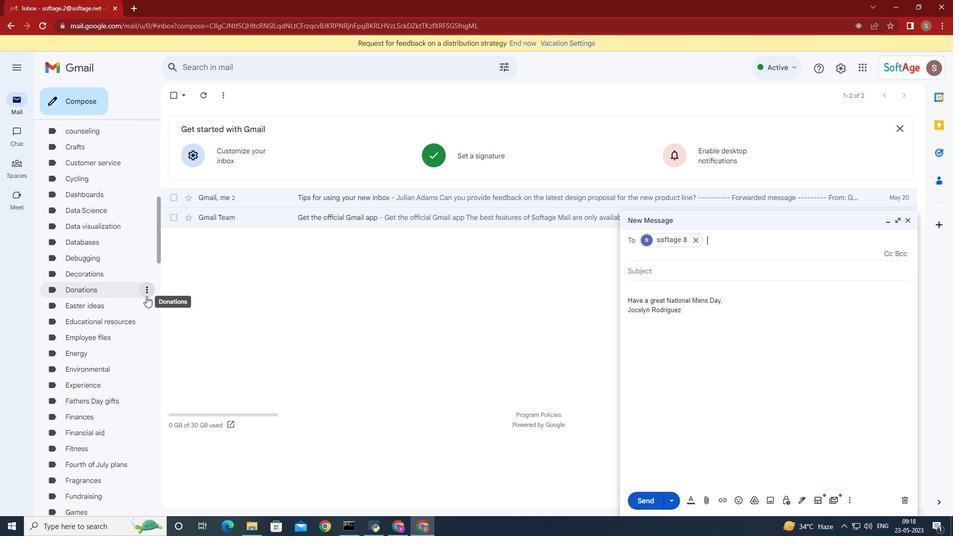 
Action: Mouse moved to (146, 297)
Screenshot: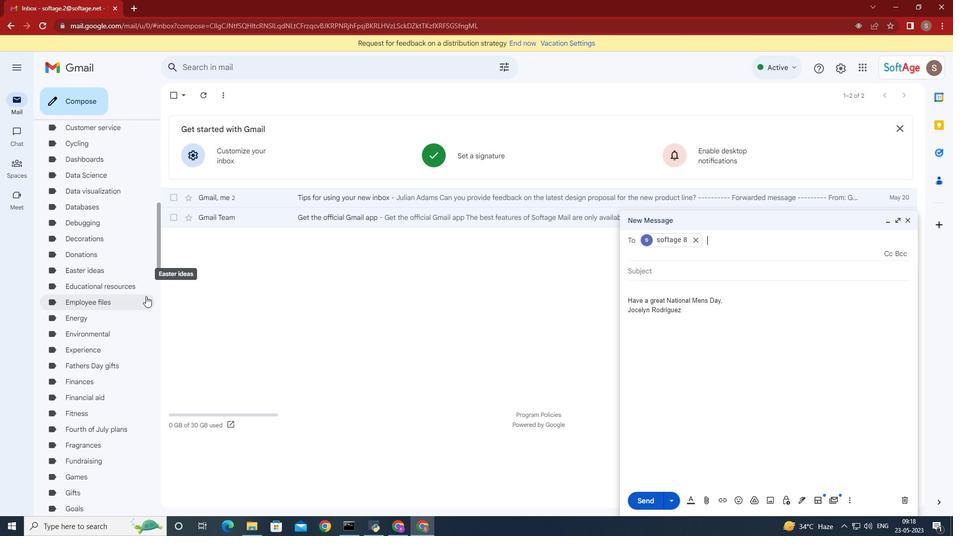 
Action: Mouse scrolled (146, 297) with delta (0, 0)
Screenshot: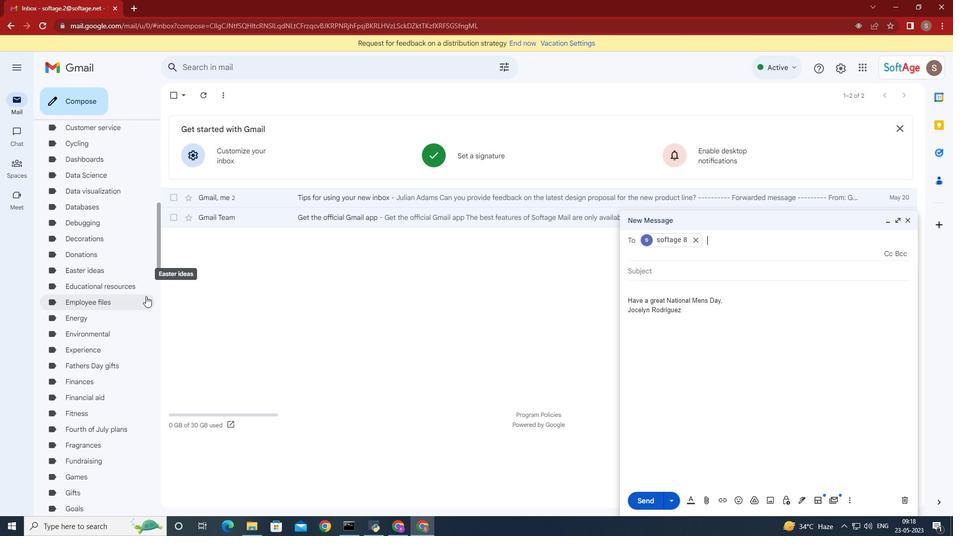 
Action: Mouse scrolled (146, 297) with delta (0, 0)
Screenshot: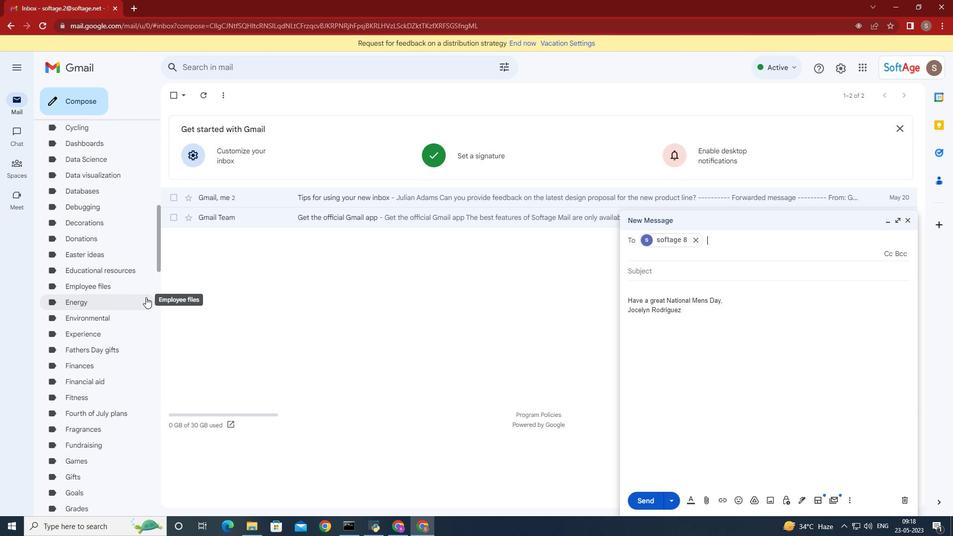 
Action: Mouse moved to (145, 301)
Screenshot: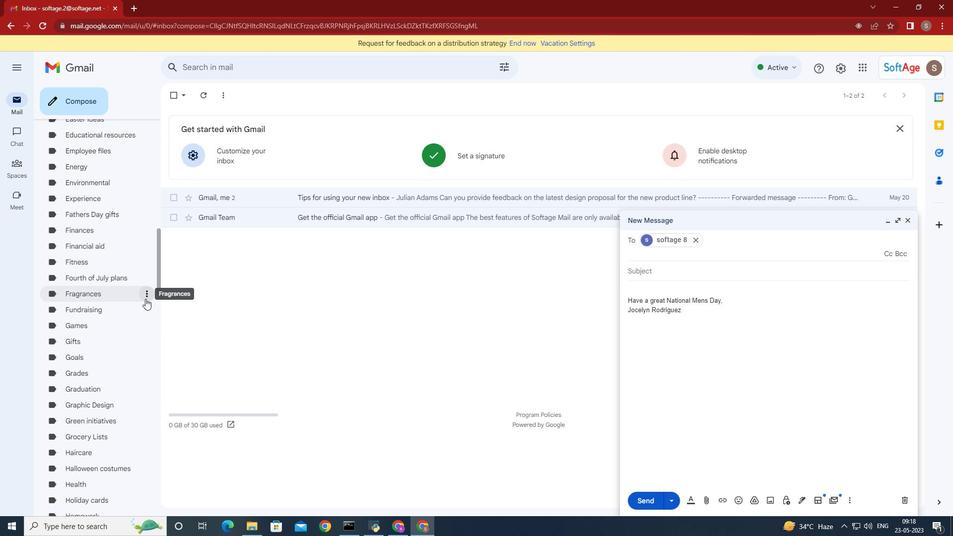 
Action: Mouse scrolled (145, 300) with delta (0, 0)
Screenshot: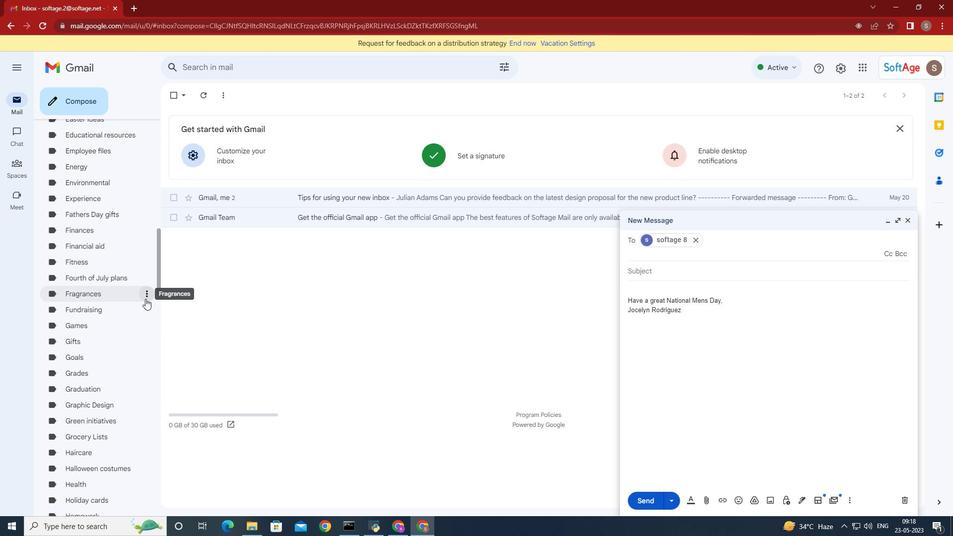 
Action: Mouse scrolled (145, 300) with delta (0, 0)
Screenshot: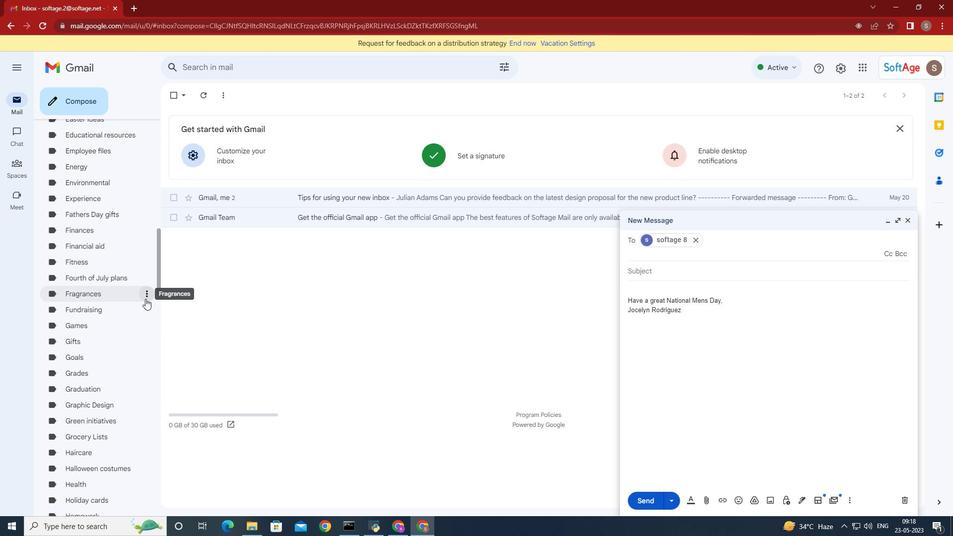 
Action: Mouse scrolled (145, 300) with delta (0, 0)
Screenshot: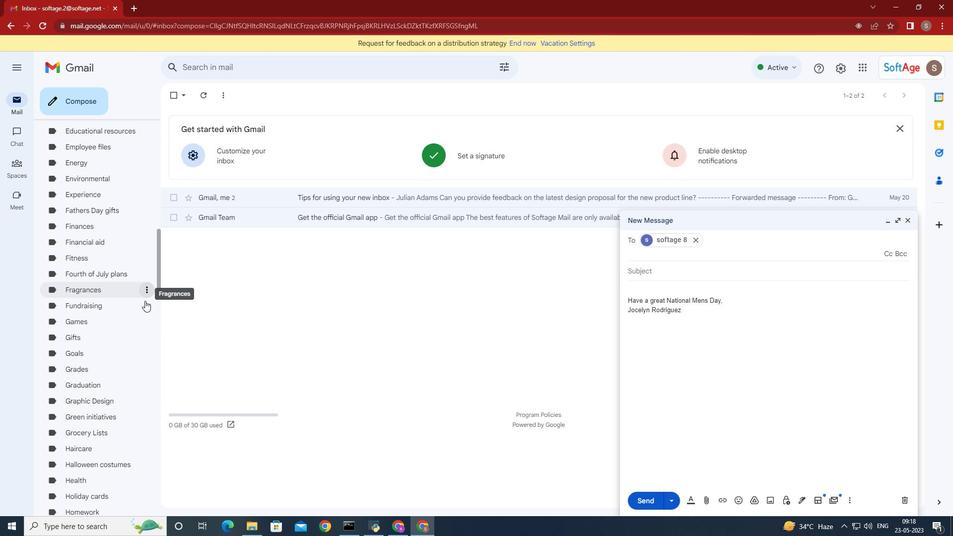 
Action: Mouse scrolled (145, 300) with delta (0, 0)
Screenshot: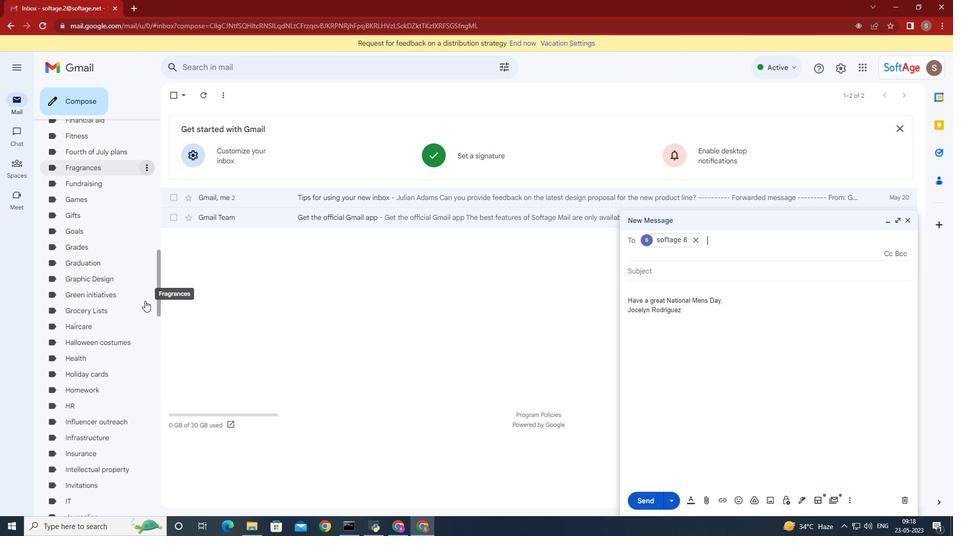 
Action: Mouse scrolled (145, 300) with delta (0, 0)
Screenshot: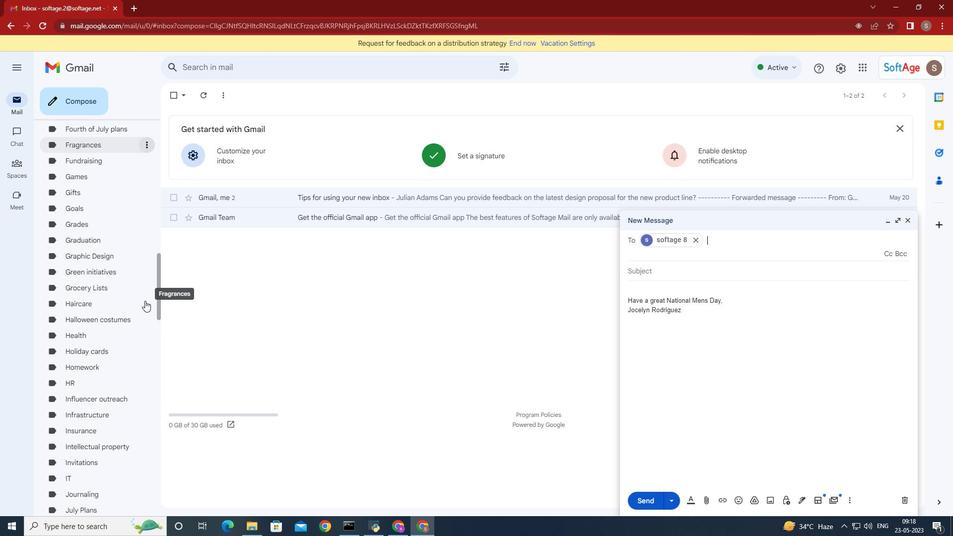 
Action: Mouse scrolled (145, 300) with delta (0, 0)
Screenshot: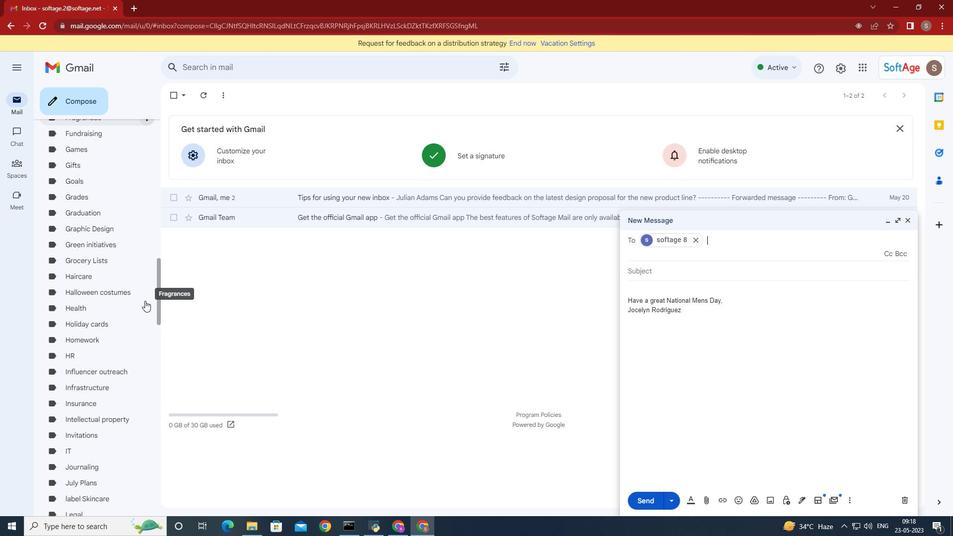 
Action: Mouse moved to (137, 305)
Screenshot: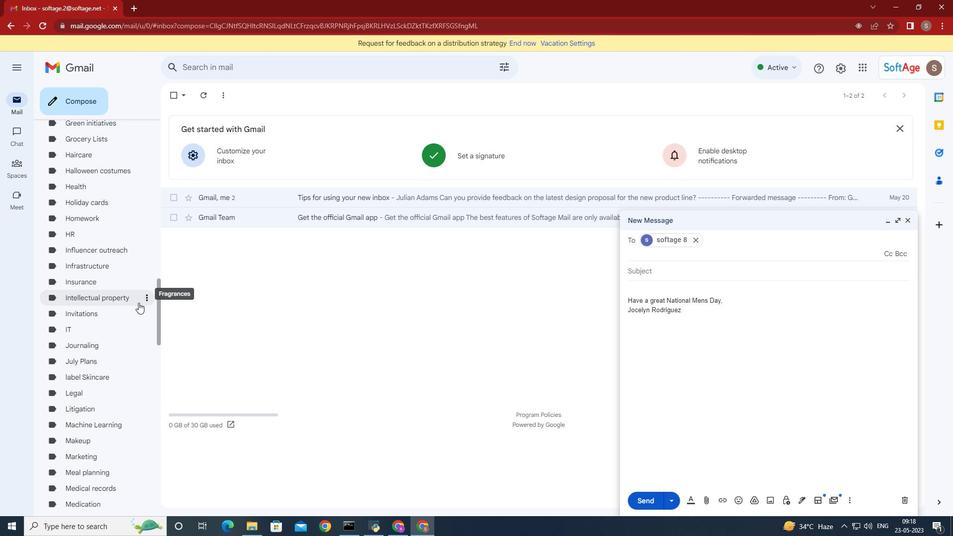 
Action: Mouse scrolled (137, 305) with delta (0, 0)
Screenshot: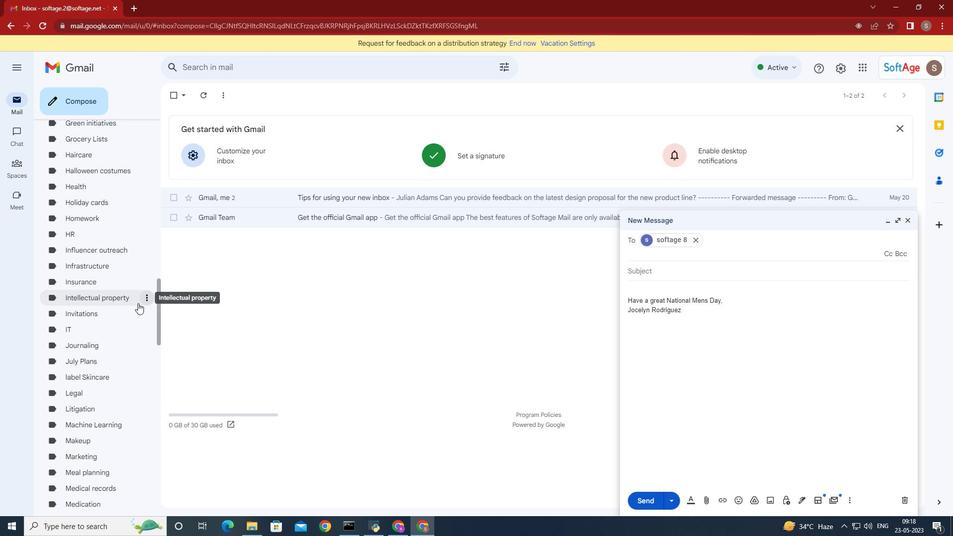 
Action: Mouse moved to (137, 306)
Screenshot: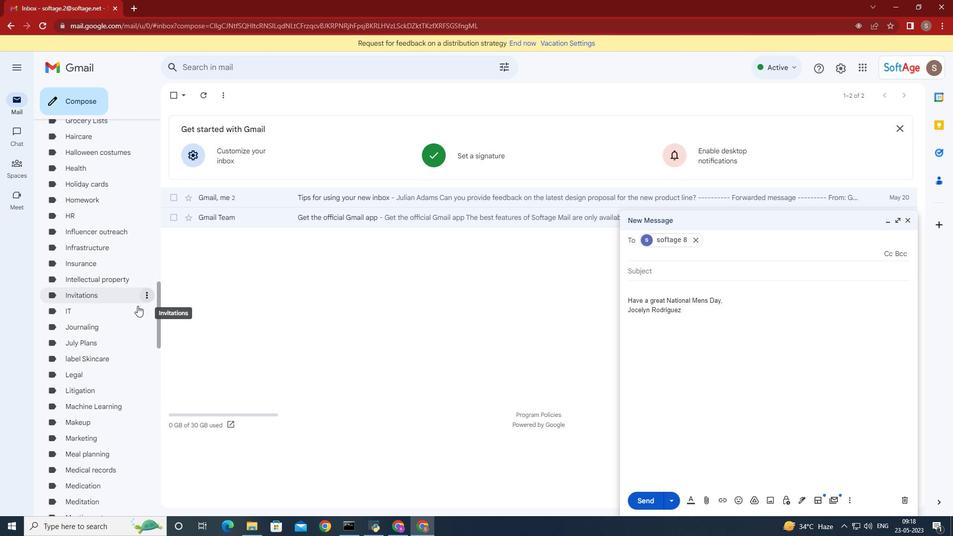 
Action: Mouse scrolled (137, 305) with delta (0, 0)
Screenshot: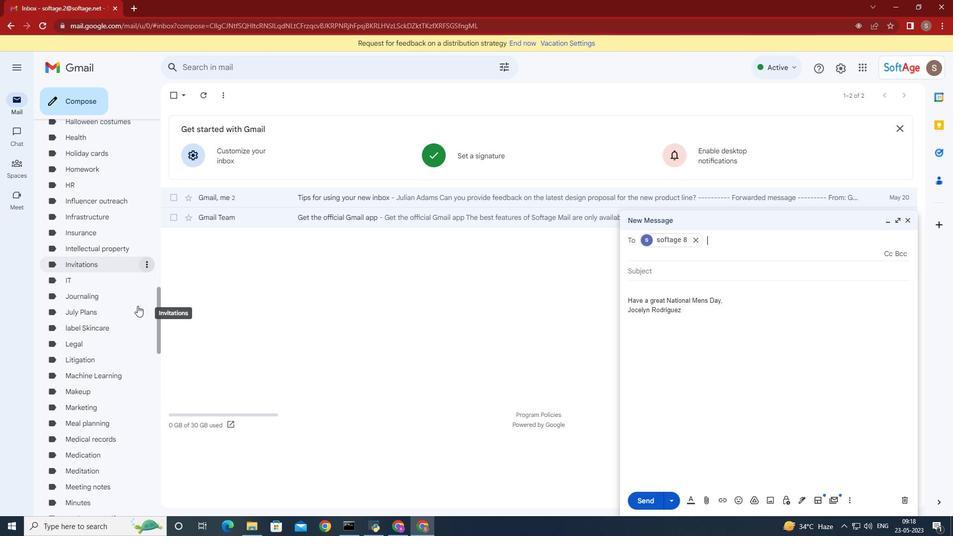 
Action: Mouse moved to (137, 307)
Screenshot: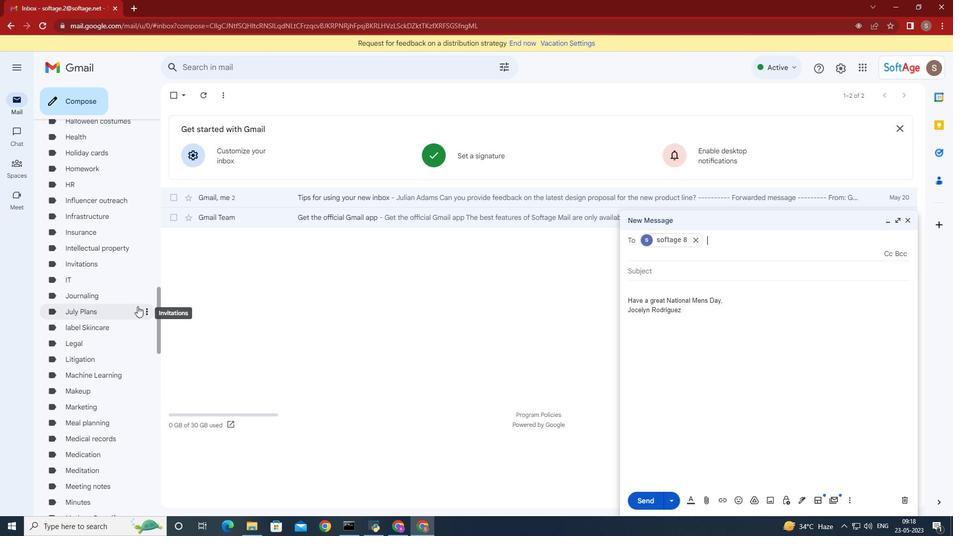 
Action: Mouse scrolled (137, 307) with delta (0, 0)
Screenshot: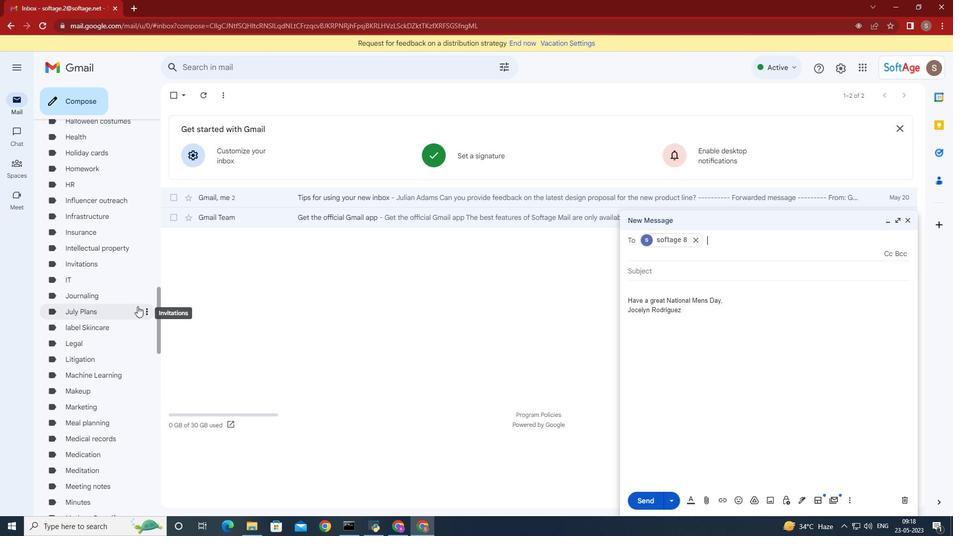 
Action: Mouse moved to (137, 308)
Screenshot: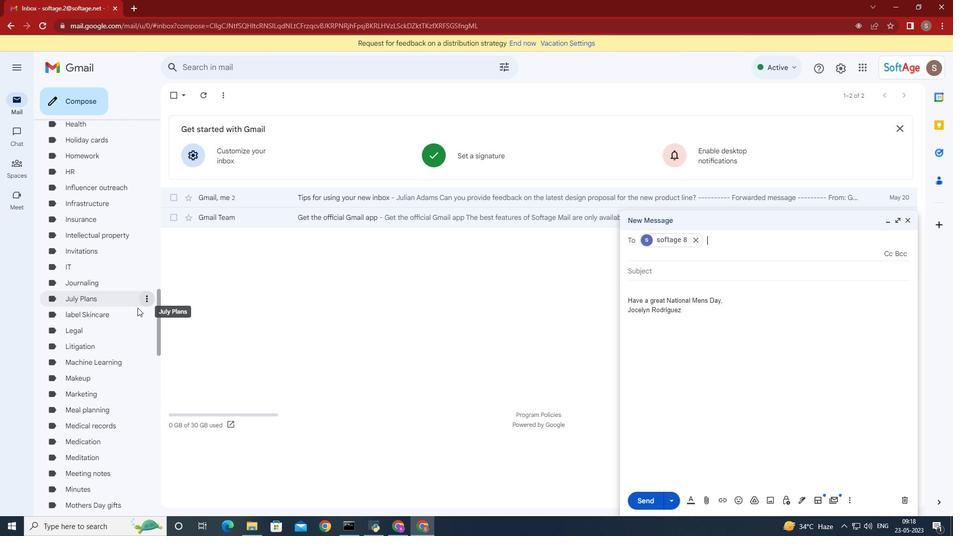
Action: Mouse scrolled (137, 308) with delta (0, 0)
Screenshot: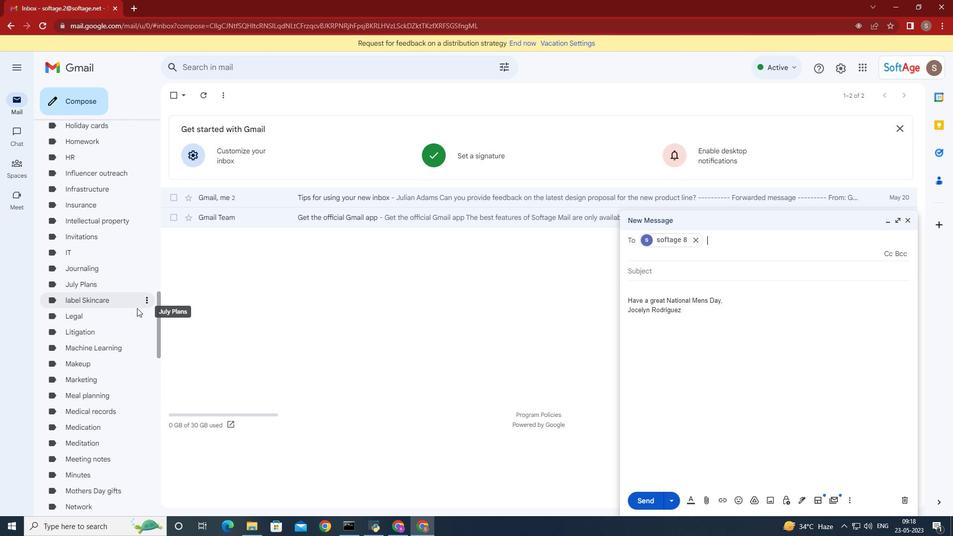 
Action: Mouse moved to (136, 309)
Screenshot: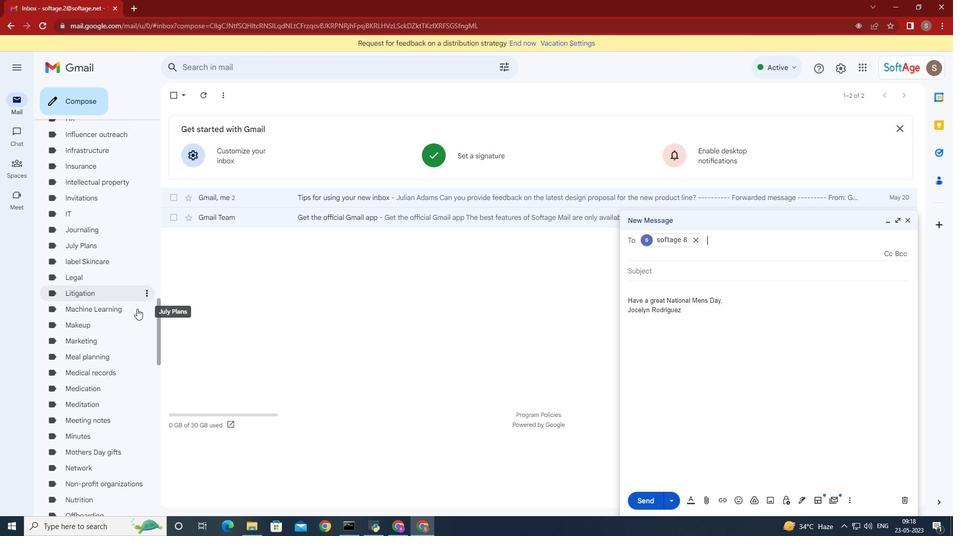 
Action: Mouse scrolled (136, 308) with delta (0, 0)
Screenshot: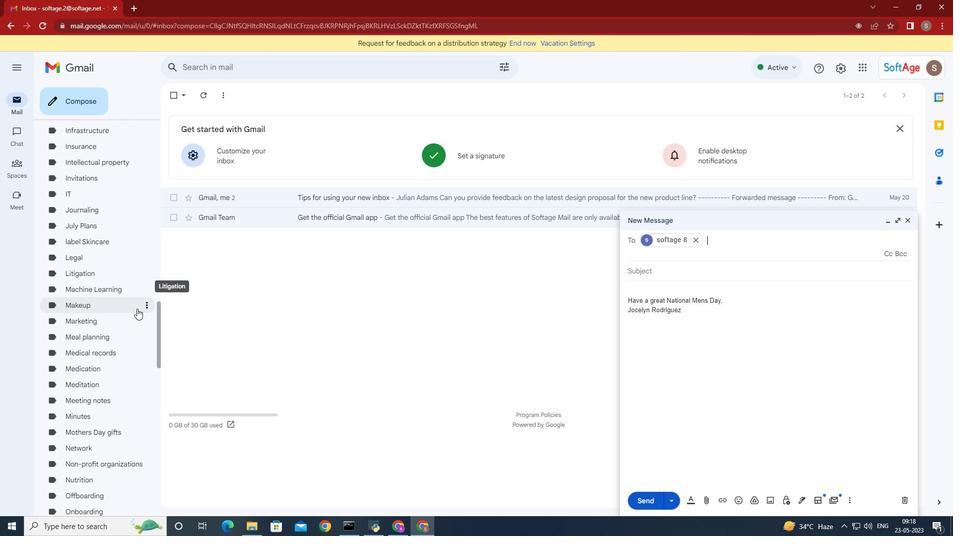 
Action: Mouse moved to (134, 311)
Screenshot: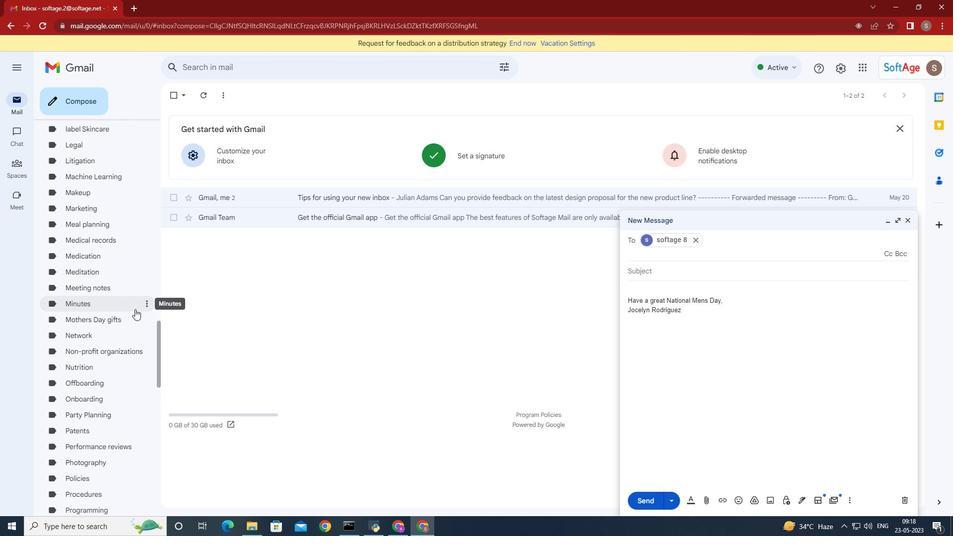 
Action: Mouse scrolled (134, 310) with delta (0, 0)
Screenshot: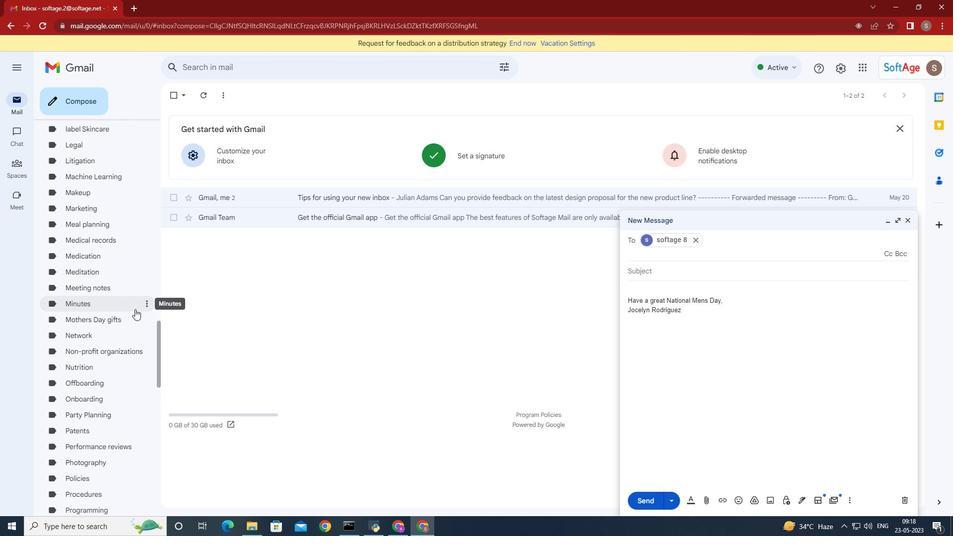 
Action: Mouse moved to (134, 311)
Screenshot: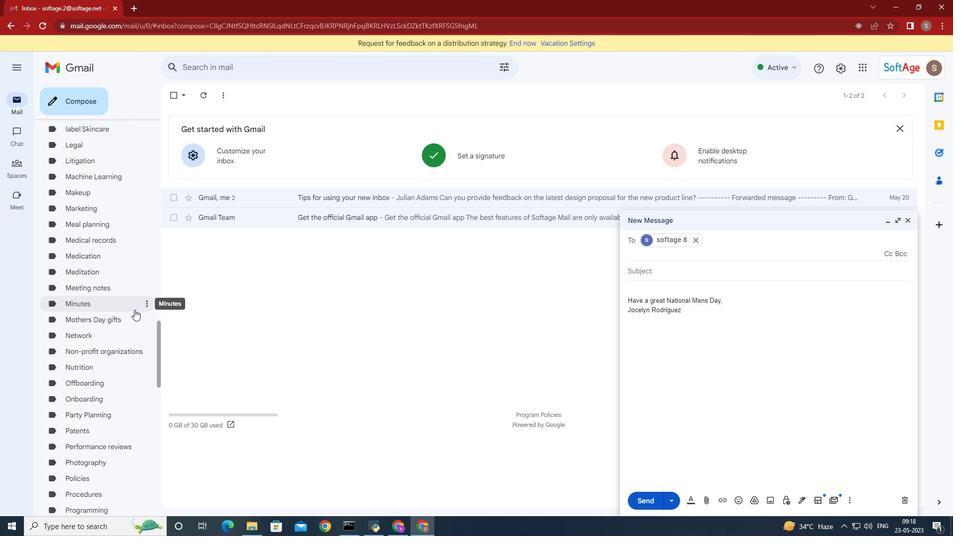 
Action: Mouse scrolled (134, 311) with delta (0, 0)
Screenshot: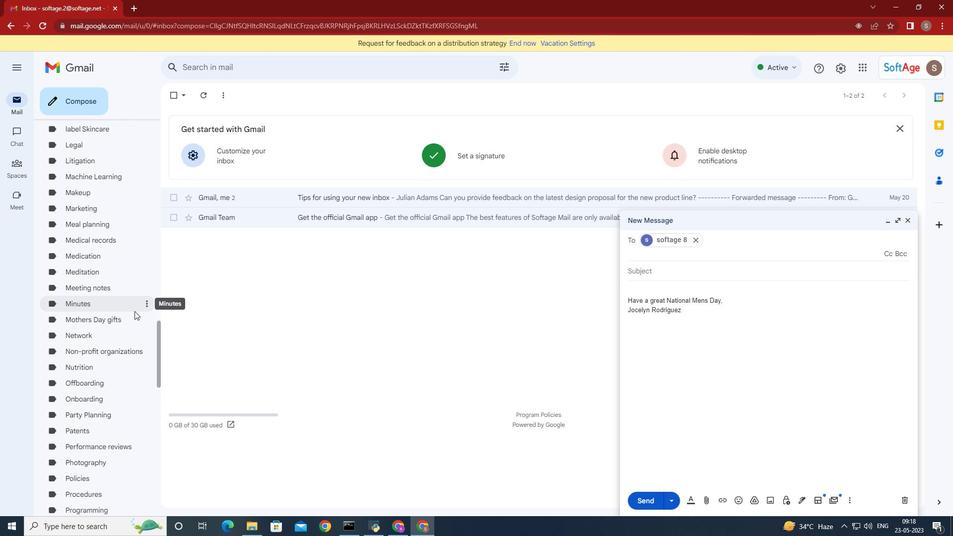 
Action: Mouse moved to (134, 312)
Screenshot: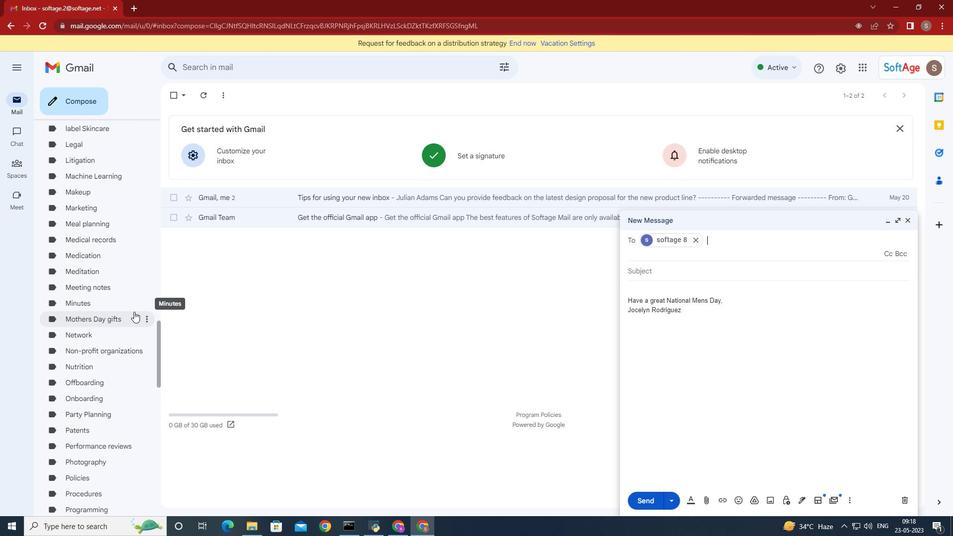 
Action: Mouse scrolled (134, 311) with delta (0, 0)
Screenshot: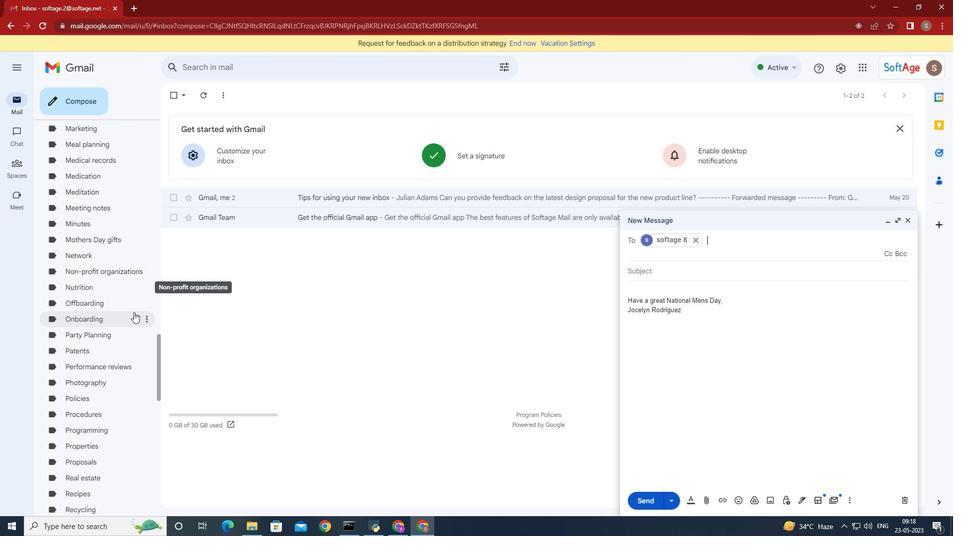 
Action: Mouse moved to (133, 314)
Screenshot: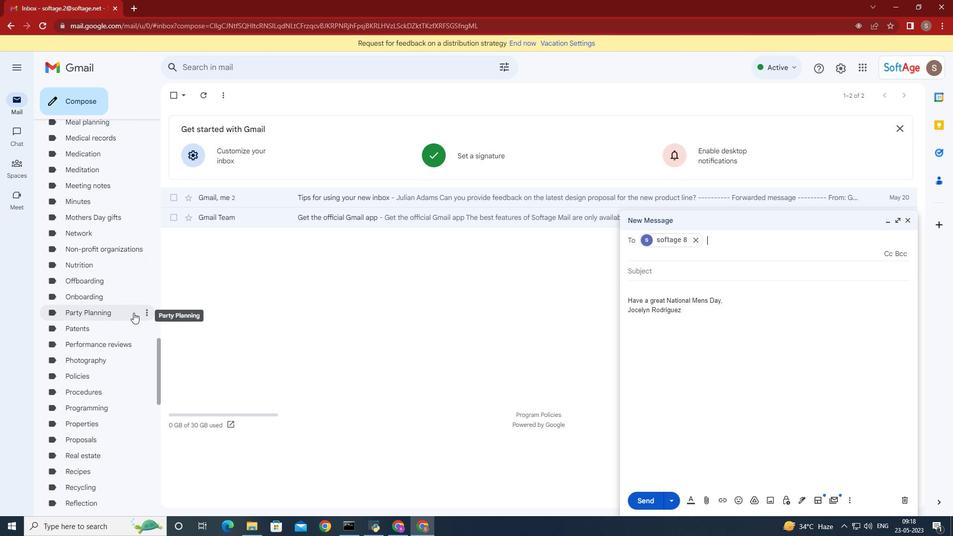 
Action: Mouse scrolled (133, 313) with delta (0, 0)
Screenshot: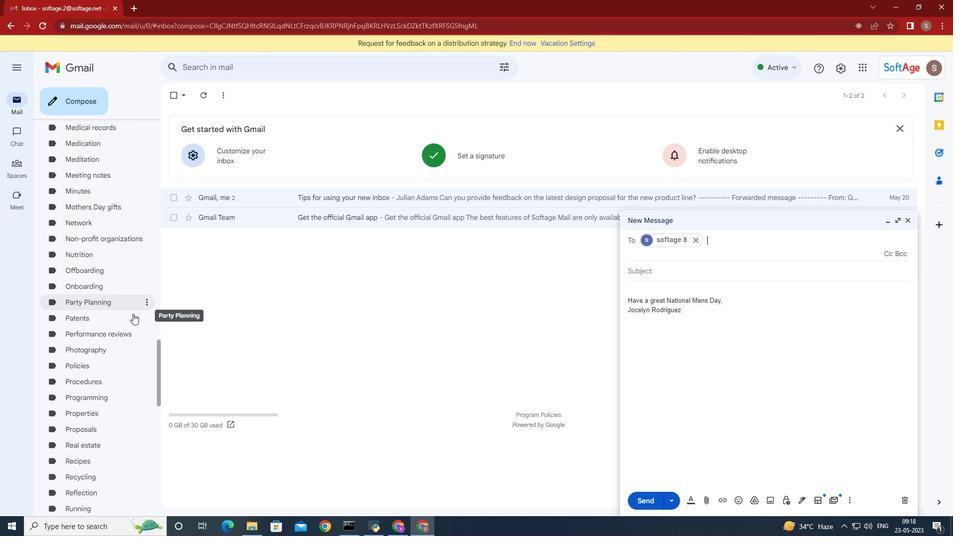 
Action: Mouse moved to (132, 314)
Screenshot: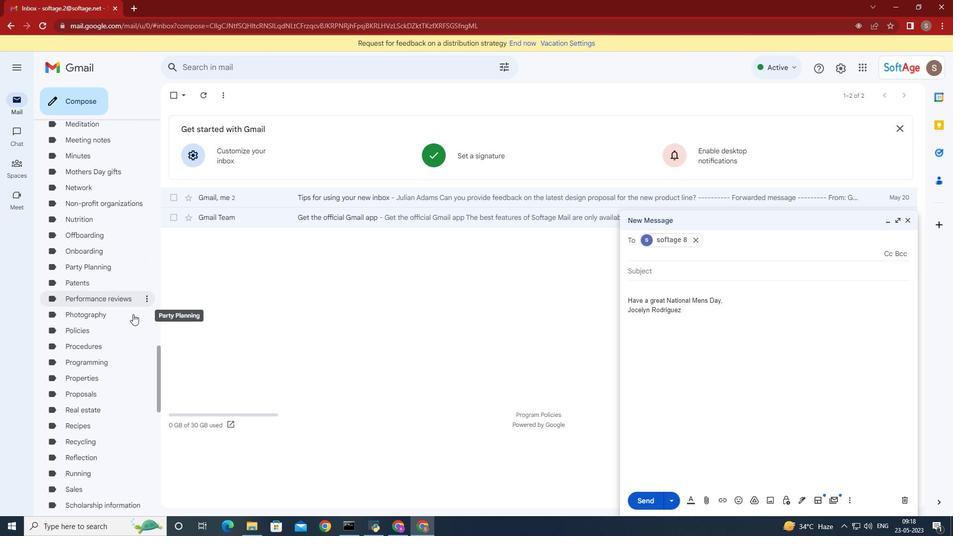 
Action: Mouse scrolled (132, 313) with delta (0, 0)
Screenshot: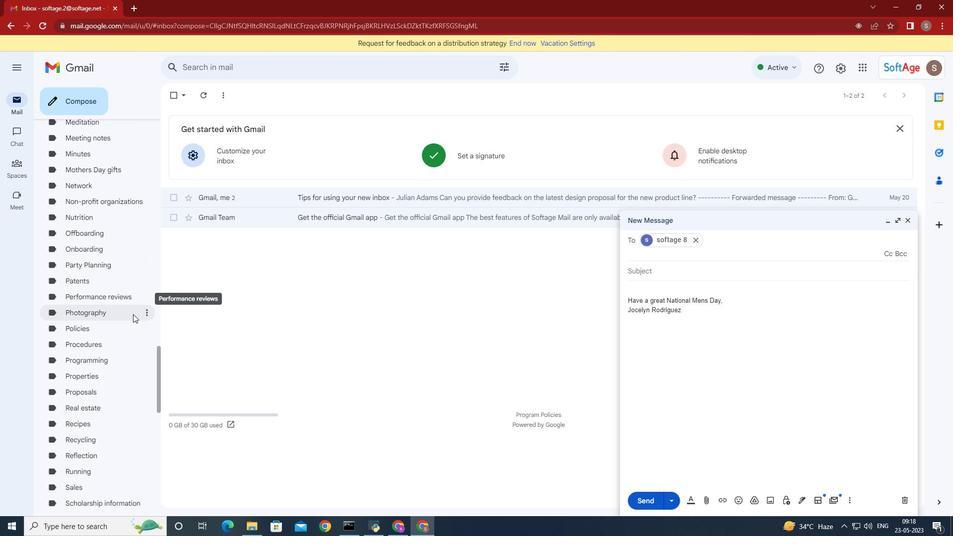 
Action: Mouse moved to (109, 375)
Screenshot: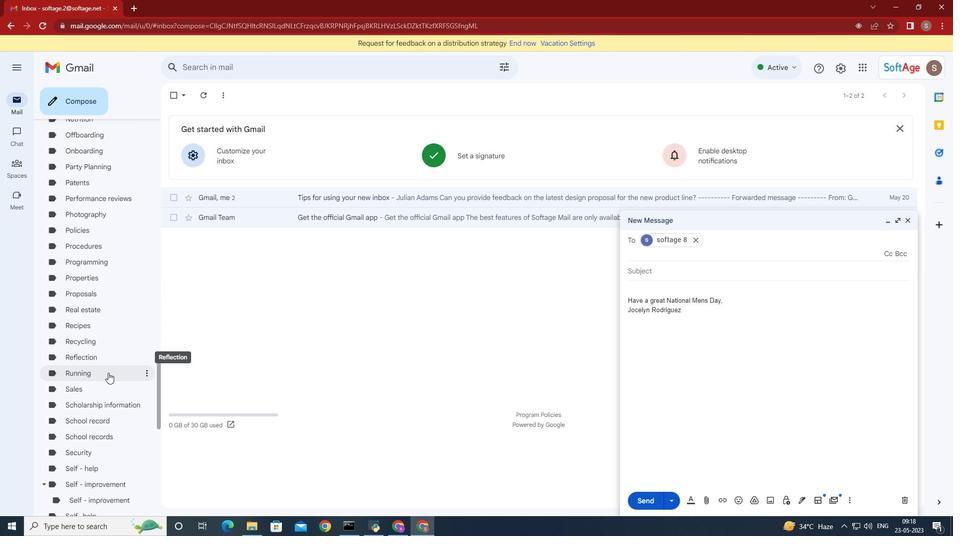 
Action: Mouse scrolled (109, 374) with delta (0, 0)
Screenshot: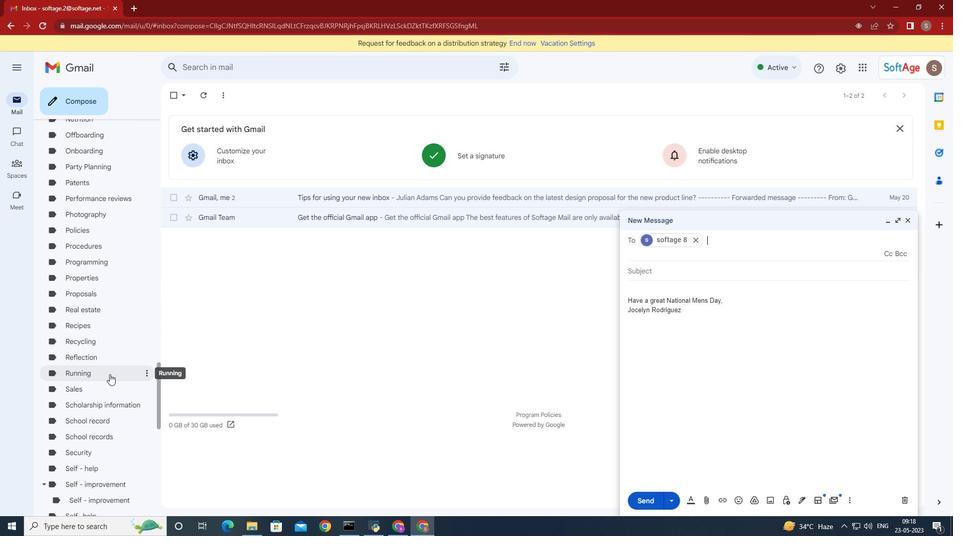 
Action: Mouse moved to (109, 375)
Screenshot: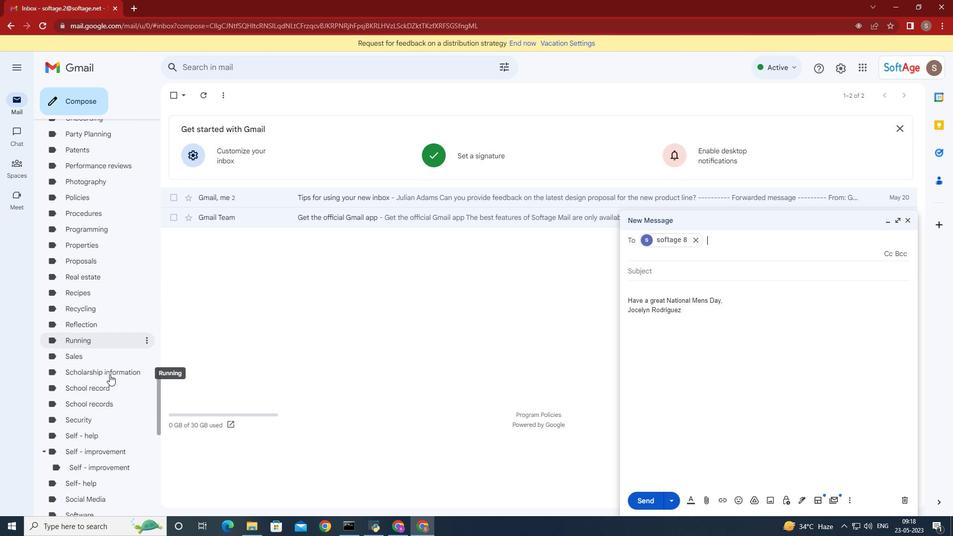 
Action: Mouse scrolled (109, 375) with delta (0, 0)
Screenshot: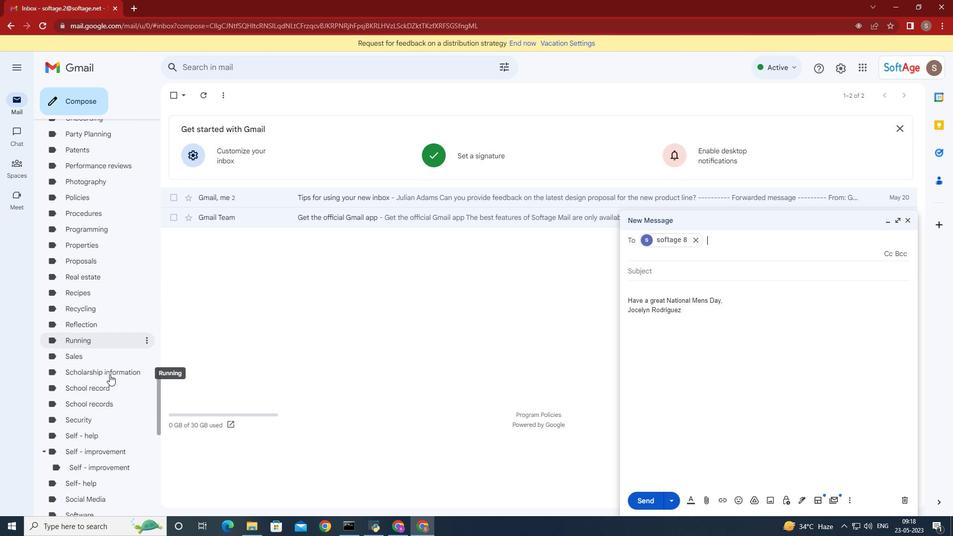
Action: Mouse moved to (109, 375)
Screenshot: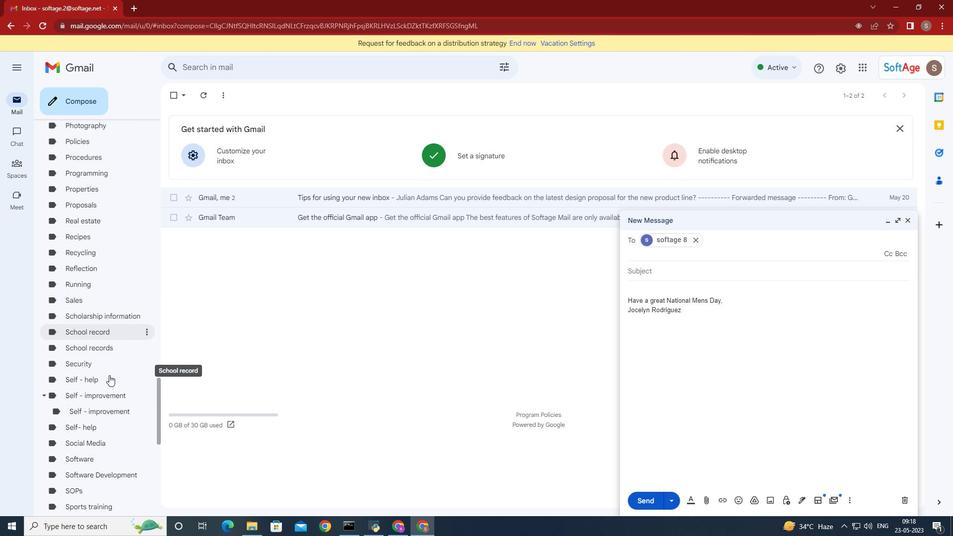 
Action: Mouse scrolled (109, 375) with delta (0, 0)
Screenshot: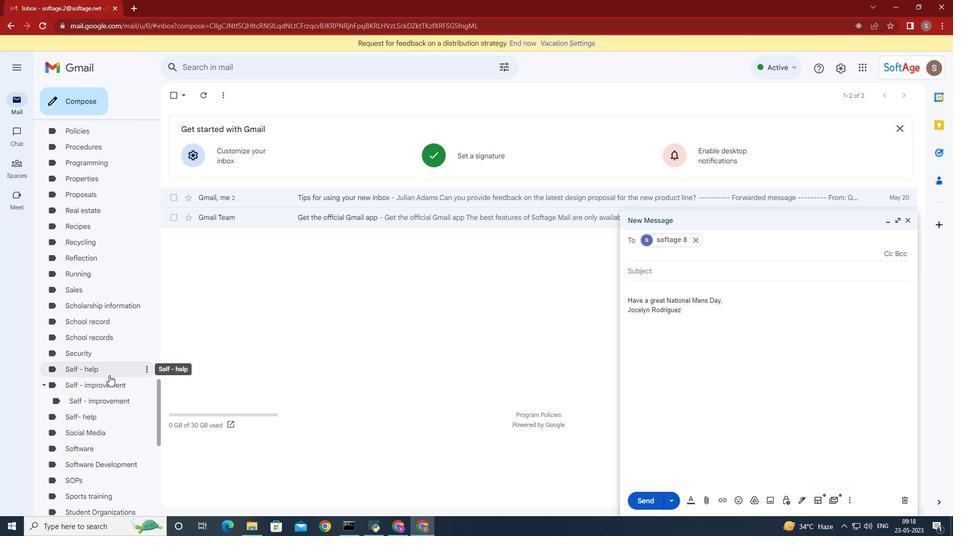 
Action: Mouse moved to (108, 374)
Screenshot: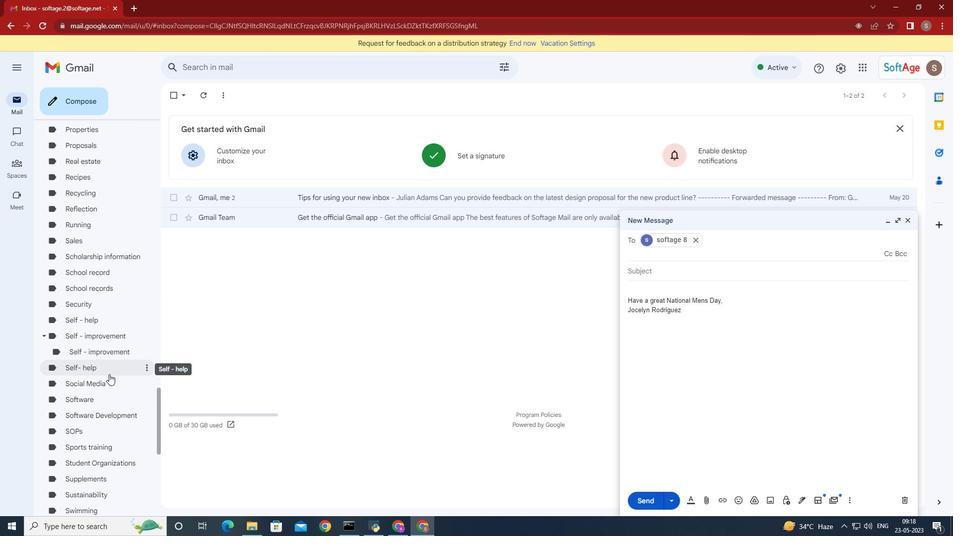
Action: Mouse scrolled (108, 373) with delta (0, 0)
Screenshot: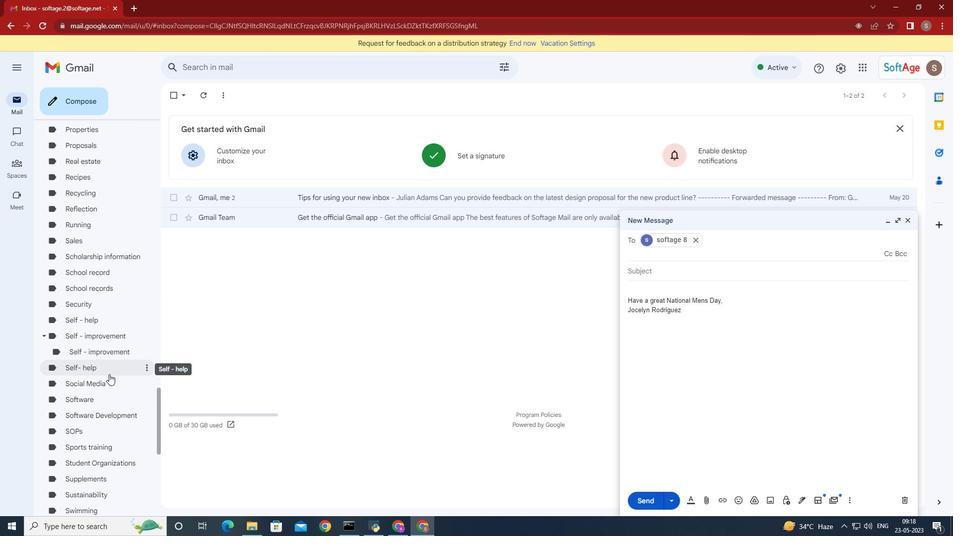 
Action: Mouse moved to (108, 377)
Screenshot: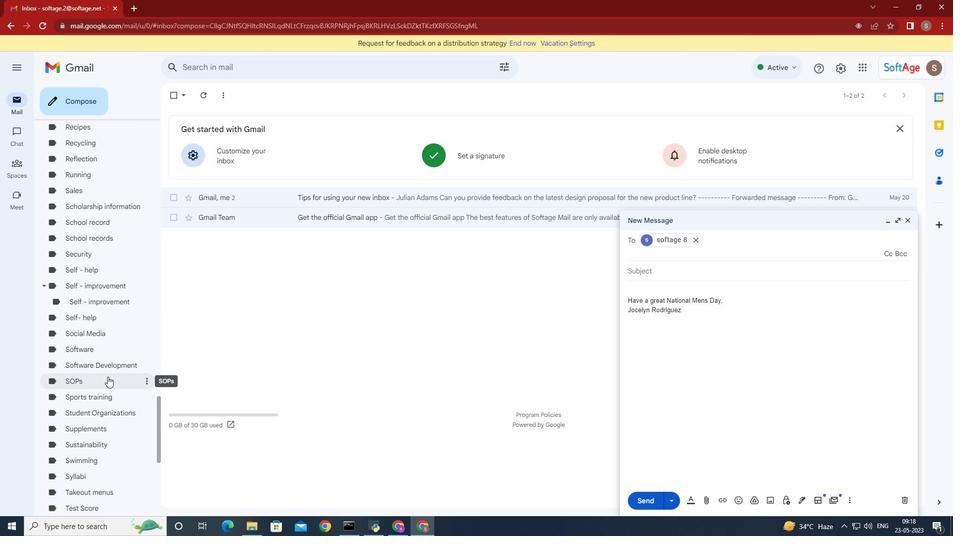 
Action: Mouse scrolled (108, 376) with delta (0, 0)
Screenshot: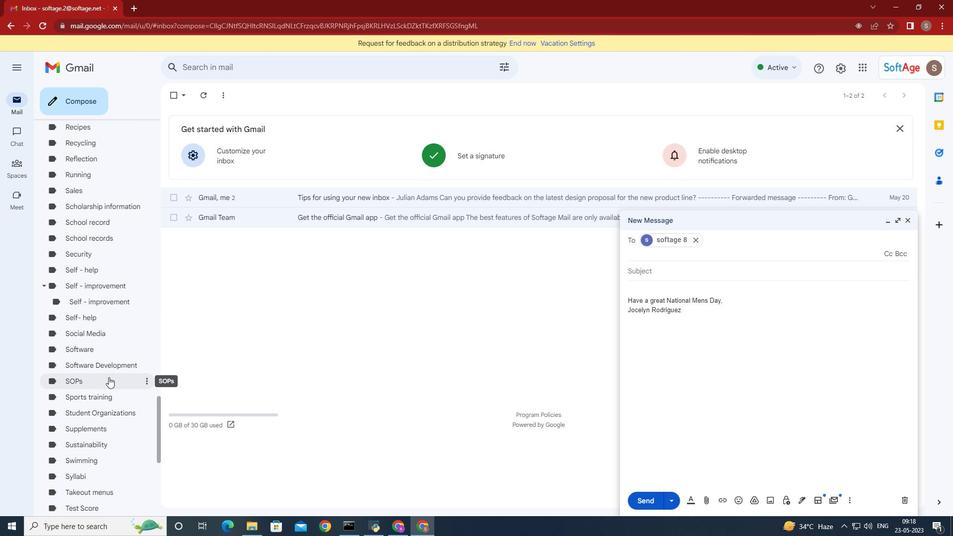 
Action: Mouse moved to (108, 377)
Screenshot: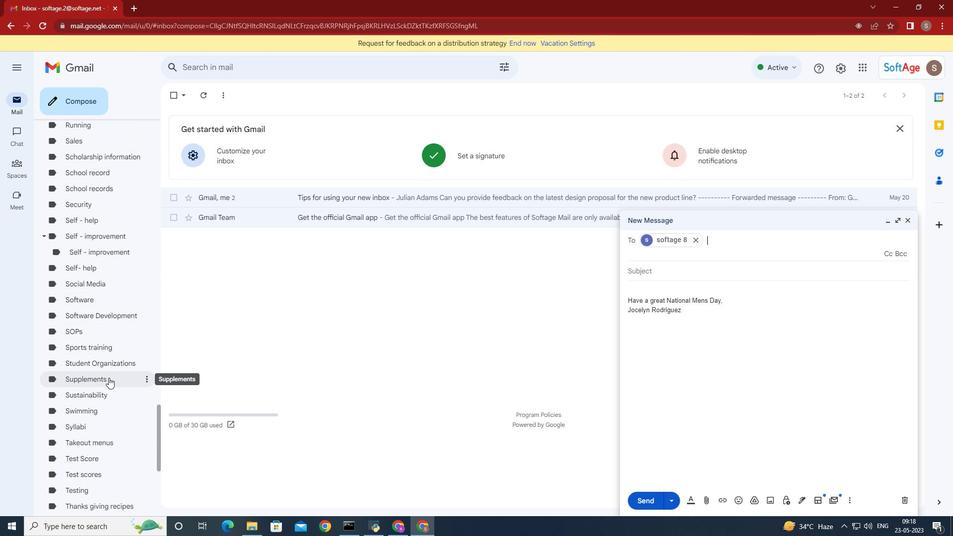 
Action: Mouse scrolled (108, 377) with delta (0, 0)
Screenshot: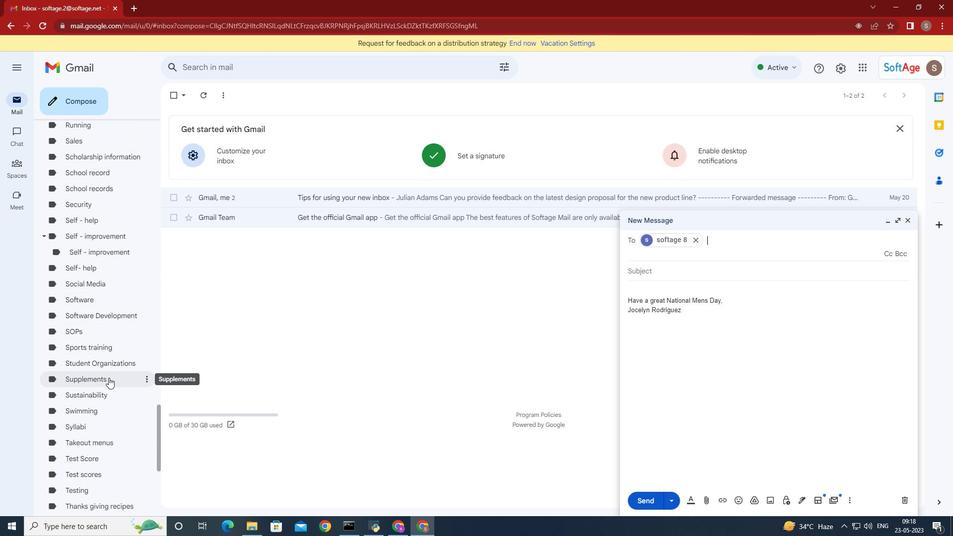 
Action: Mouse moved to (147, 235)
Screenshot: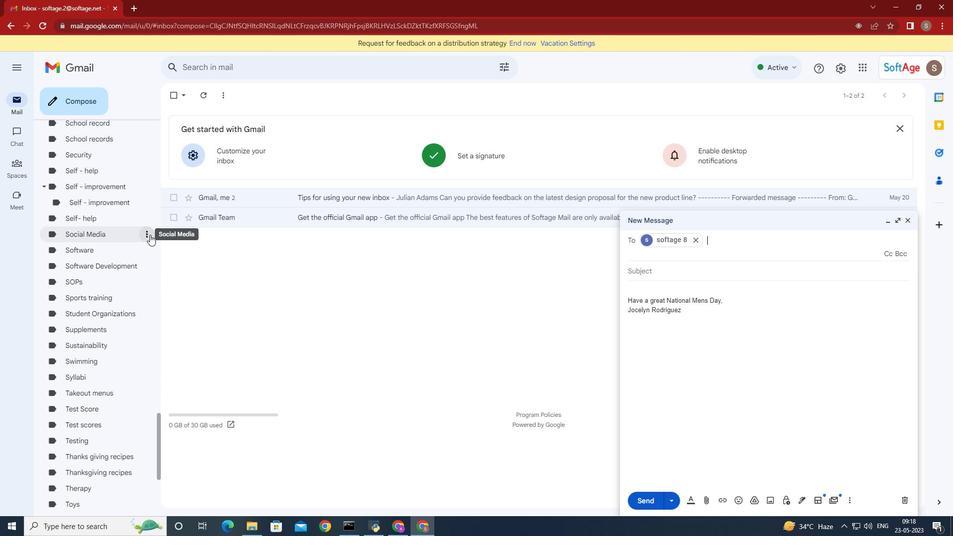 
Action: Mouse pressed left at (147, 235)
Screenshot: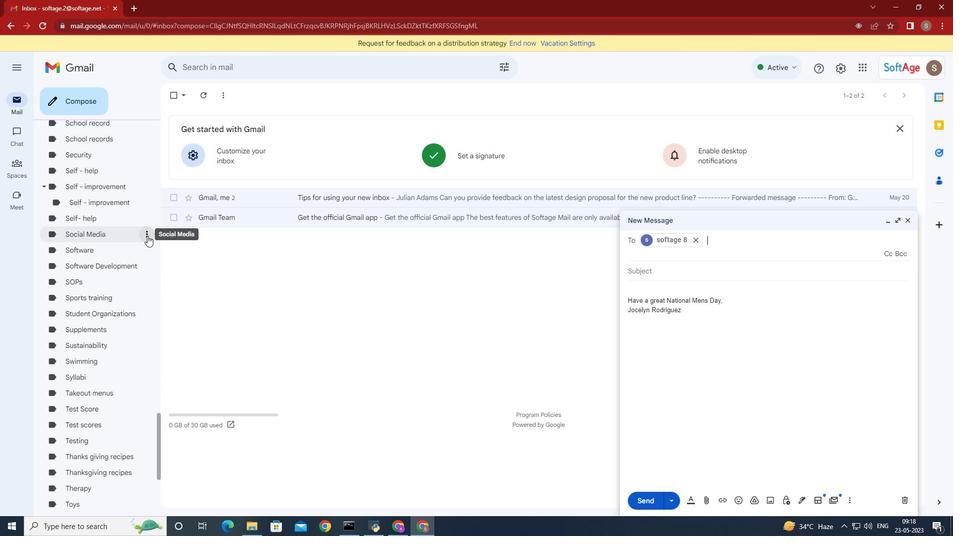 
Action: Mouse moved to (186, 413)
Screenshot: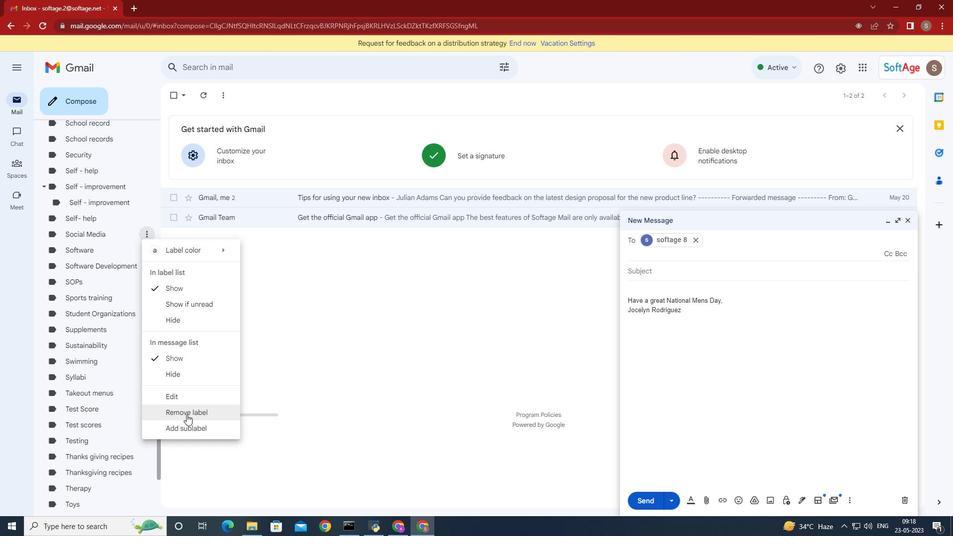 
Action: Mouse pressed left at (186, 413)
Screenshot: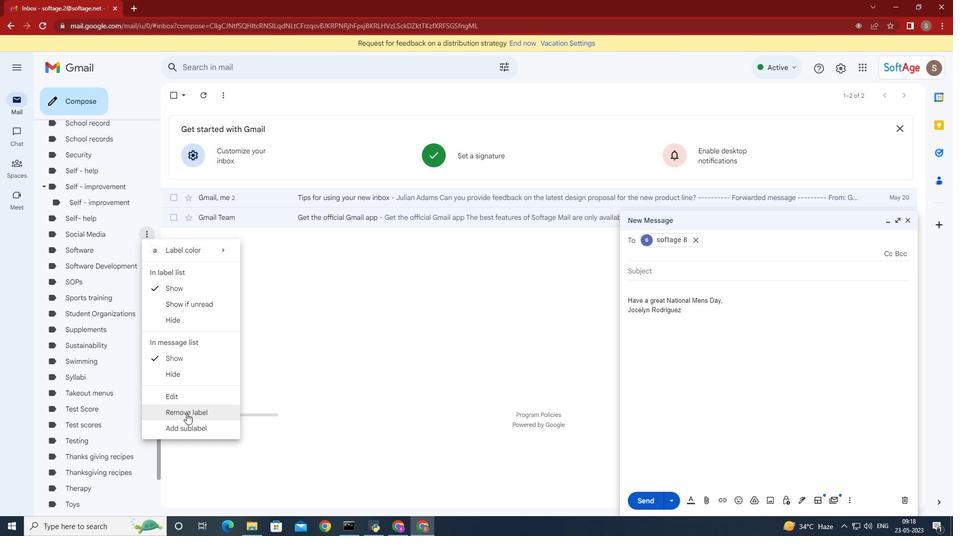 
Action: Mouse moved to (574, 297)
Screenshot: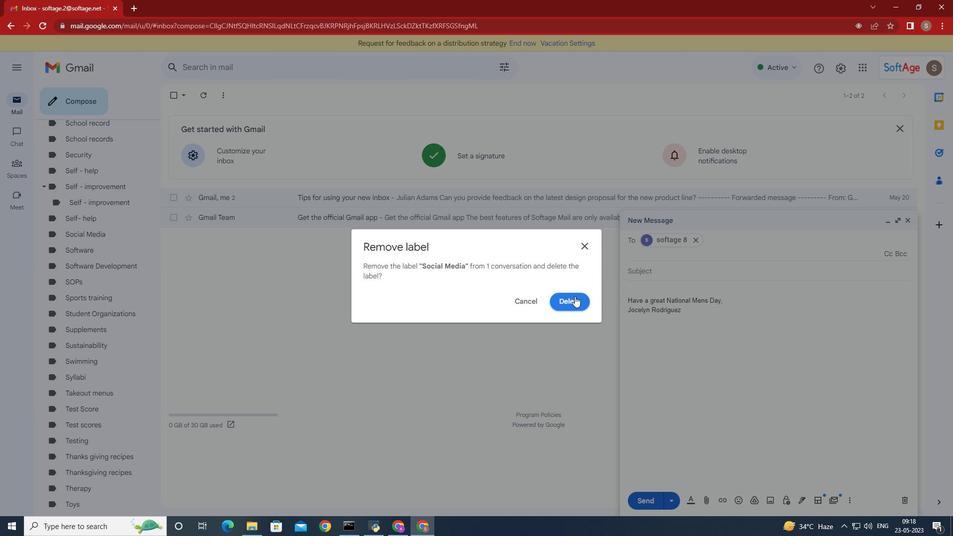 
Action: Mouse pressed left at (574, 297)
Screenshot: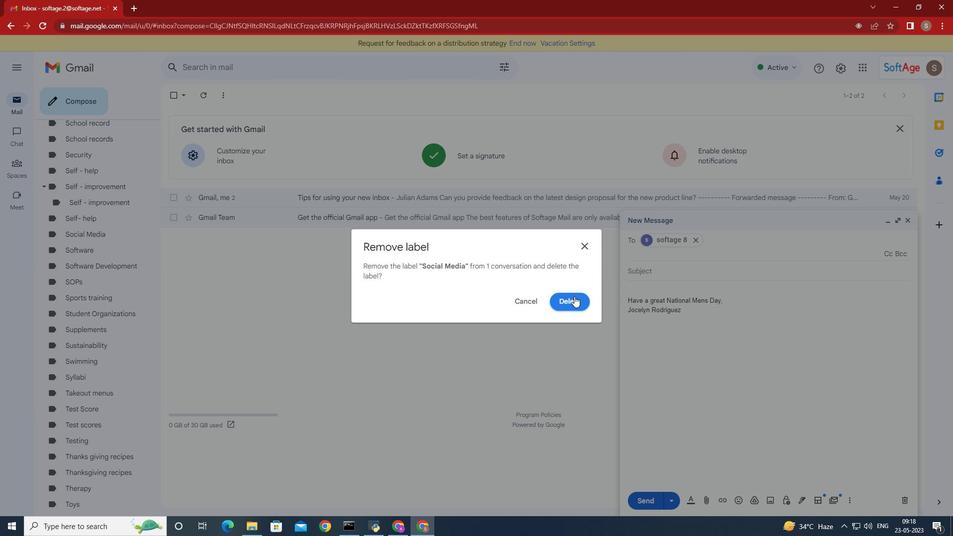 
Action: Mouse moved to (356, 297)
Screenshot: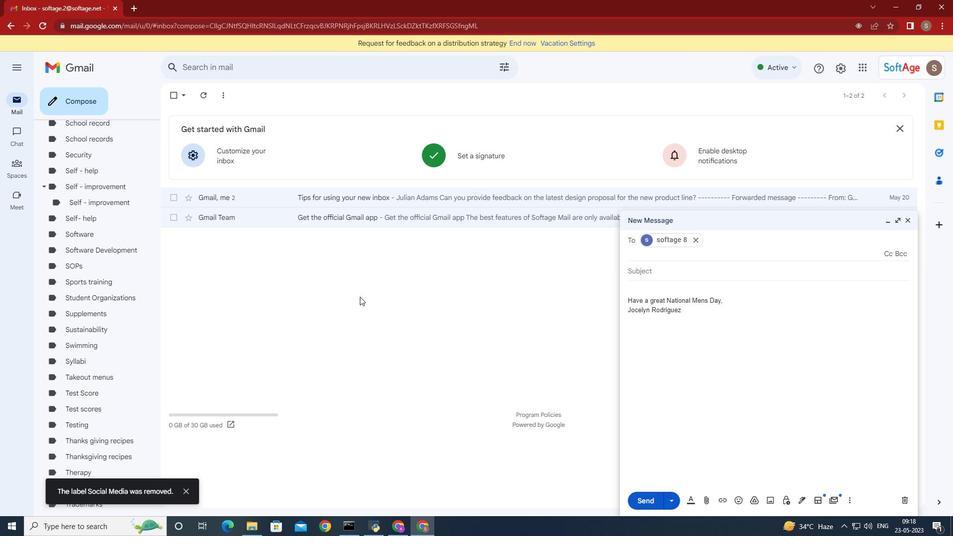 
Action: Mouse scrolled (356, 297) with delta (0, 0)
Screenshot: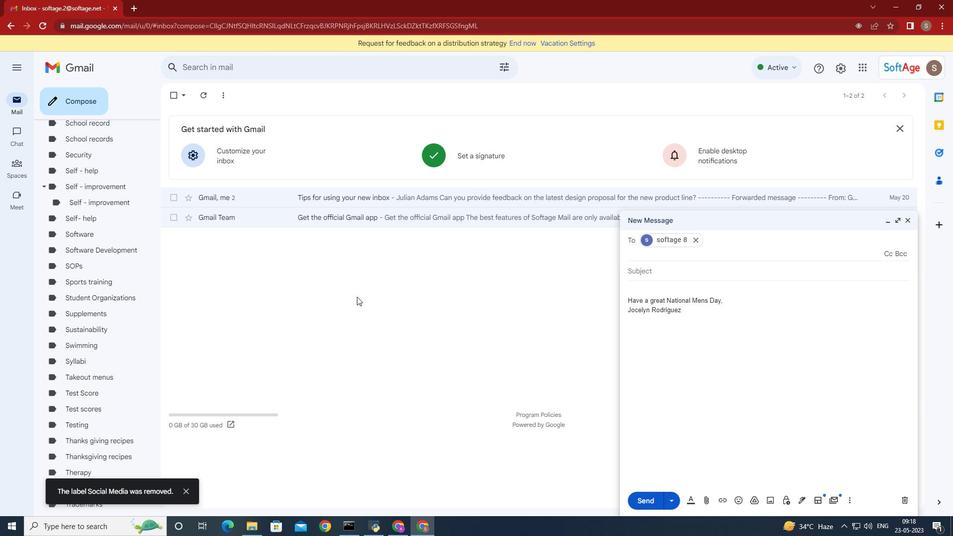 
Action: Mouse moved to (356, 297)
Screenshot: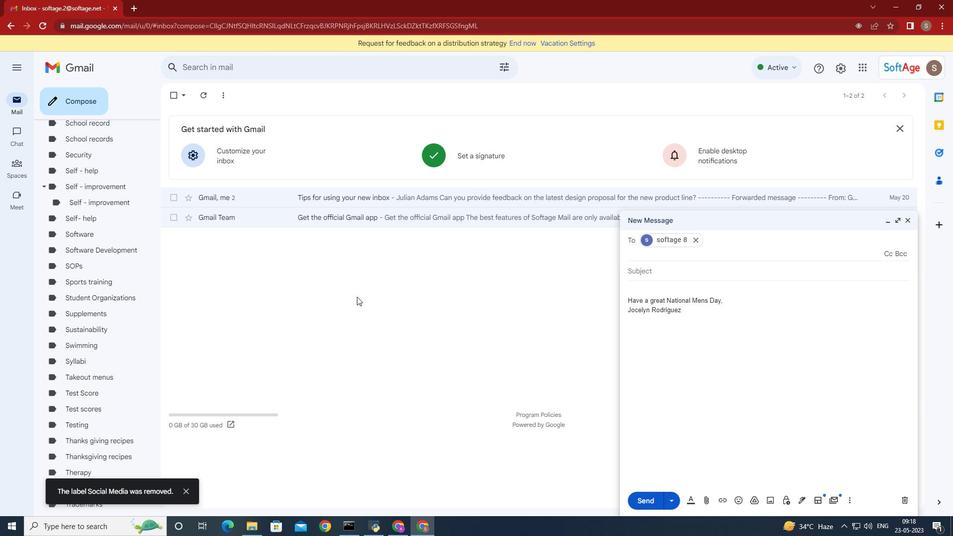 
Action: Mouse scrolled (356, 297) with delta (0, 0)
Screenshot: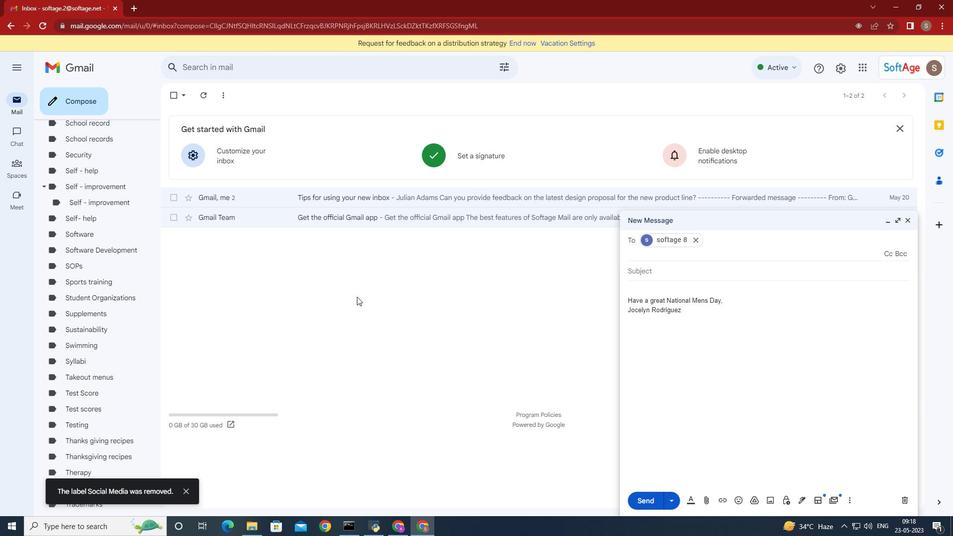 
Action: Mouse moved to (355, 297)
Screenshot: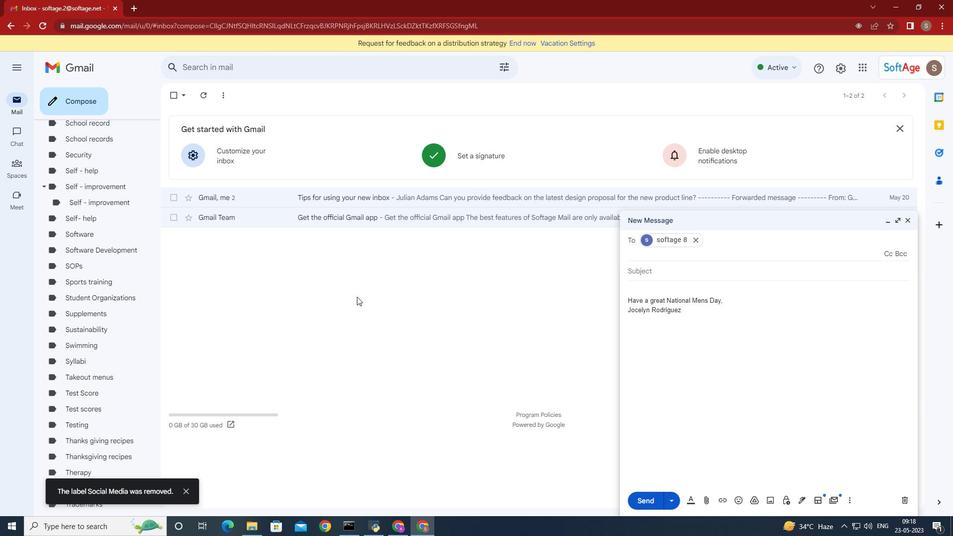 
Action: Mouse scrolled (355, 298) with delta (0, 0)
Screenshot: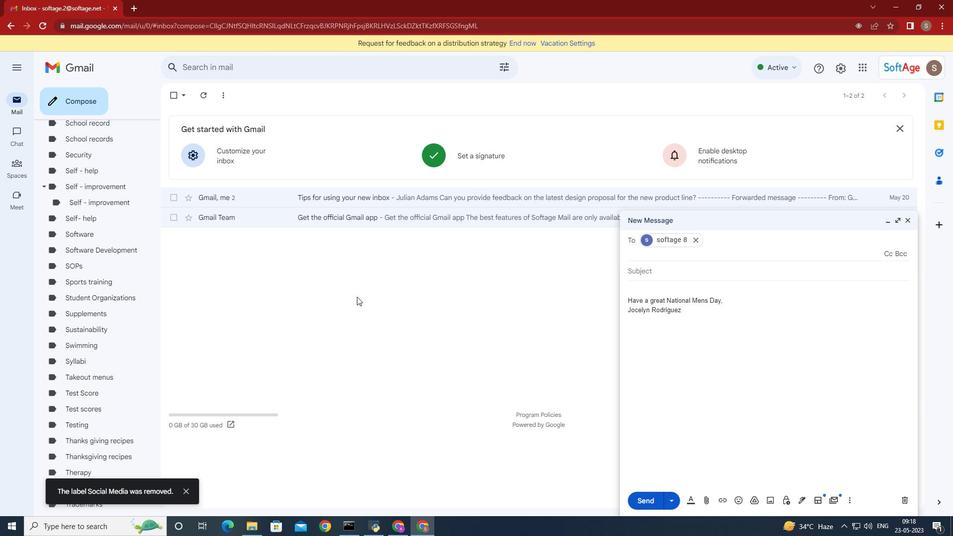 
Action: Mouse moved to (350, 299)
Screenshot: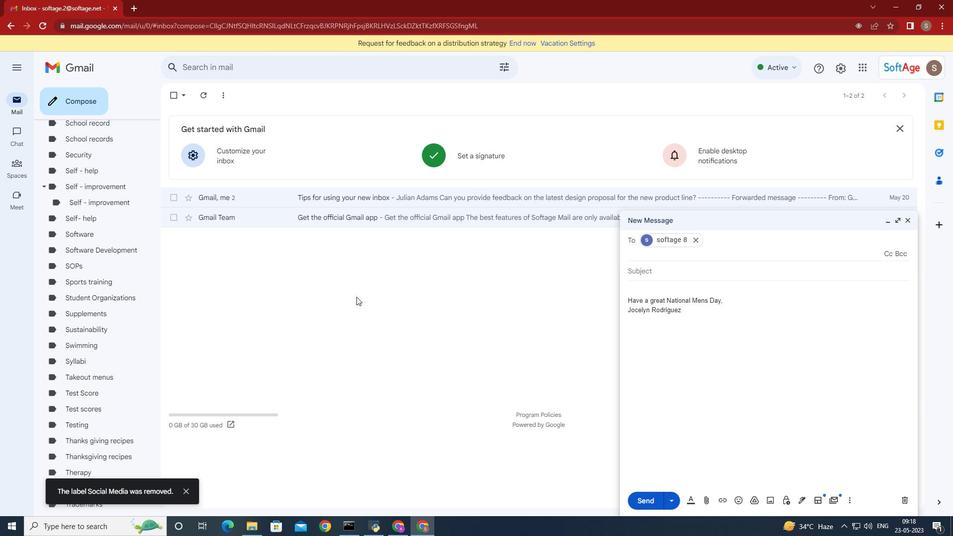 
Action: Mouse scrolled (350, 299) with delta (0, 0)
Screenshot: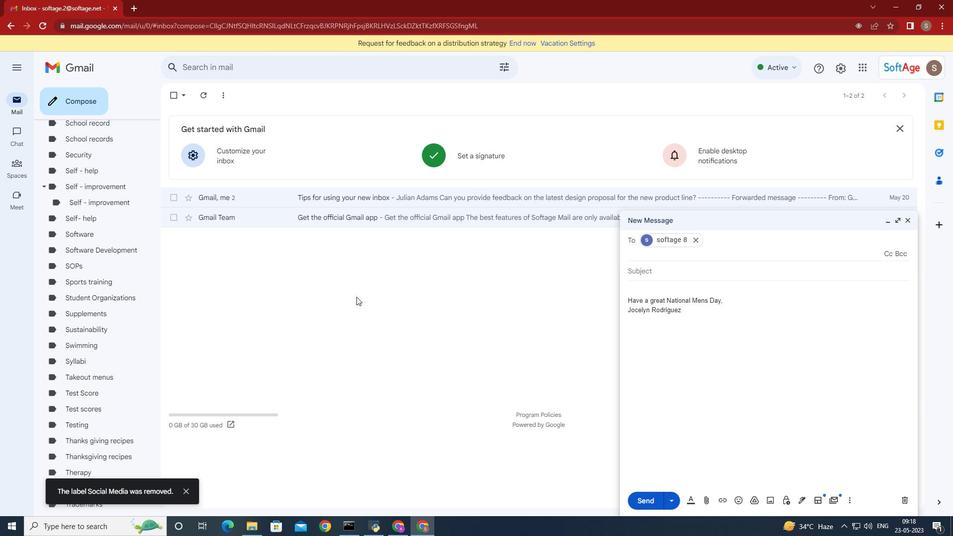 
Action: Mouse moved to (344, 301)
Screenshot: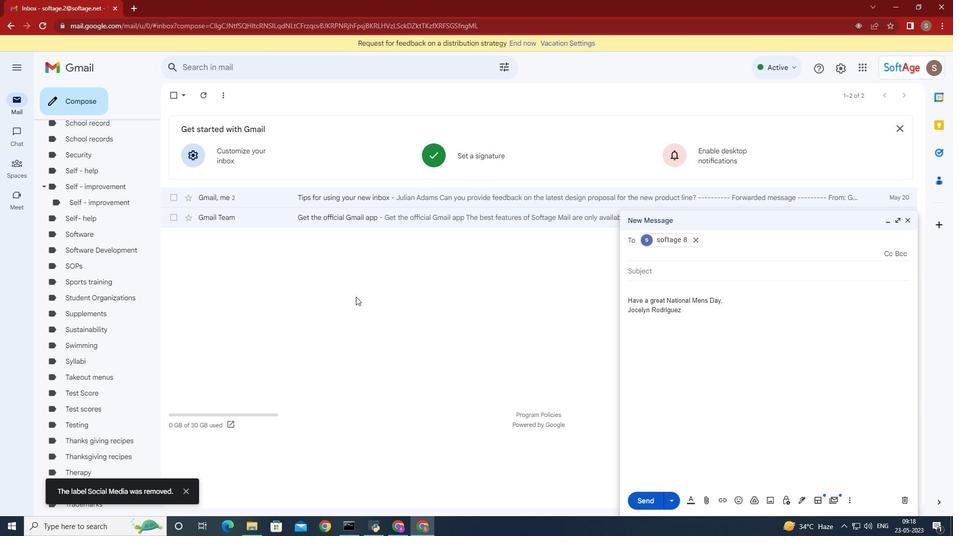 
Action: Mouse scrolled (344, 302) with delta (0, 0)
Screenshot: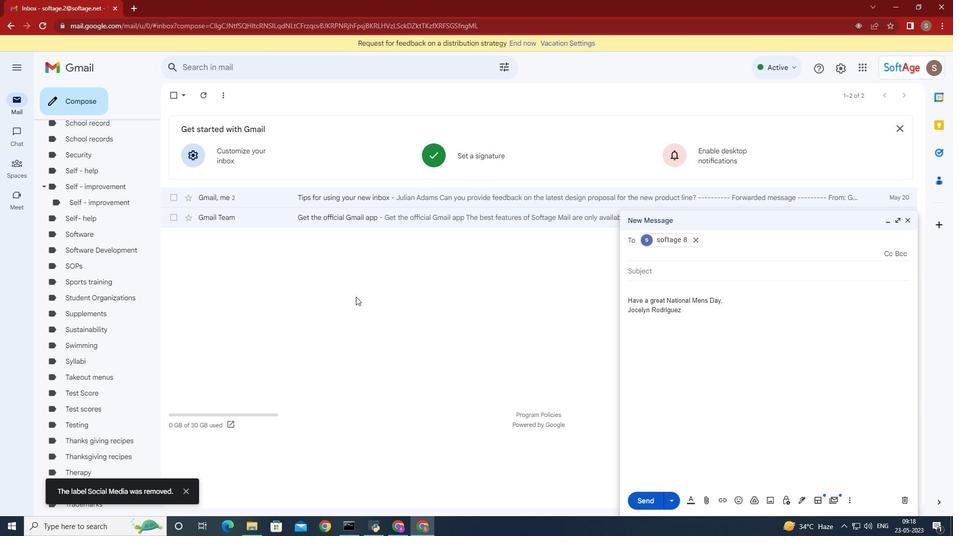 
Action: Mouse moved to (339, 306)
Screenshot: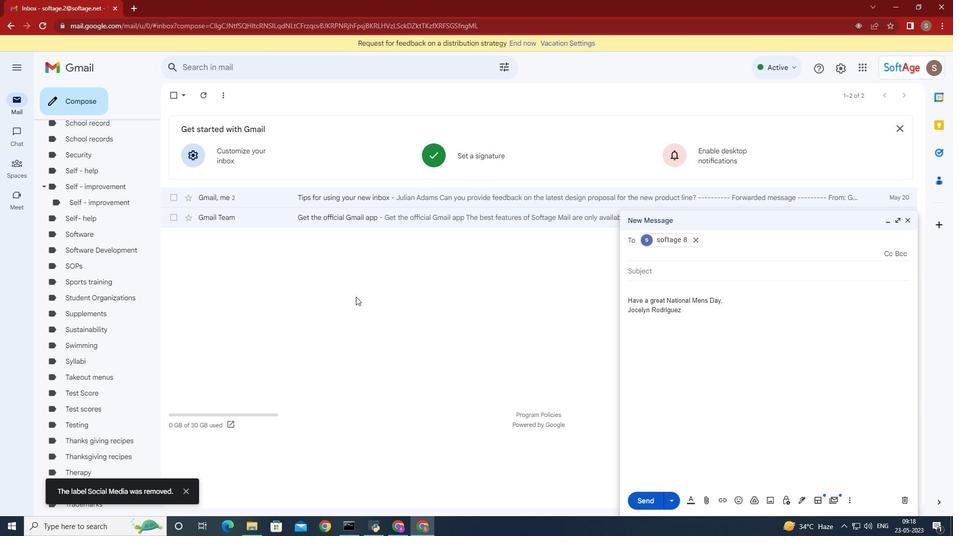 
Action: Mouse scrolled (339, 306) with delta (0, 0)
Screenshot: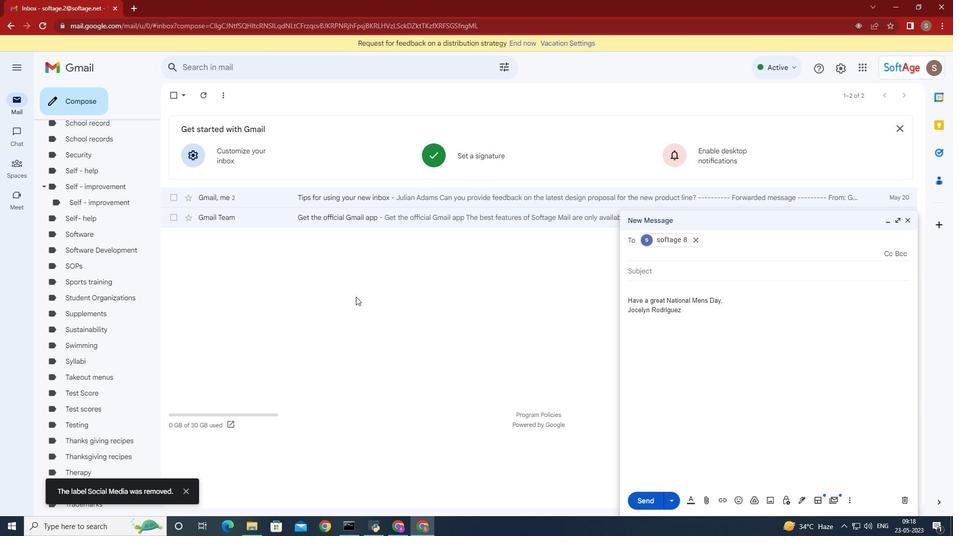 
Action: Mouse moved to (142, 267)
Screenshot: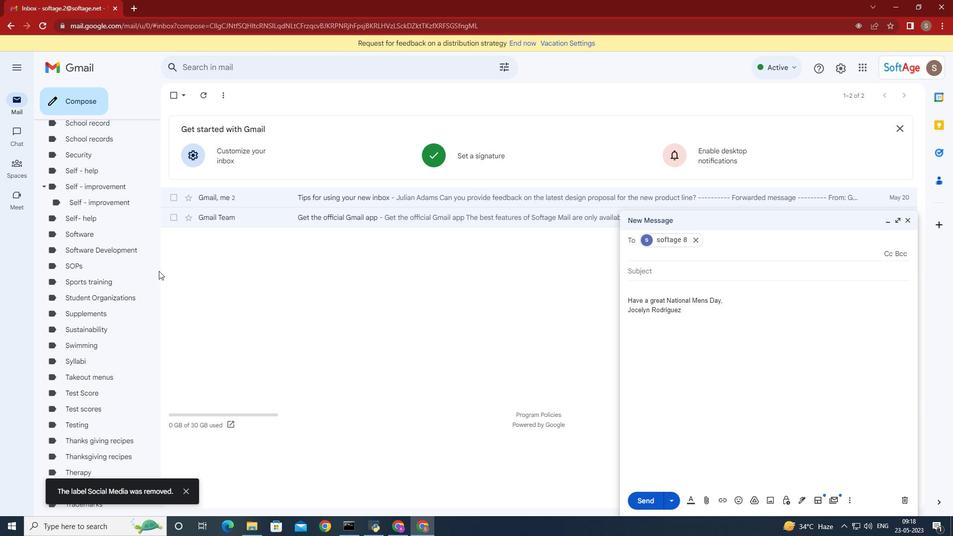 
Action: Mouse scrolled (142, 268) with delta (0, 0)
Screenshot: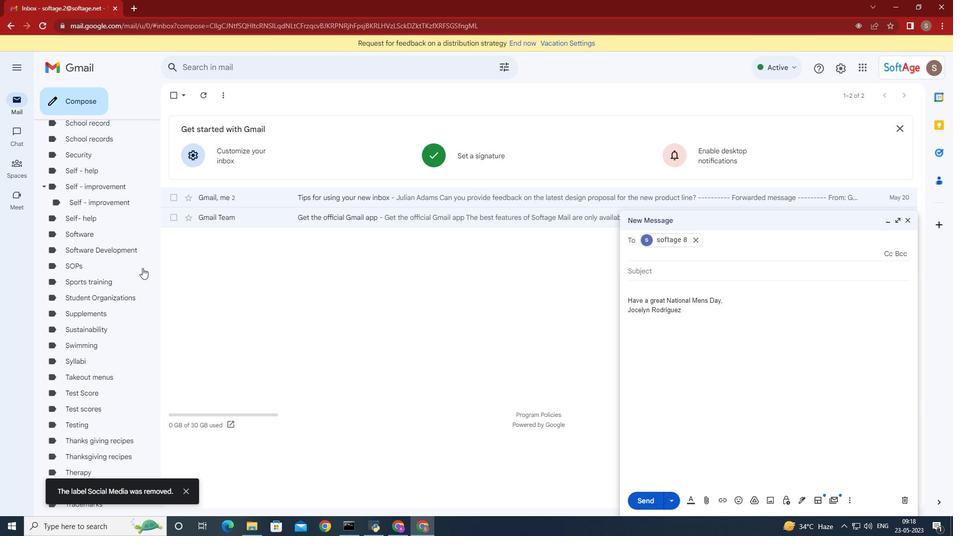 
Action: Mouse scrolled (142, 268) with delta (0, 0)
Screenshot: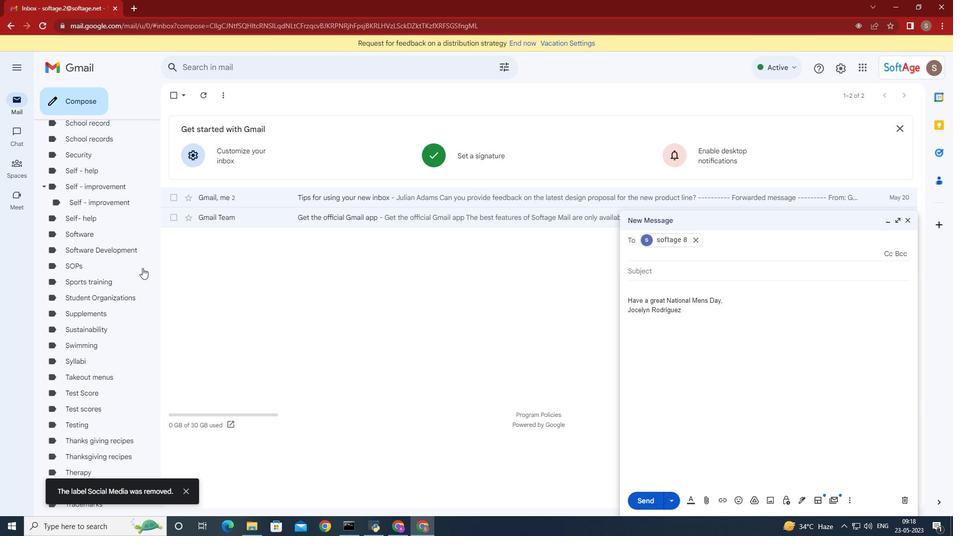 
Action: Mouse scrolled (142, 268) with delta (0, 0)
Screenshot: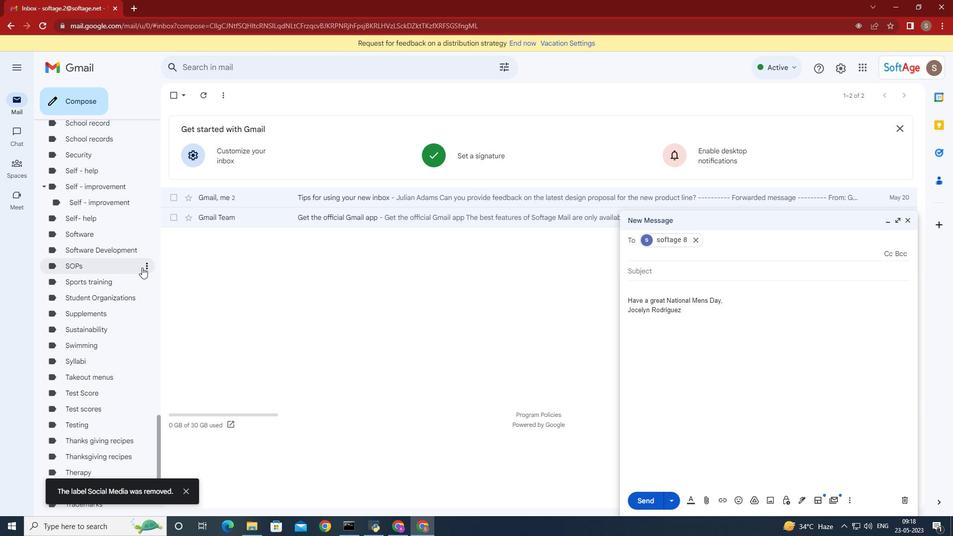 
Action: Mouse scrolled (142, 268) with delta (0, 0)
Screenshot: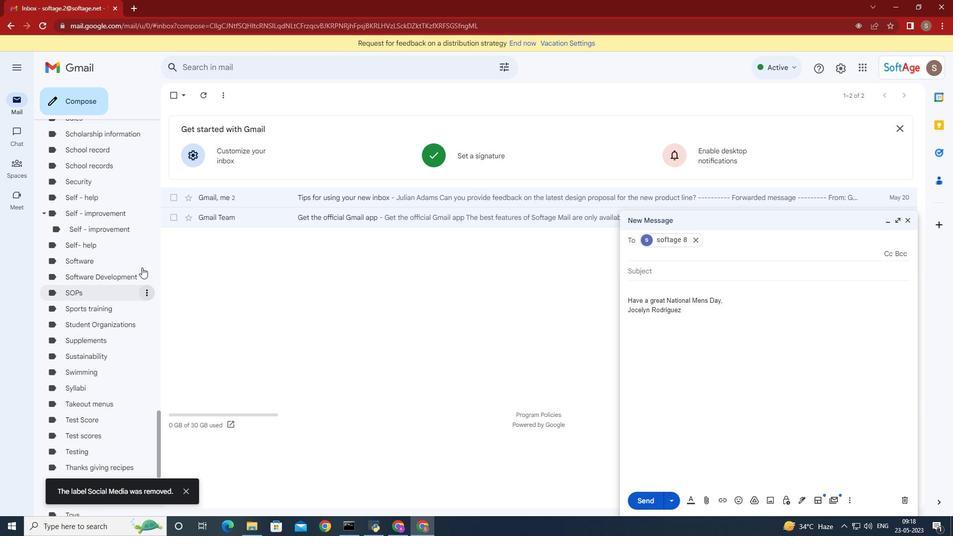 
Action: Mouse scrolled (142, 268) with delta (0, 0)
Screenshot: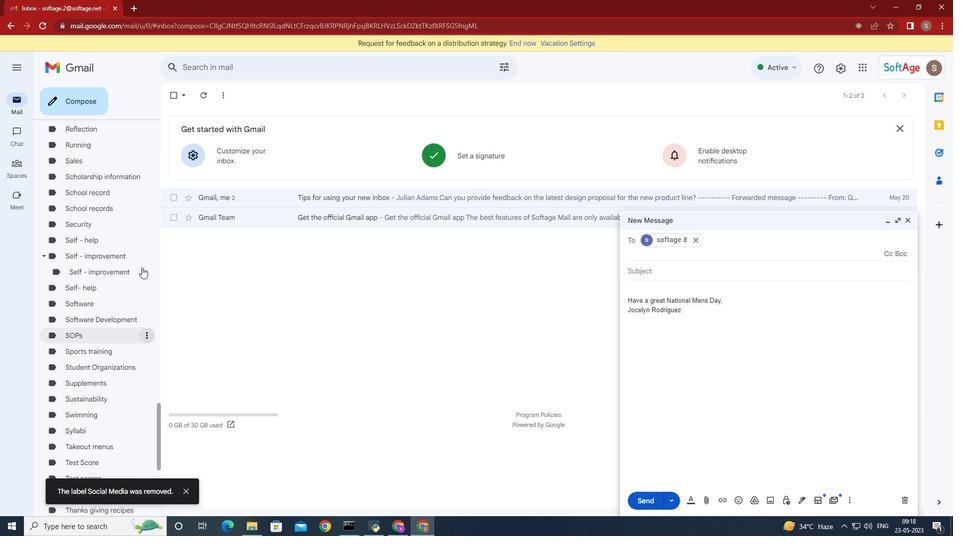 
Action: Mouse moved to (142, 267)
Screenshot: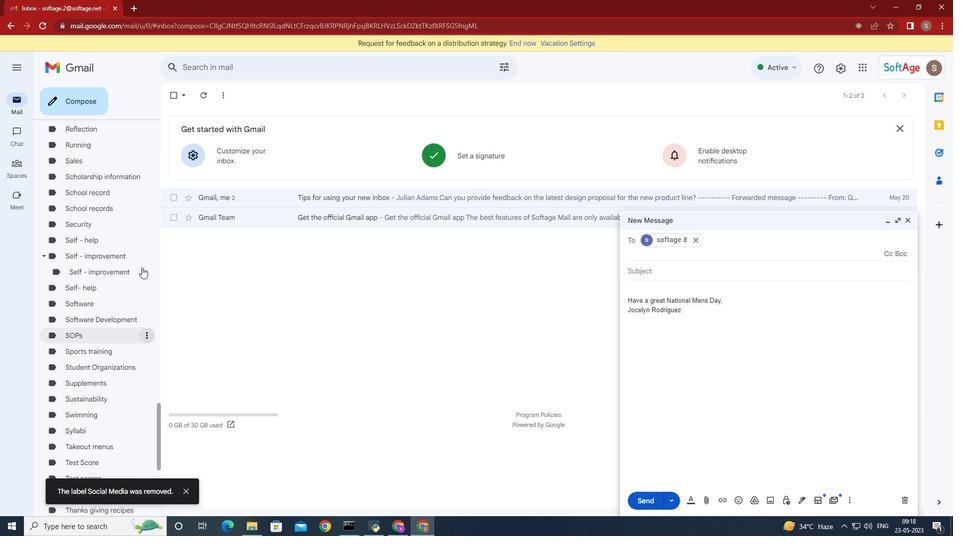 
Action: Mouse scrolled (142, 268) with delta (0, 0)
Screenshot: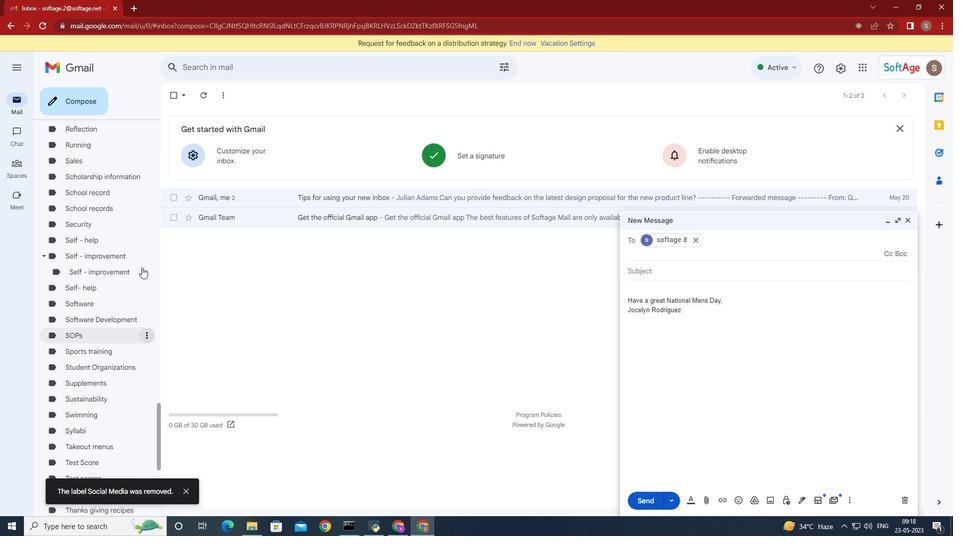 
Action: Mouse moved to (140, 263)
Screenshot: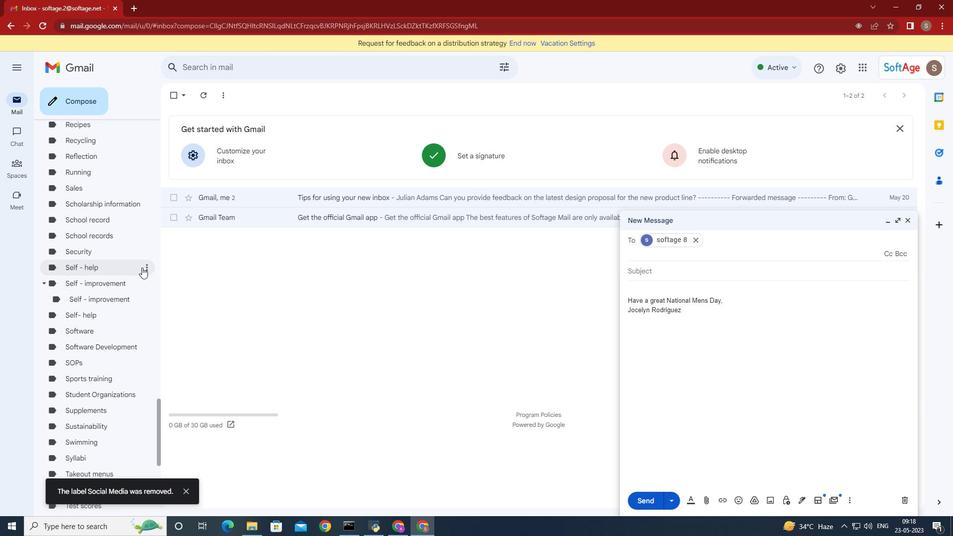 
Action: Mouse scrolled (140, 264) with delta (0, 0)
Screenshot: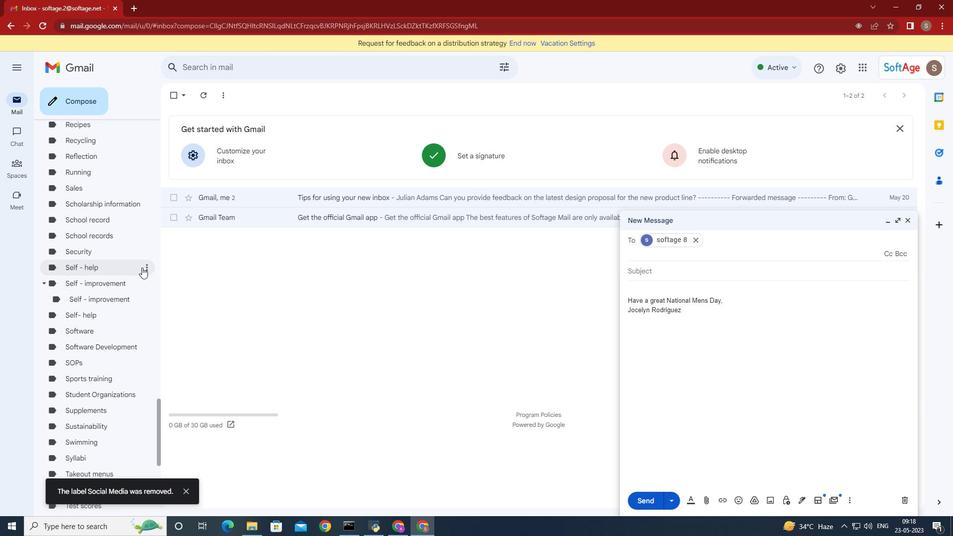 
Action: Mouse moved to (140, 263)
Screenshot: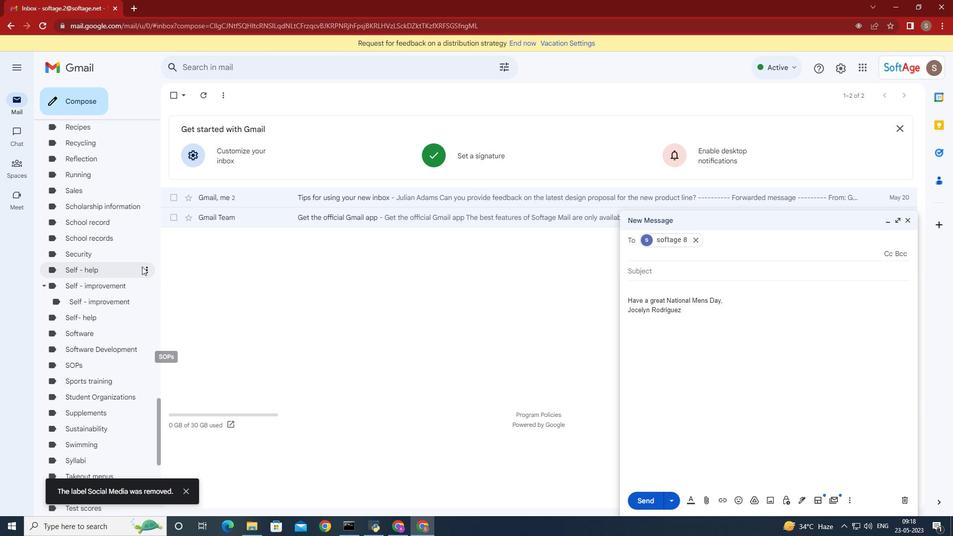 
Action: Mouse scrolled (140, 264) with delta (0, 0)
Screenshot: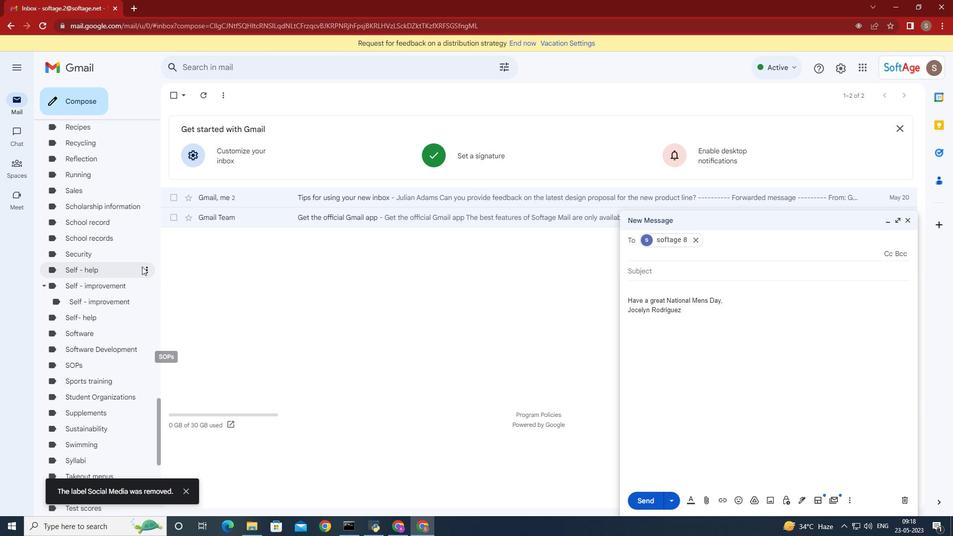 
Action: Mouse scrolled (140, 264) with delta (0, 0)
Screenshot: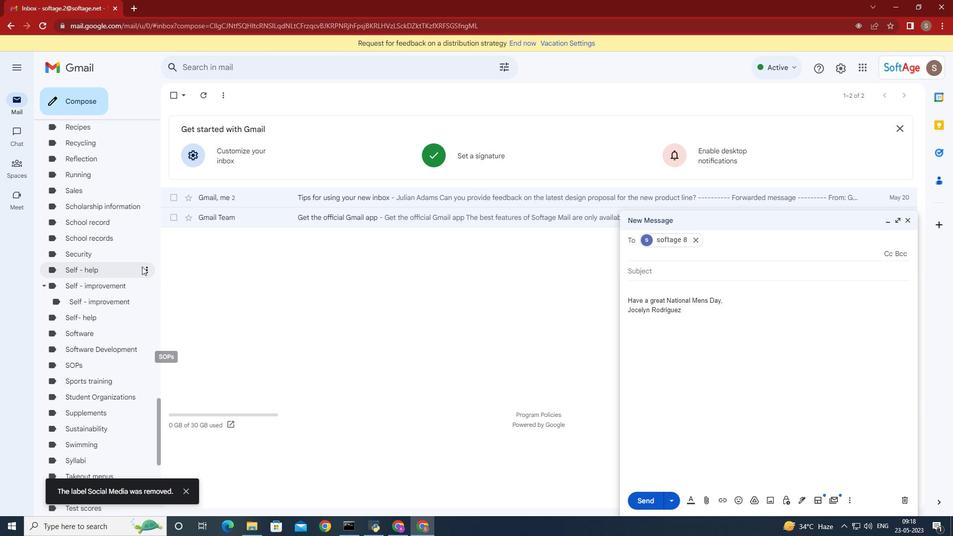 
Action: Mouse scrolled (140, 264) with delta (0, 0)
Screenshot: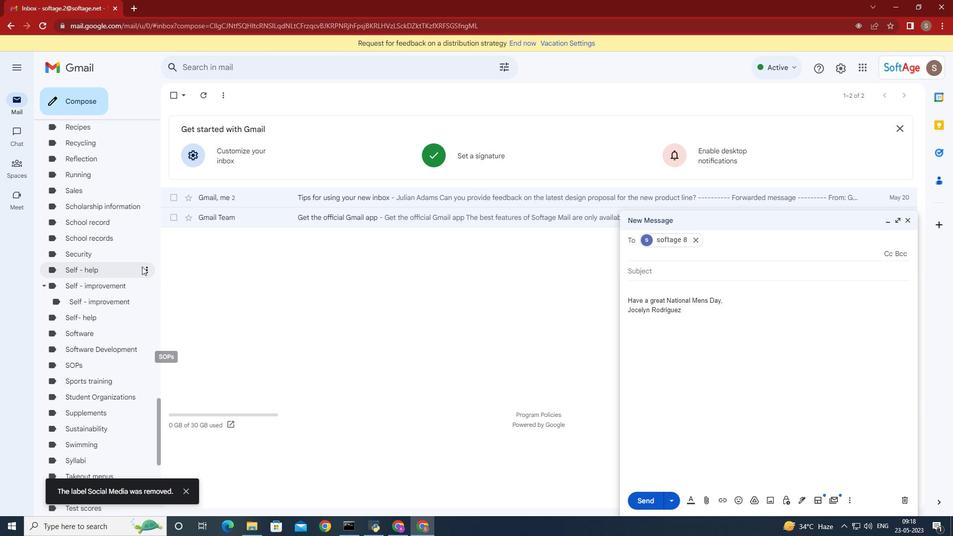 
Action: Mouse scrolled (140, 264) with delta (0, 0)
Screenshot: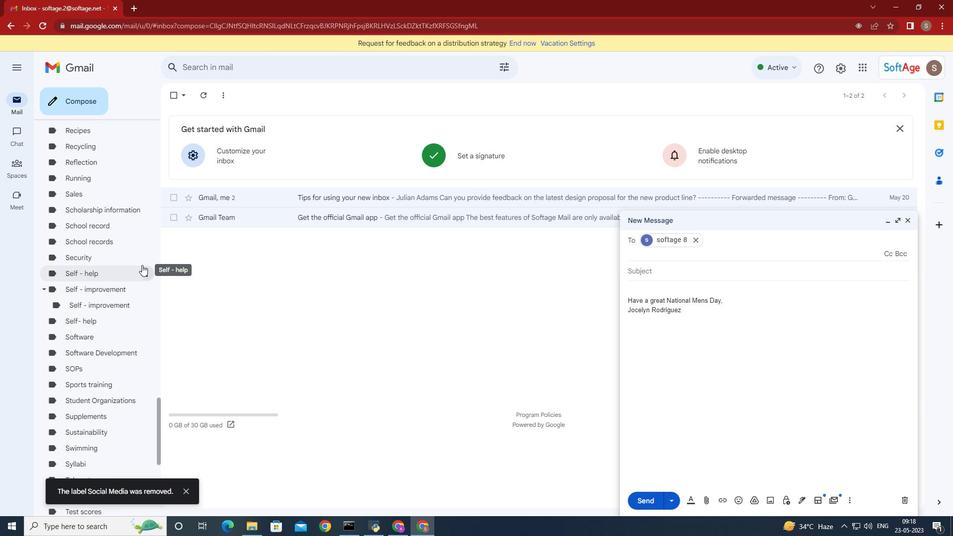 
Action: Mouse moved to (140, 263)
Screenshot: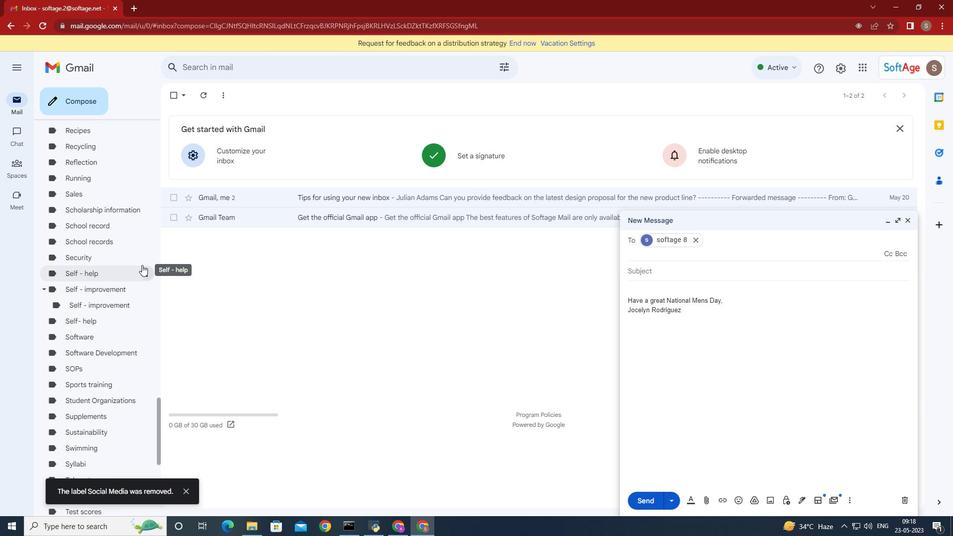 
Action: Mouse scrolled (140, 263) with delta (0, 0)
Screenshot: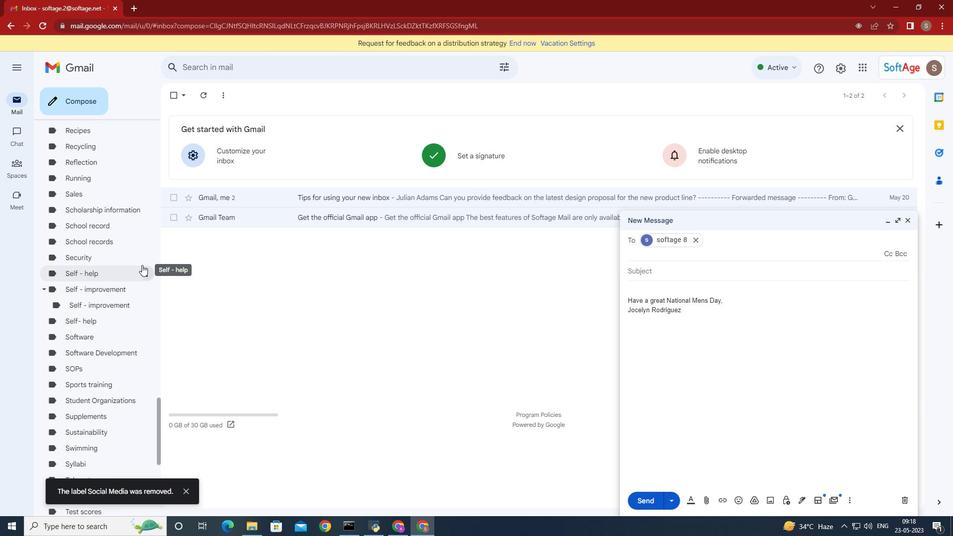 
Action: Mouse moved to (138, 262)
Screenshot: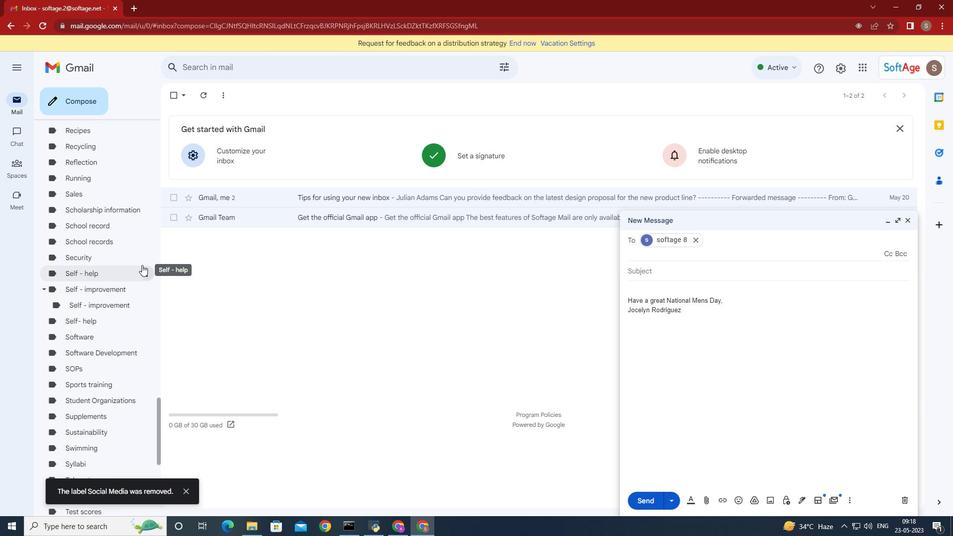 
Action: Mouse scrolled (138, 263) with delta (0, 0)
Screenshot: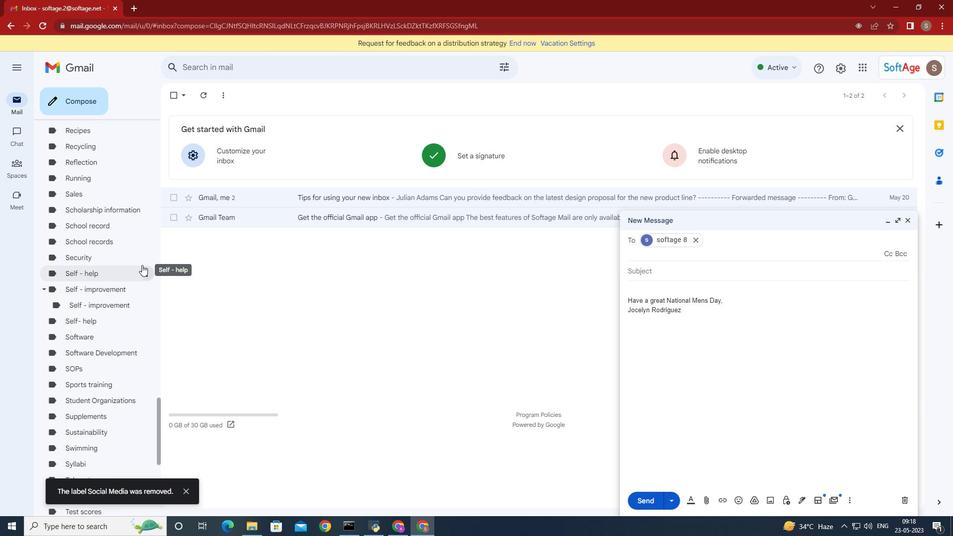 
Action: Mouse moved to (116, 245)
Screenshot: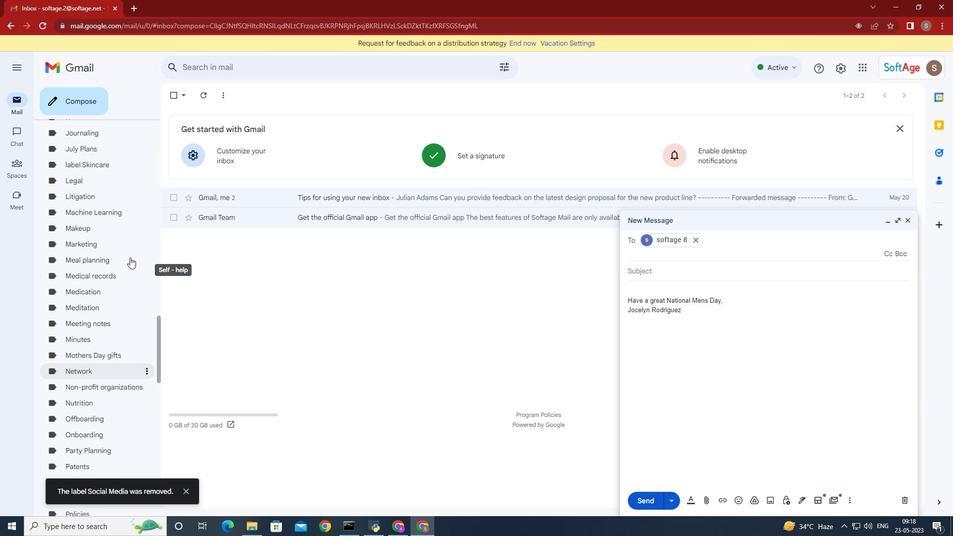 
Action: Mouse scrolled (116, 245) with delta (0, 0)
Screenshot: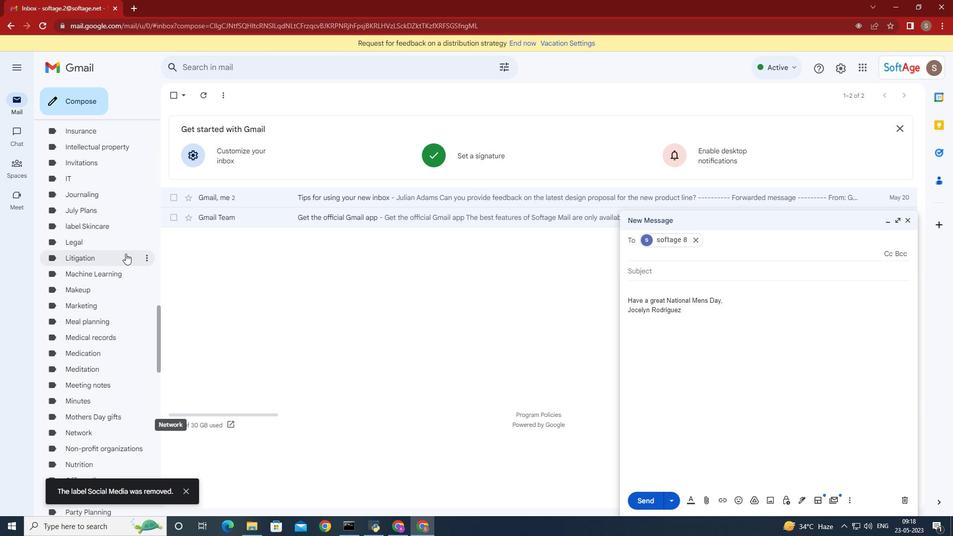 
Action: Mouse scrolled (116, 245) with delta (0, 0)
Screenshot: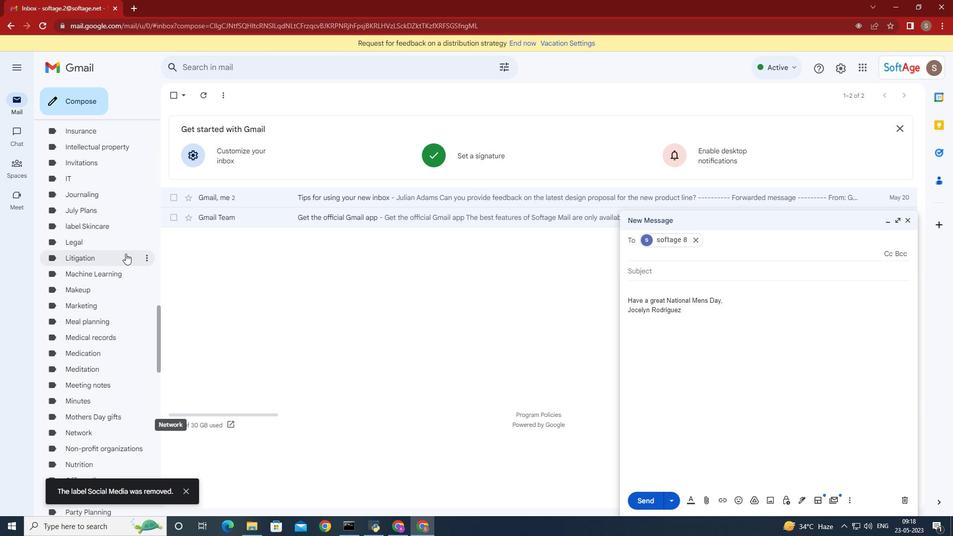 
Action: Mouse scrolled (116, 245) with delta (0, 0)
Screenshot: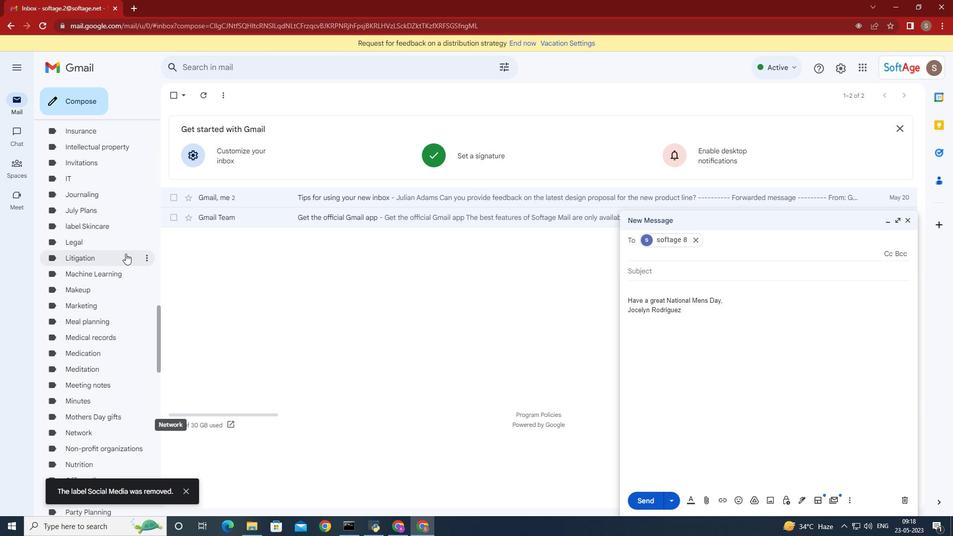 
Action: Mouse scrolled (116, 245) with delta (0, 0)
Screenshot: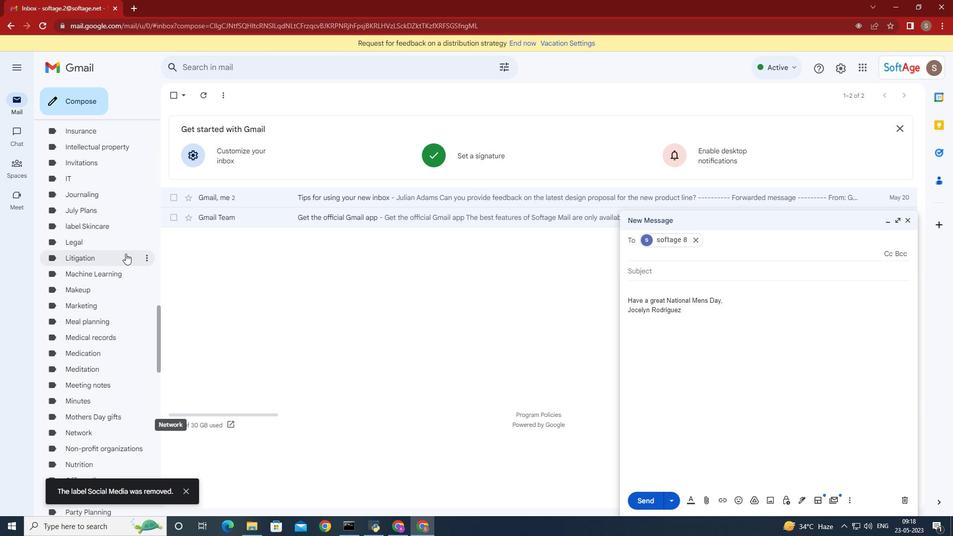 
Action: Mouse scrolled (116, 245) with delta (0, 0)
Screenshot: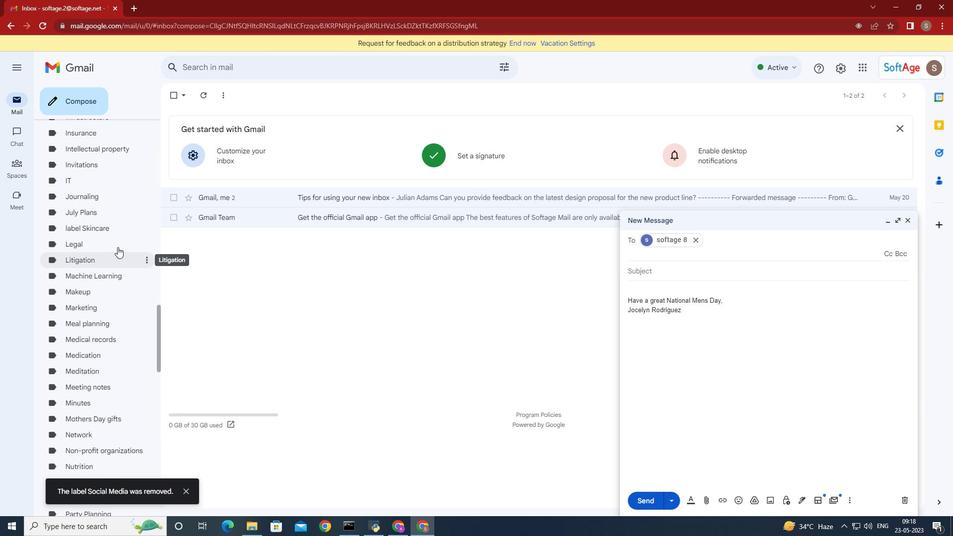 
Action: Mouse scrolled (116, 245) with delta (0, 0)
Screenshot: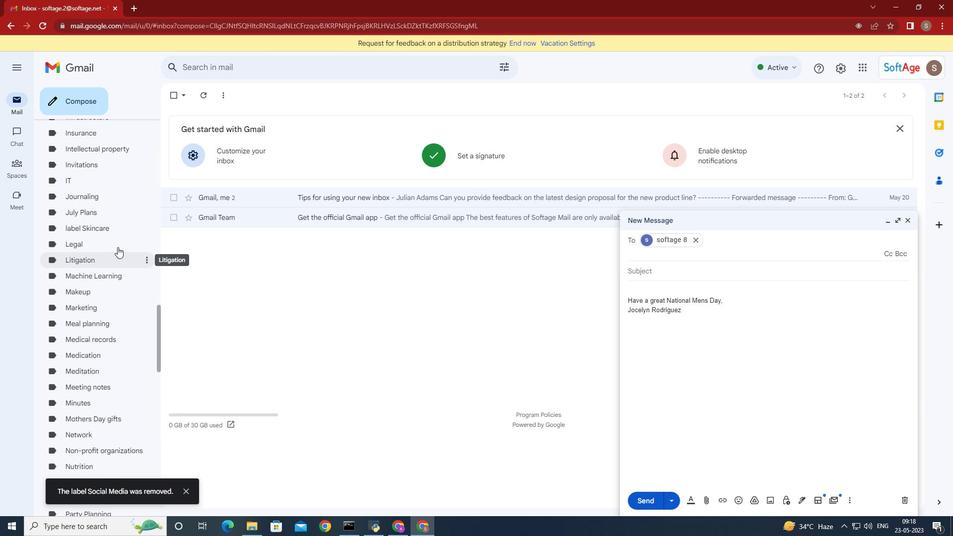 
Action: Mouse scrolled (116, 245) with delta (0, 0)
Screenshot: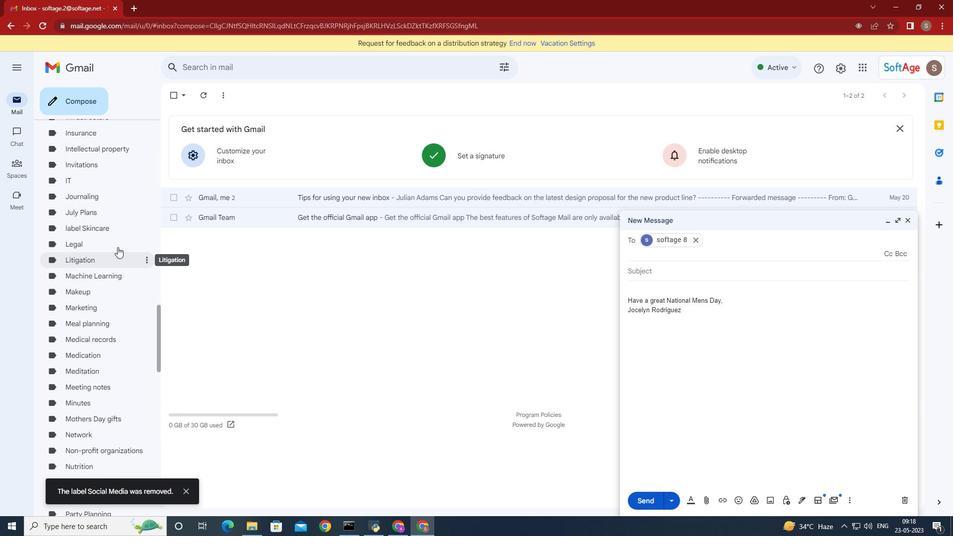 
Action: Mouse moved to (116, 244)
Screenshot: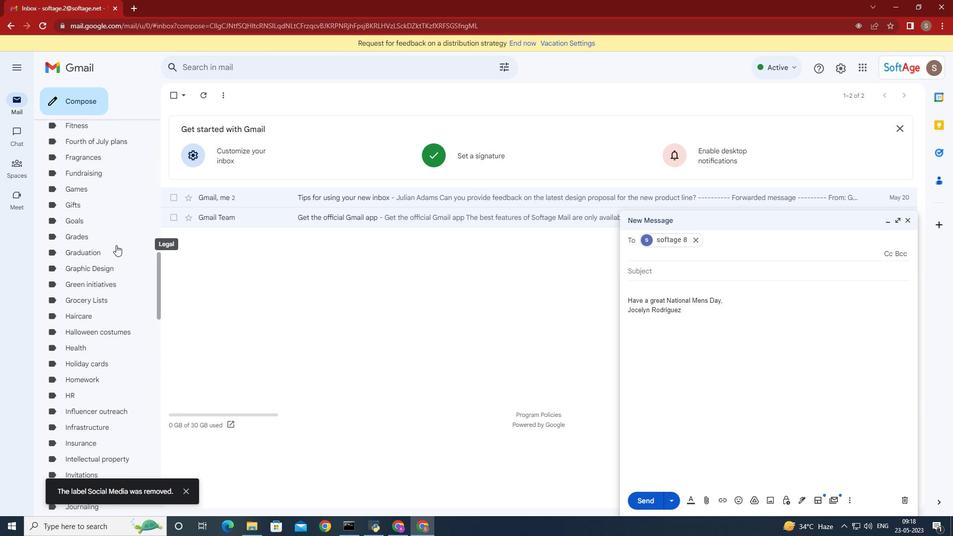 
Action: Mouse scrolled (116, 245) with delta (0, 0)
Screenshot: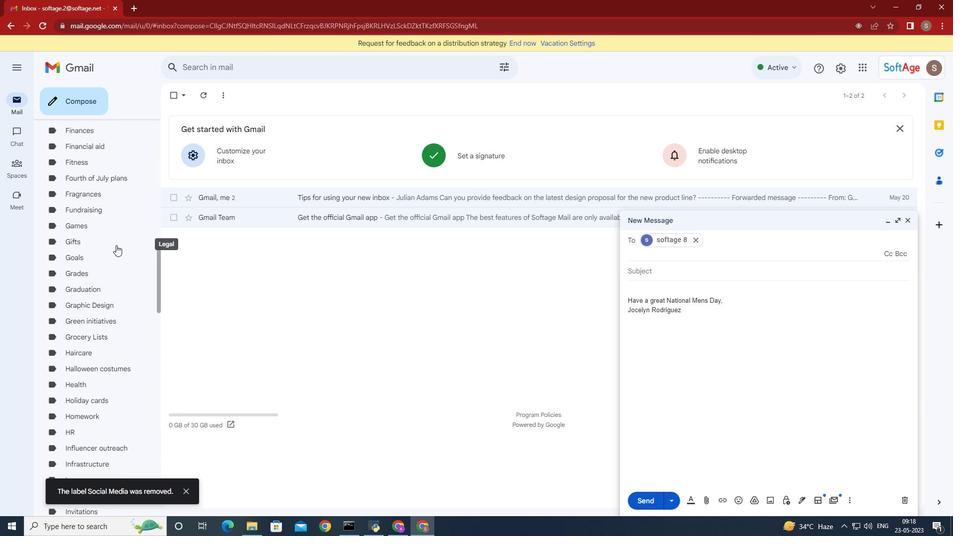 
Action: Mouse scrolled (116, 245) with delta (0, 0)
Screenshot: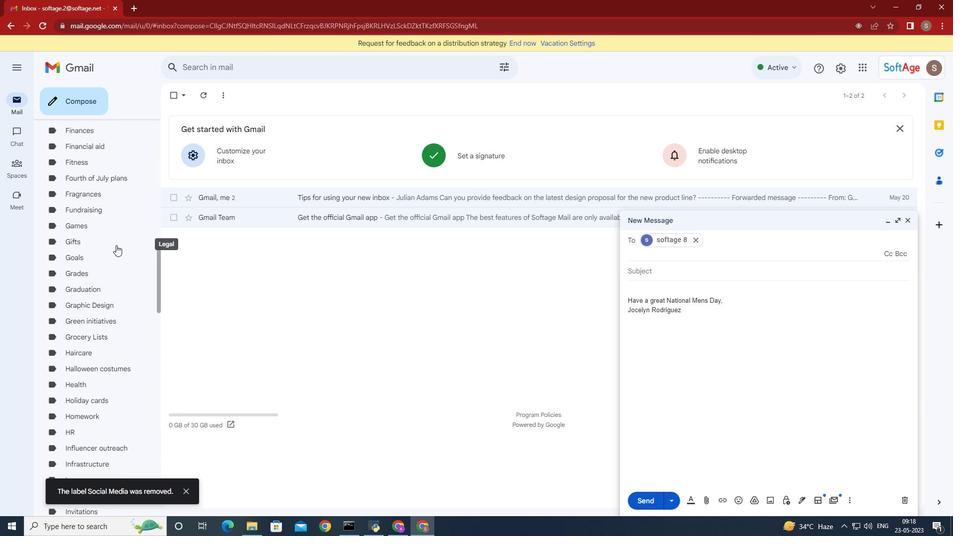 
Action: Mouse moved to (116, 244)
Screenshot: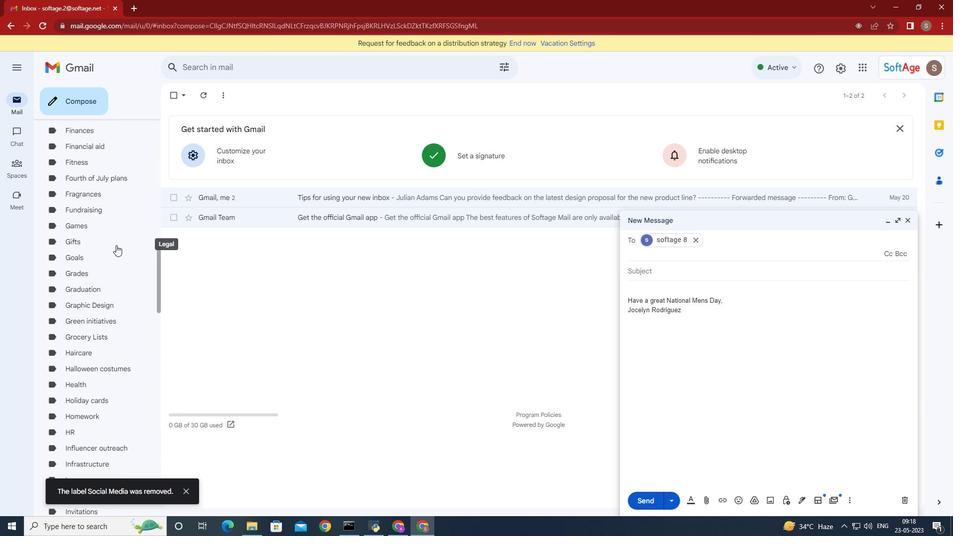 
Action: Mouse scrolled (116, 244) with delta (0, 0)
Screenshot: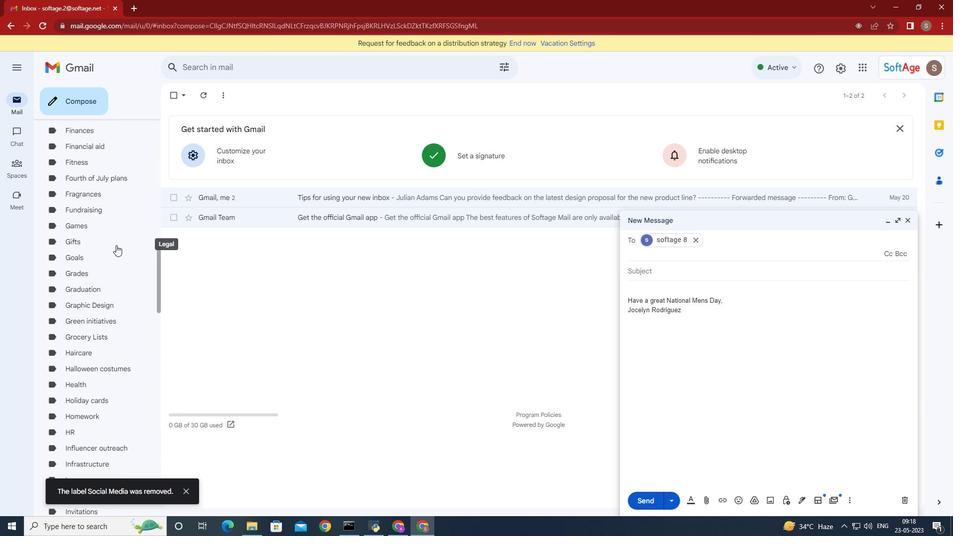 
Action: Mouse scrolled (116, 244) with delta (0, 0)
Screenshot: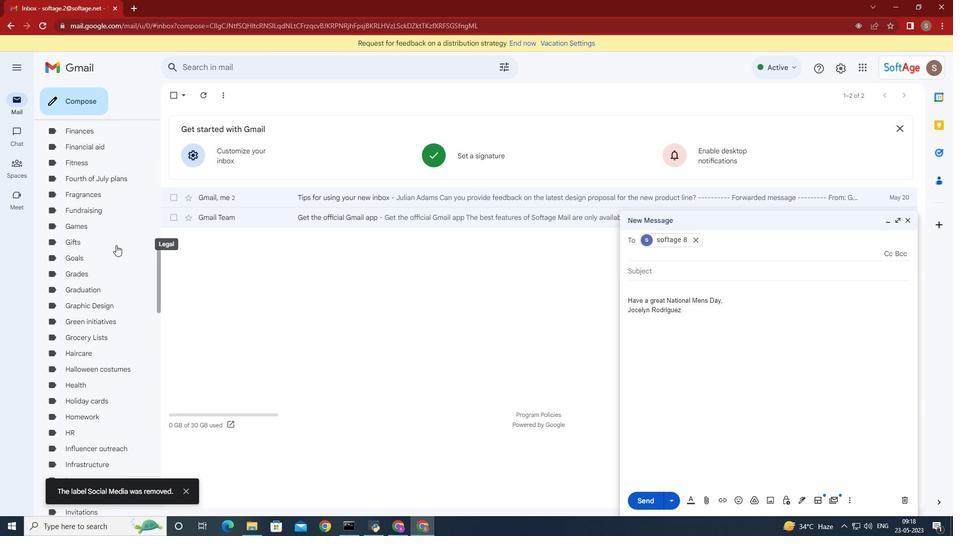 
Action: Mouse scrolled (116, 244) with delta (0, 0)
Screenshot: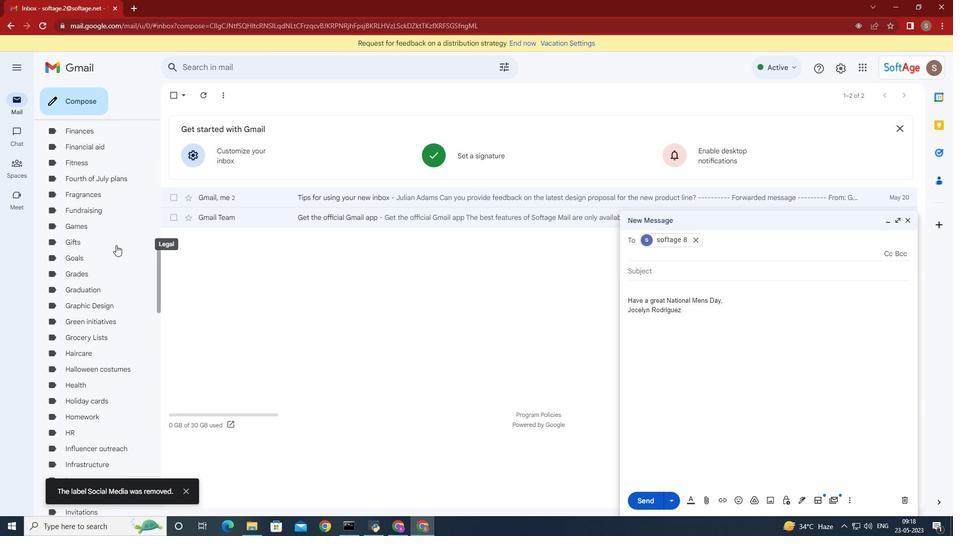 
Action: Mouse scrolled (116, 244) with delta (0, 0)
Screenshot: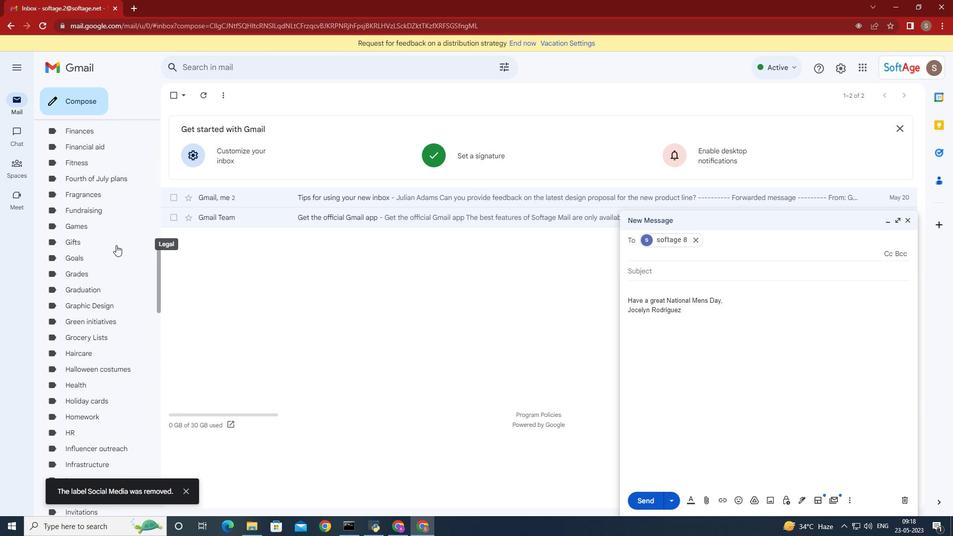 
Action: Mouse scrolled (116, 244) with delta (0, 0)
Screenshot: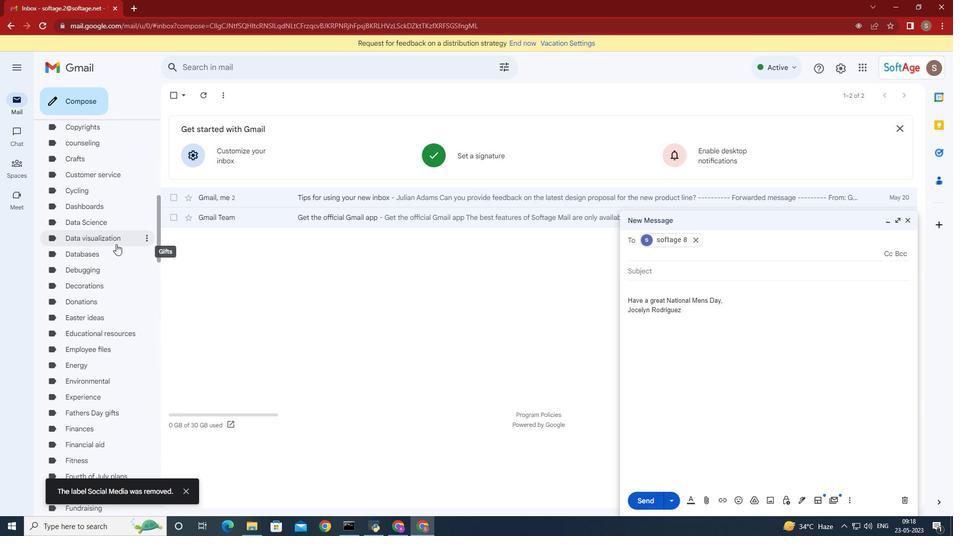 
Action: Mouse moved to (116, 244)
Screenshot: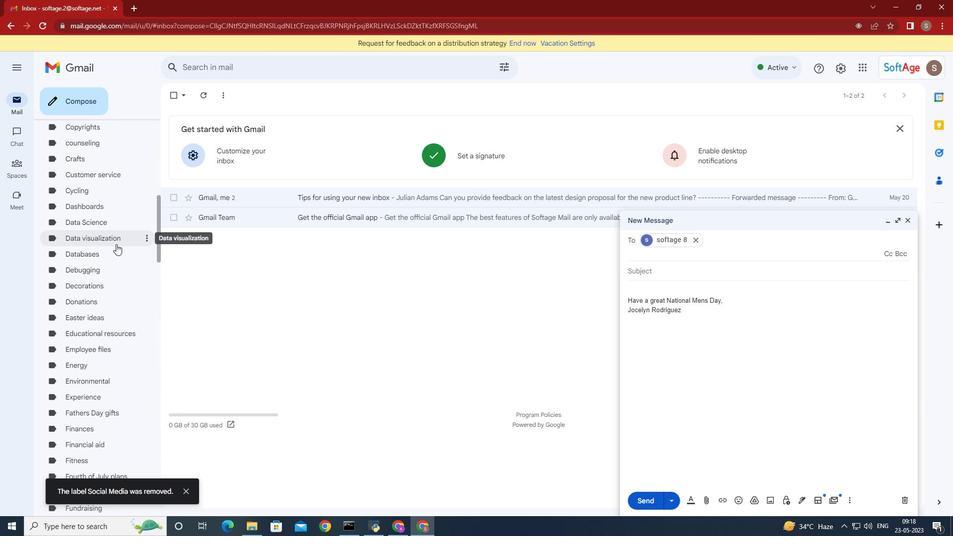 
Action: Mouse scrolled (116, 244) with delta (0, 0)
Screenshot: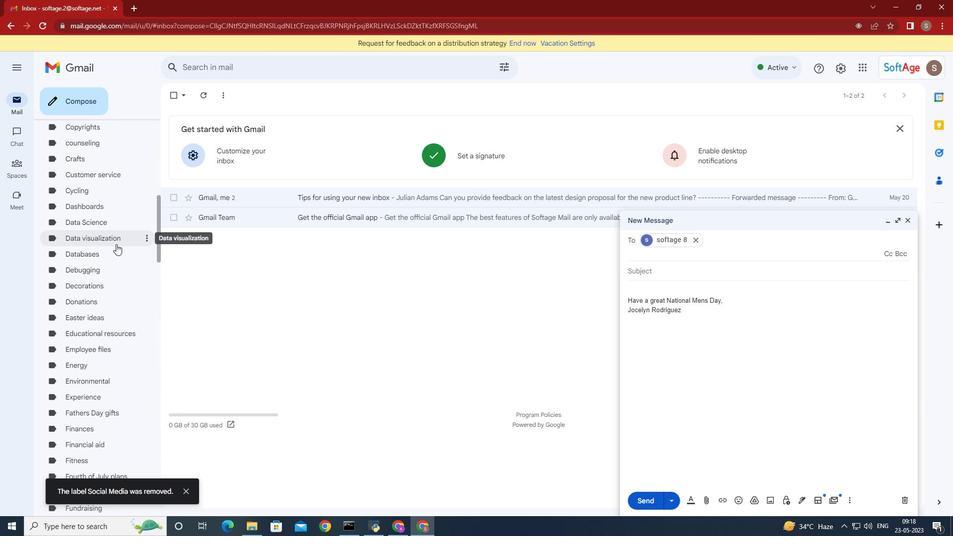 
Action: Mouse scrolled (116, 244) with delta (0, 0)
Screenshot: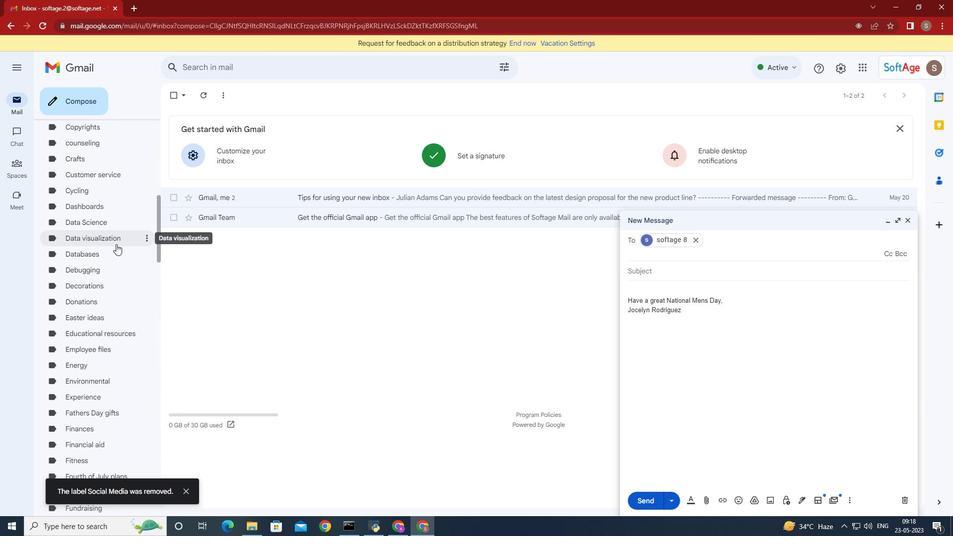 
Action: Mouse scrolled (116, 244) with delta (0, 0)
Screenshot: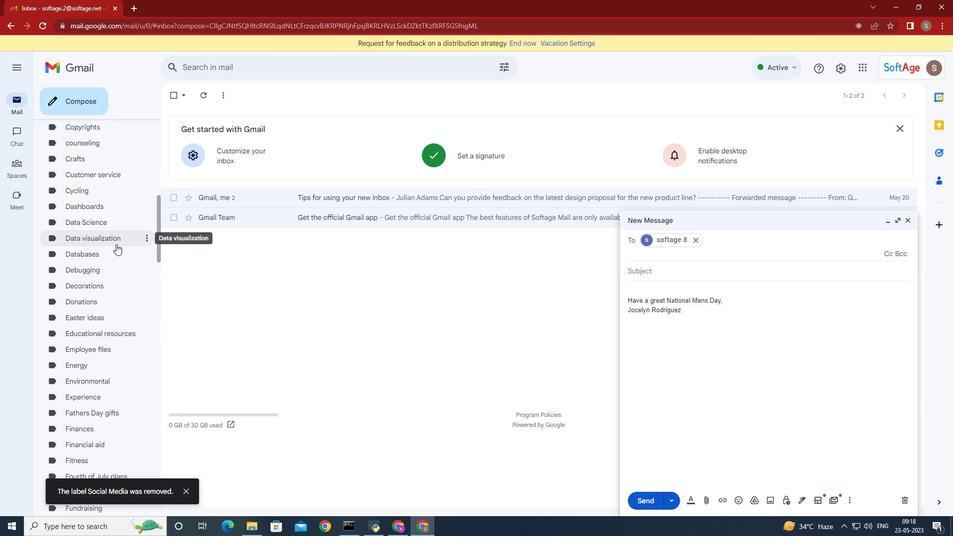 
Action: Mouse scrolled (116, 244) with delta (0, 0)
Screenshot: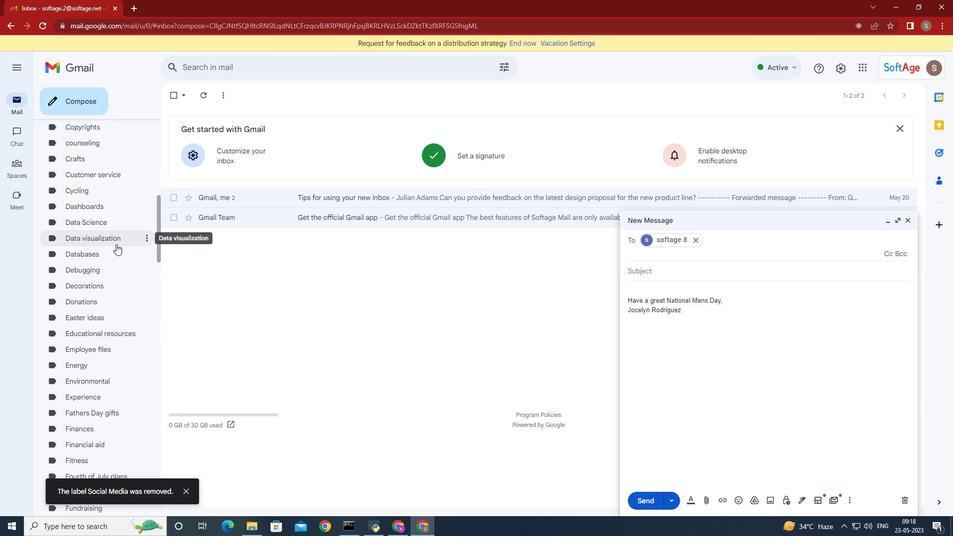 
Action: Mouse scrolled (116, 244) with delta (0, 0)
Screenshot: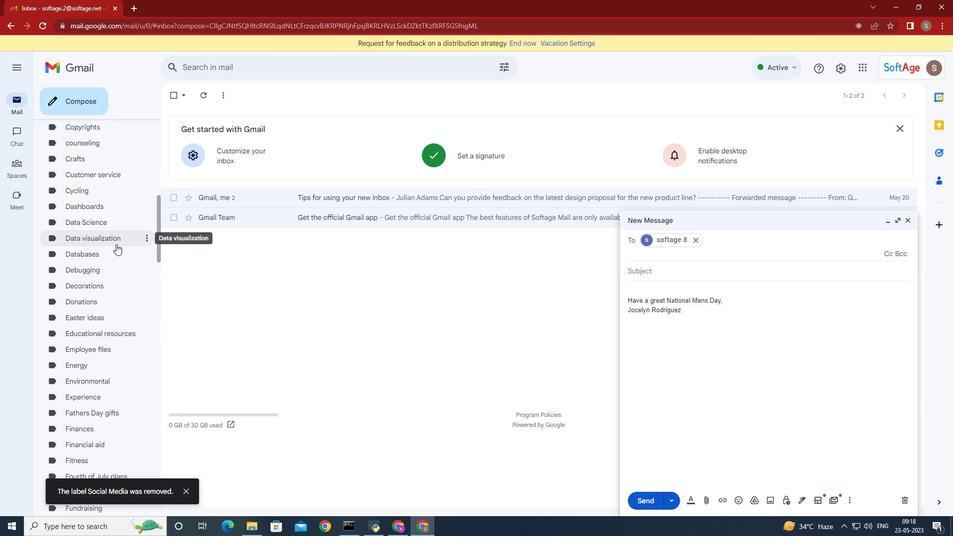 
Action: Mouse moved to (116, 243)
Screenshot: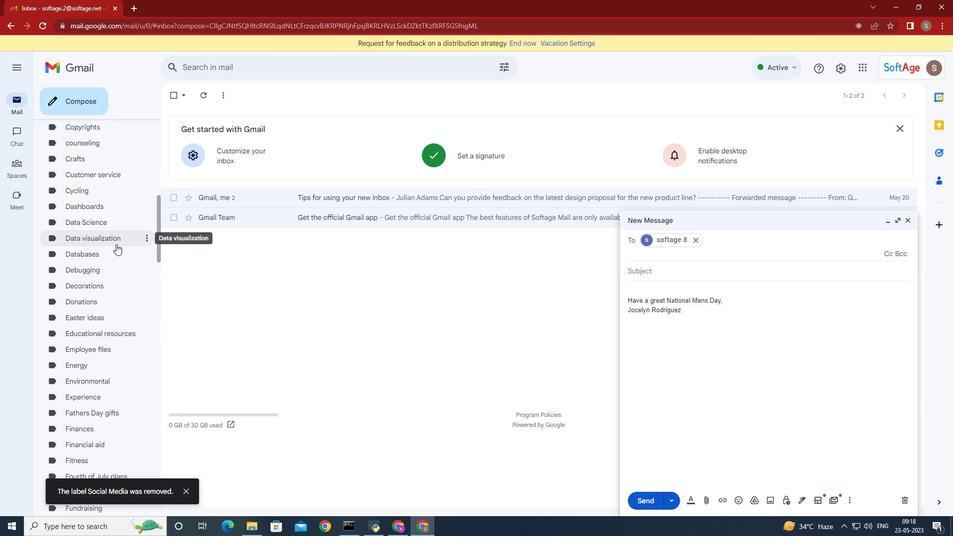 
Action: Mouse scrolled (116, 244) with delta (0, 0)
Screenshot: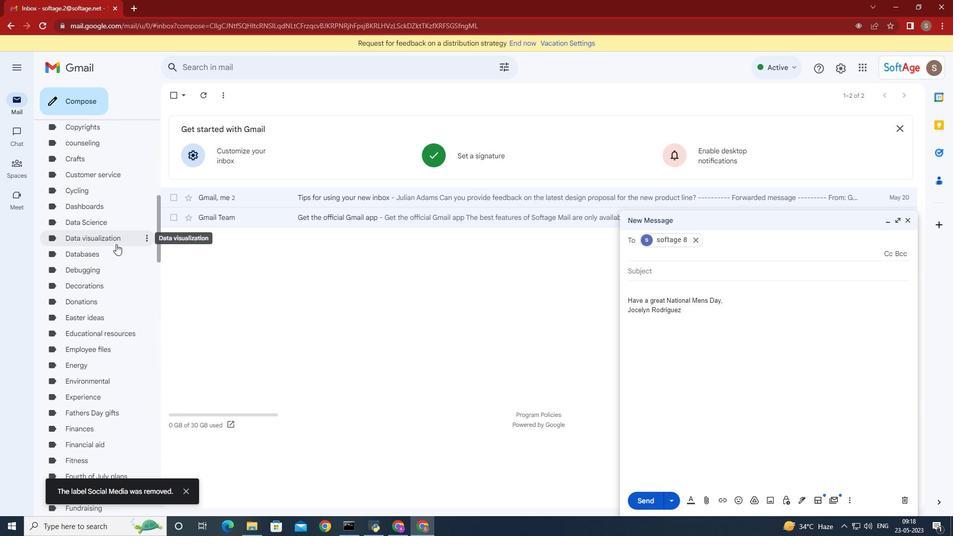 
Action: Mouse moved to (116, 243)
Screenshot: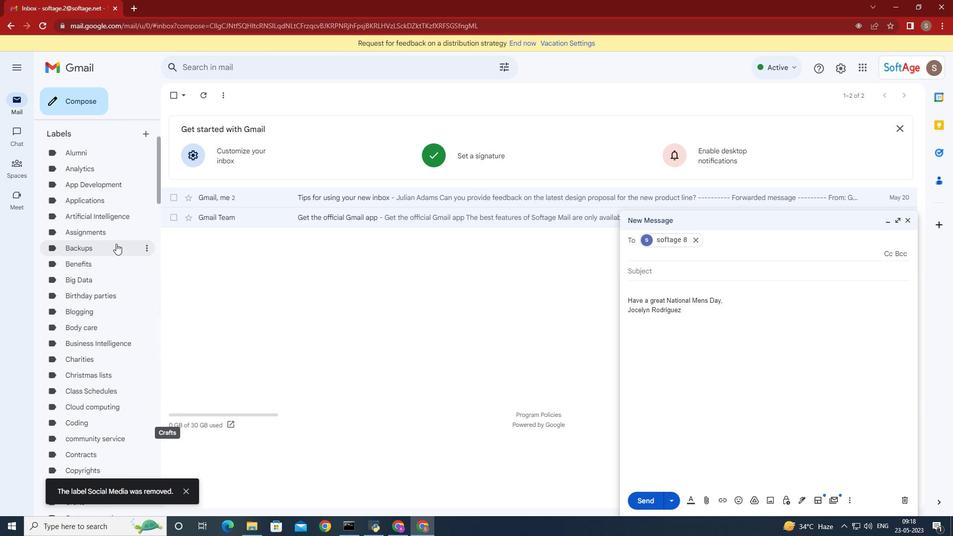
Action: Mouse scrolled (116, 244) with delta (0, 0)
Screenshot: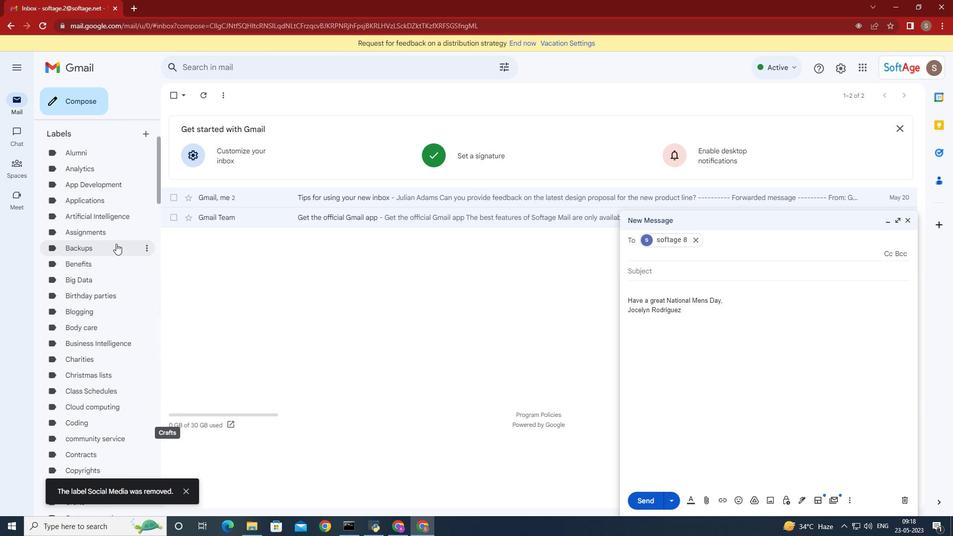 
Action: Mouse scrolled (116, 244) with delta (0, 0)
Screenshot: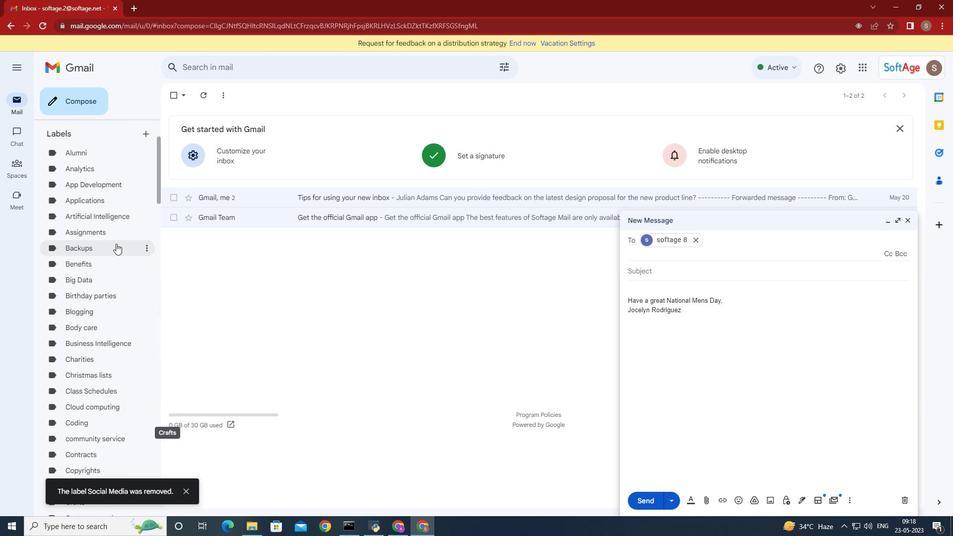 
Action: Mouse scrolled (116, 244) with delta (0, 0)
Screenshot: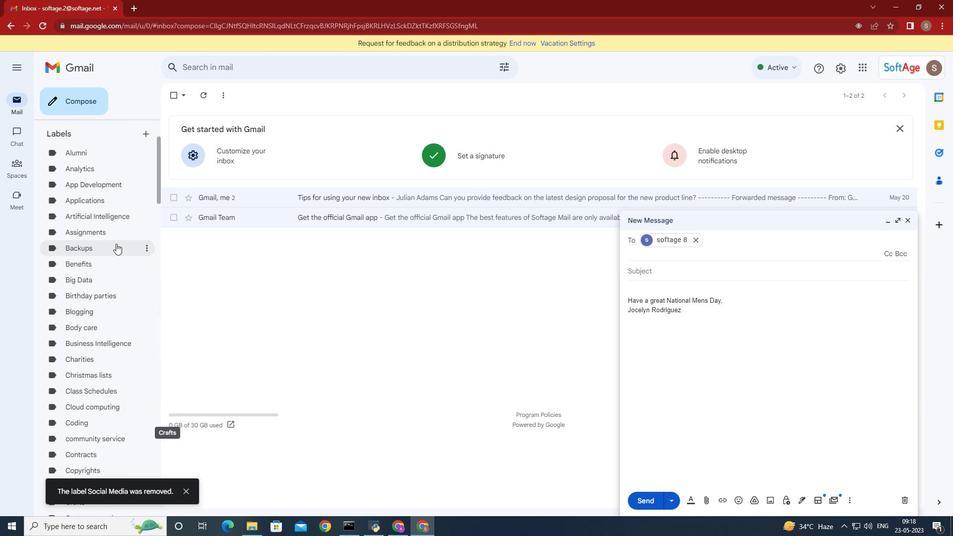
Action: Mouse scrolled (116, 244) with delta (0, 0)
Screenshot: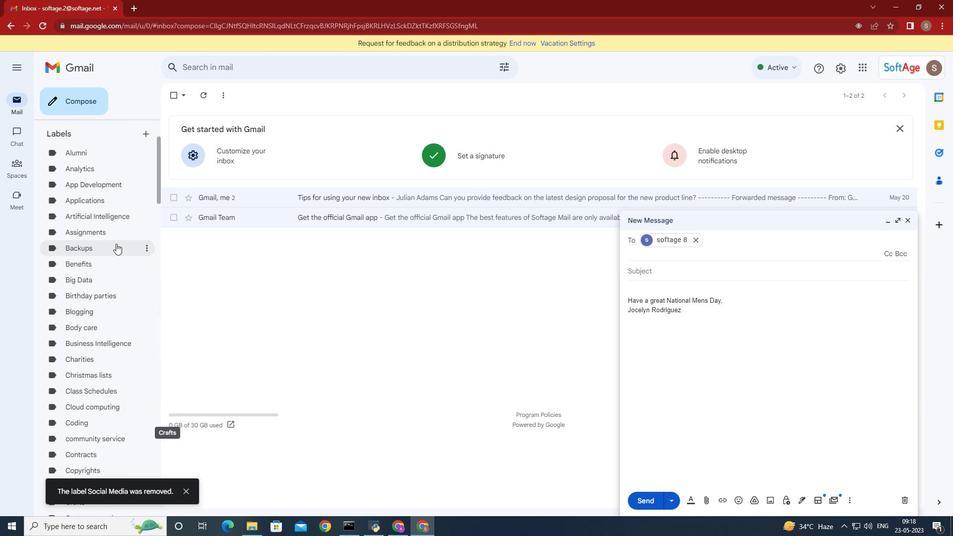 
Action: Mouse scrolled (116, 244) with delta (0, 0)
Screenshot: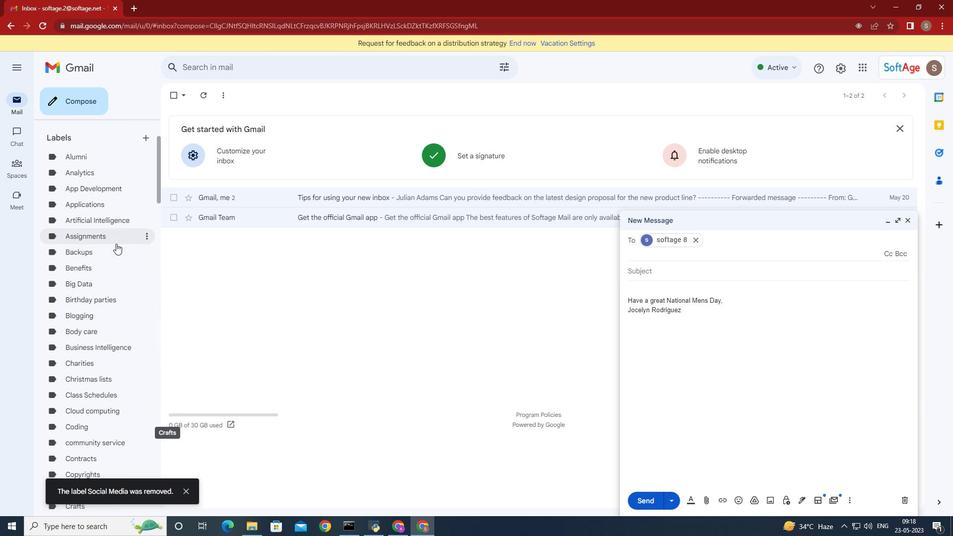 
Action: Mouse scrolled (116, 244) with delta (0, 0)
Screenshot: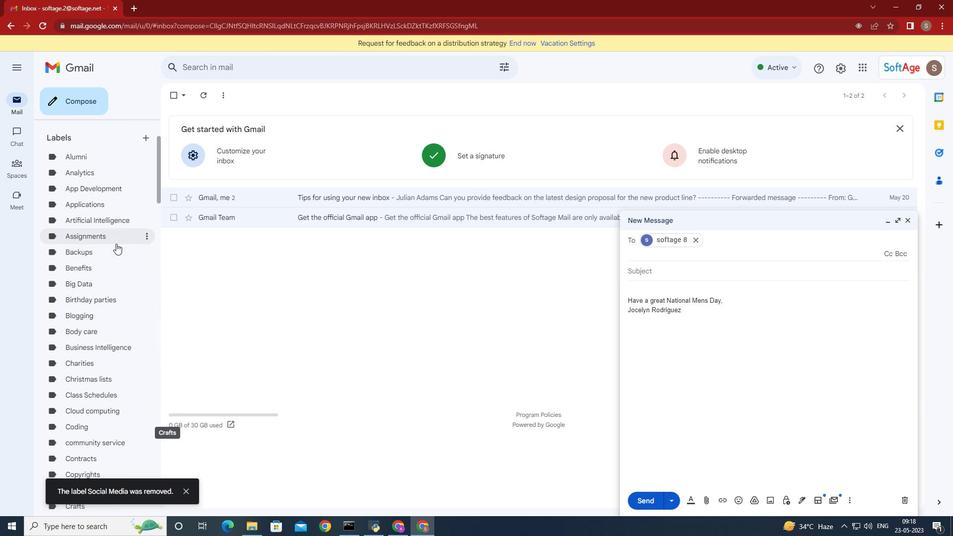 
Action: Mouse moved to (116, 243)
Screenshot: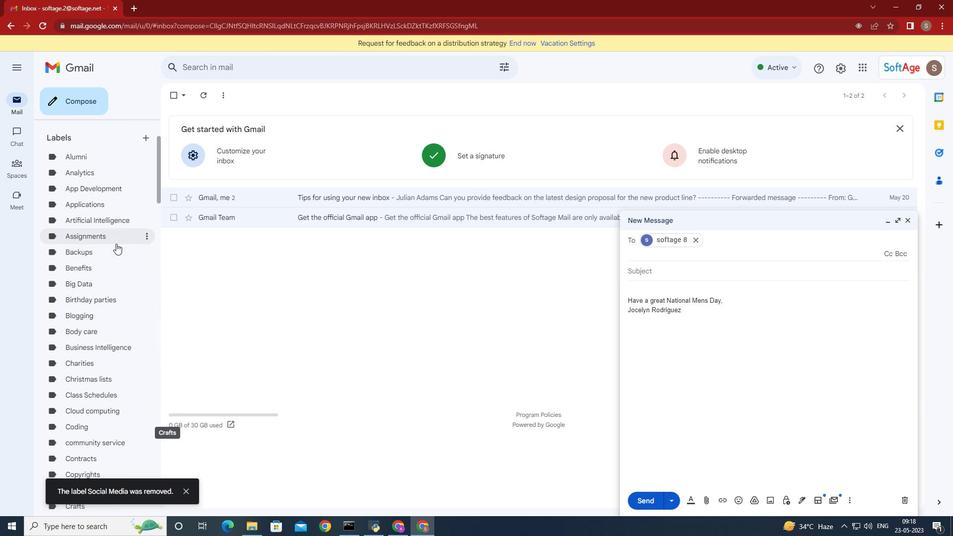 
Action: Mouse scrolled (116, 243) with delta (0, 0)
Screenshot: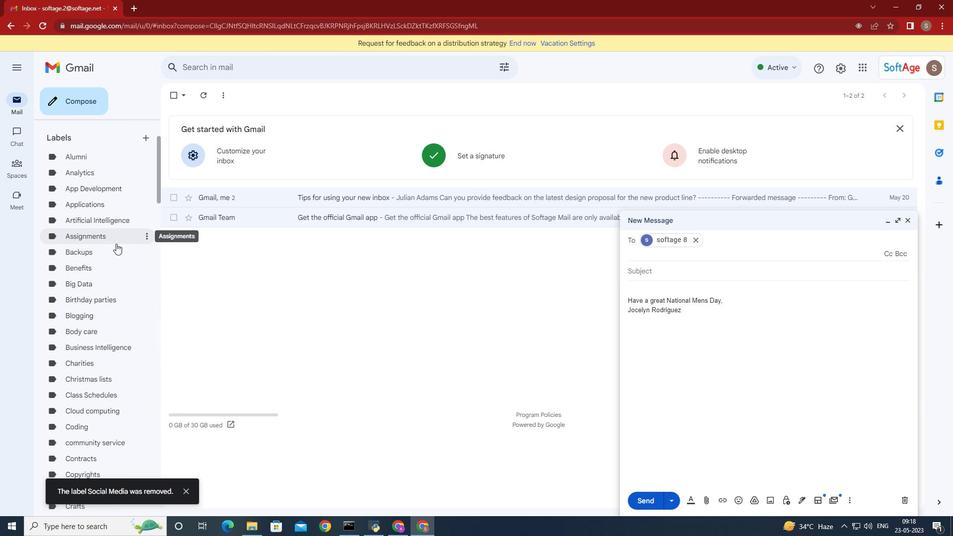 
Action: Mouse moved to (145, 237)
